 Task: Look for space in Tsukawaki, Japan from 3rd August, 2023 to 17th August, 2023 for 3 adults, 1 child in price range Rs.3000 to Rs.15000. Place can be entire place with 3 bedrooms having 4 beds and 2 bathrooms. Property type can be house, flat, guest house. Amenities needed are: washing machine. Booking option can be shelf check-in. Required host language is English.
Action: Mouse moved to (555, 99)
Screenshot: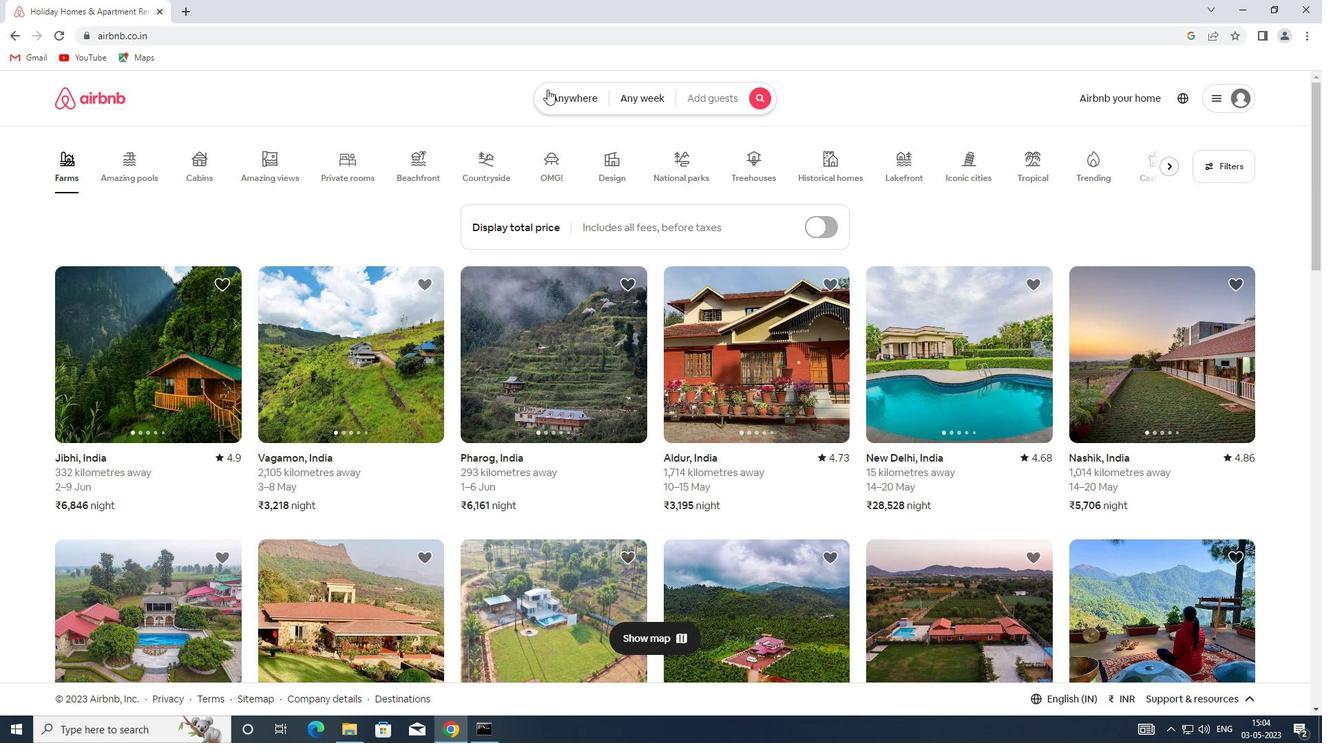 
Action: Mouse pressed left at (555, 99)
Screenshot: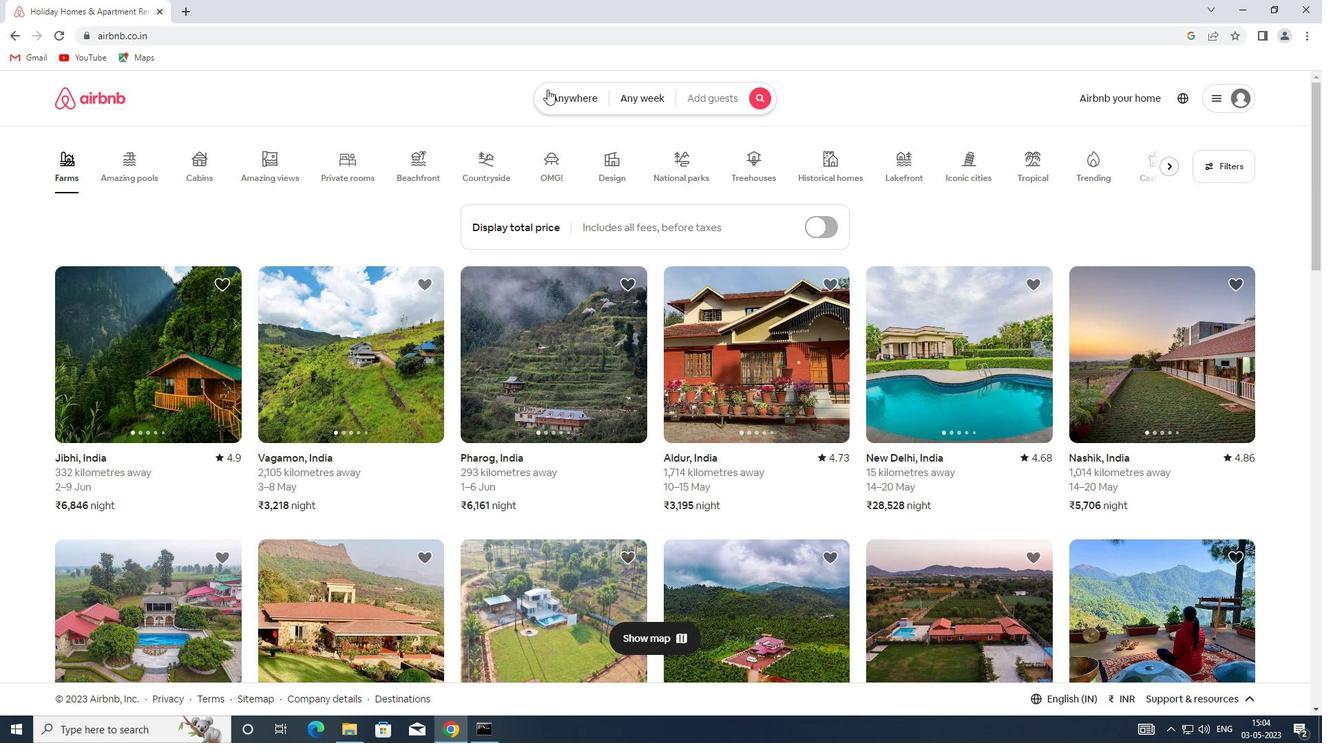 
Action: Mouse moved to (476, 158)
Screenshot: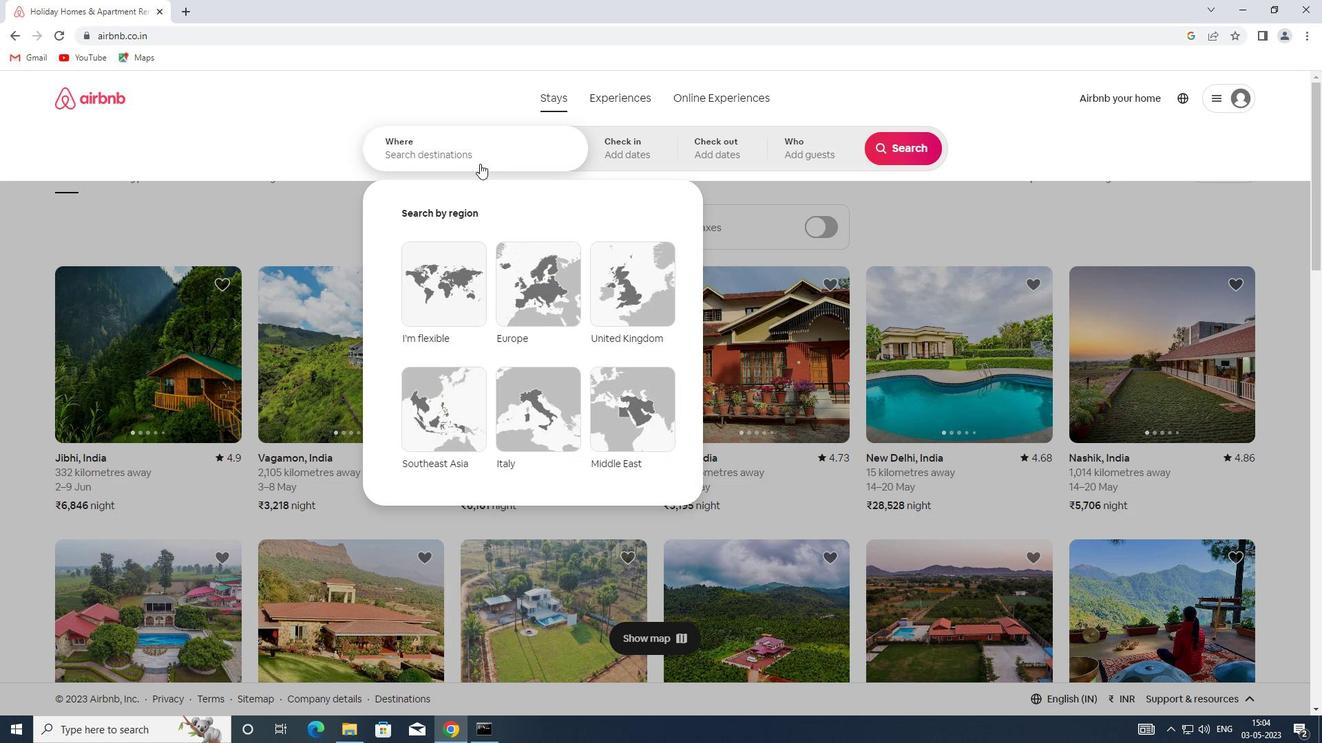 
Action: Mouse pressed left at (476, 158)
Screenshot: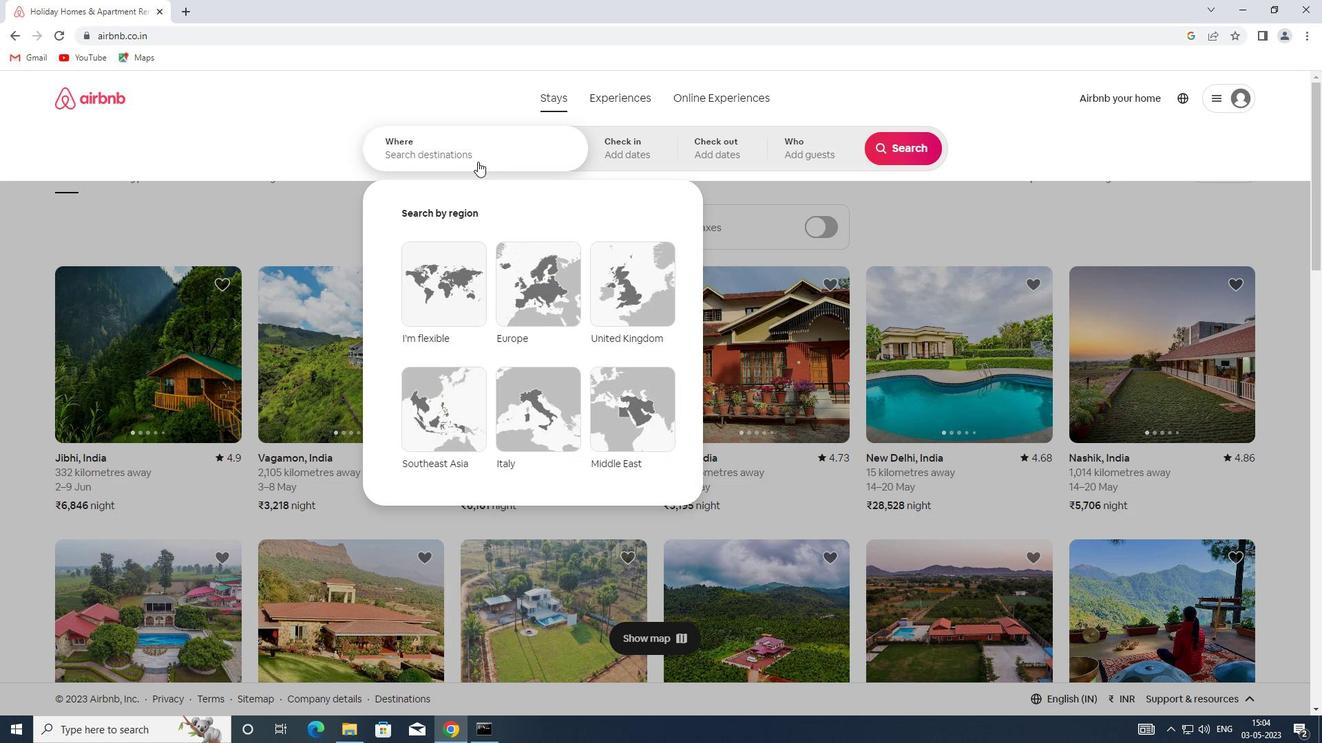 
Action: Key pressed <Key.shift><Key.shift><Key.shift><Key.shift><Key.shift><Key.shift><Key.shift><Key.shift><Key.shift><Key.shift><Key.shift><Key.shift><Key.shift><Key.shift><Key.shift><Key.shift><Key.shift><Key.shift><Key.shift><Key.shift><Key.shift><Key.shift>TSUKAWAKI,<Key.shift>JAPAN
Screenshot: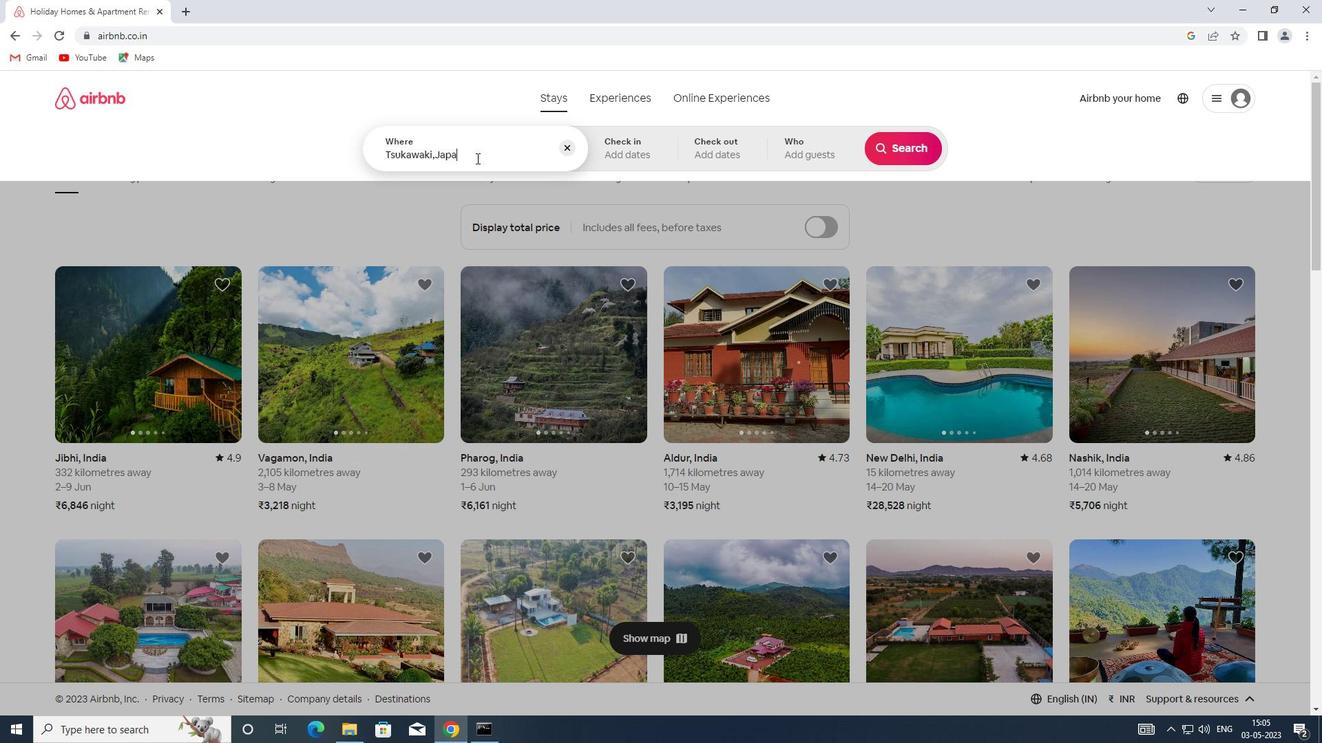 
Action: Mouse moved to (621, 142)
Screenshot: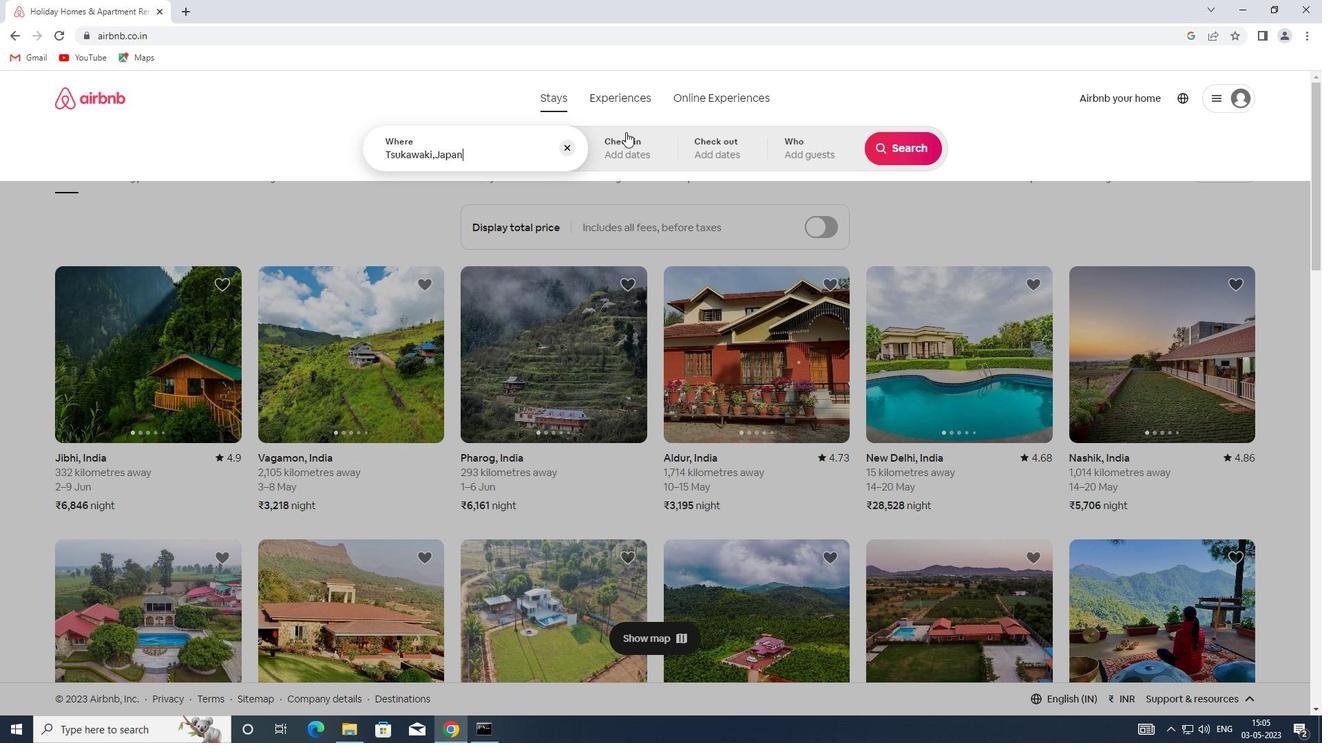 
Action: Mouse pressed left at (621, 142)
Screenshot: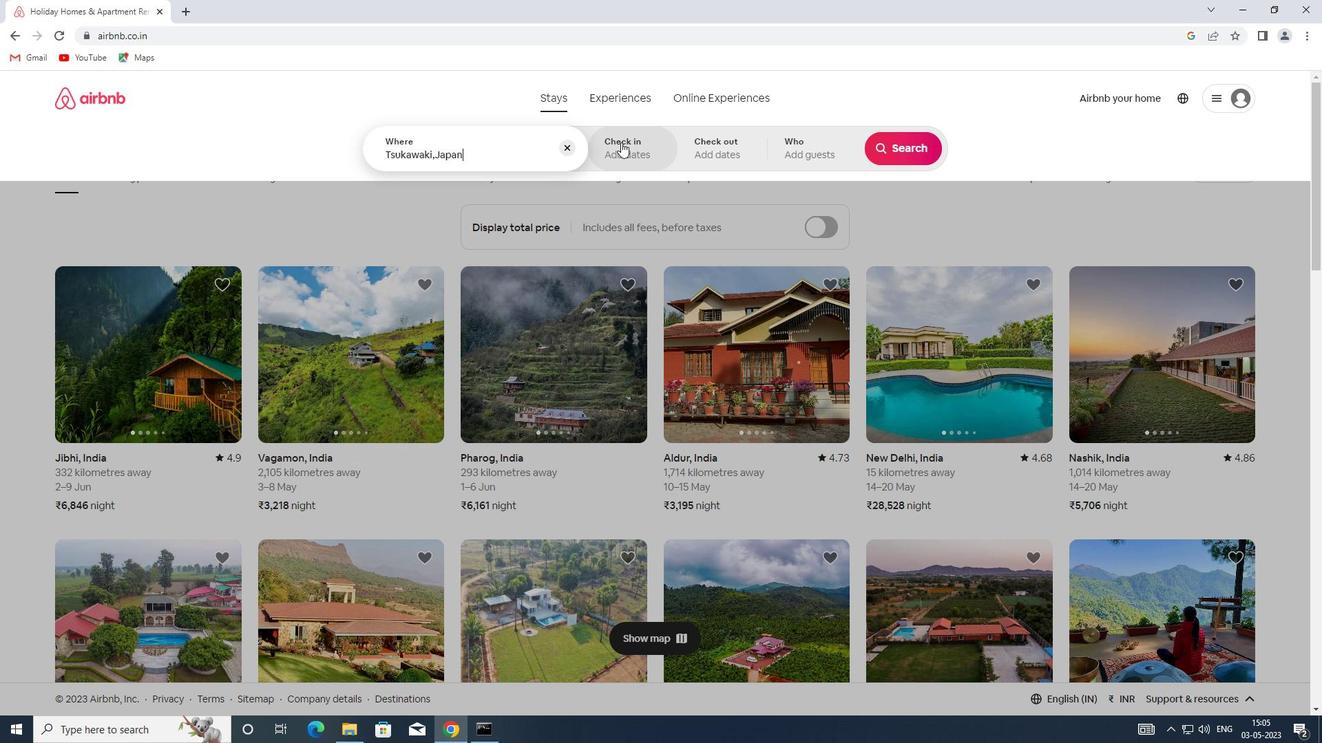 
Action: Mouse moved to (893, 252)
Screenshot: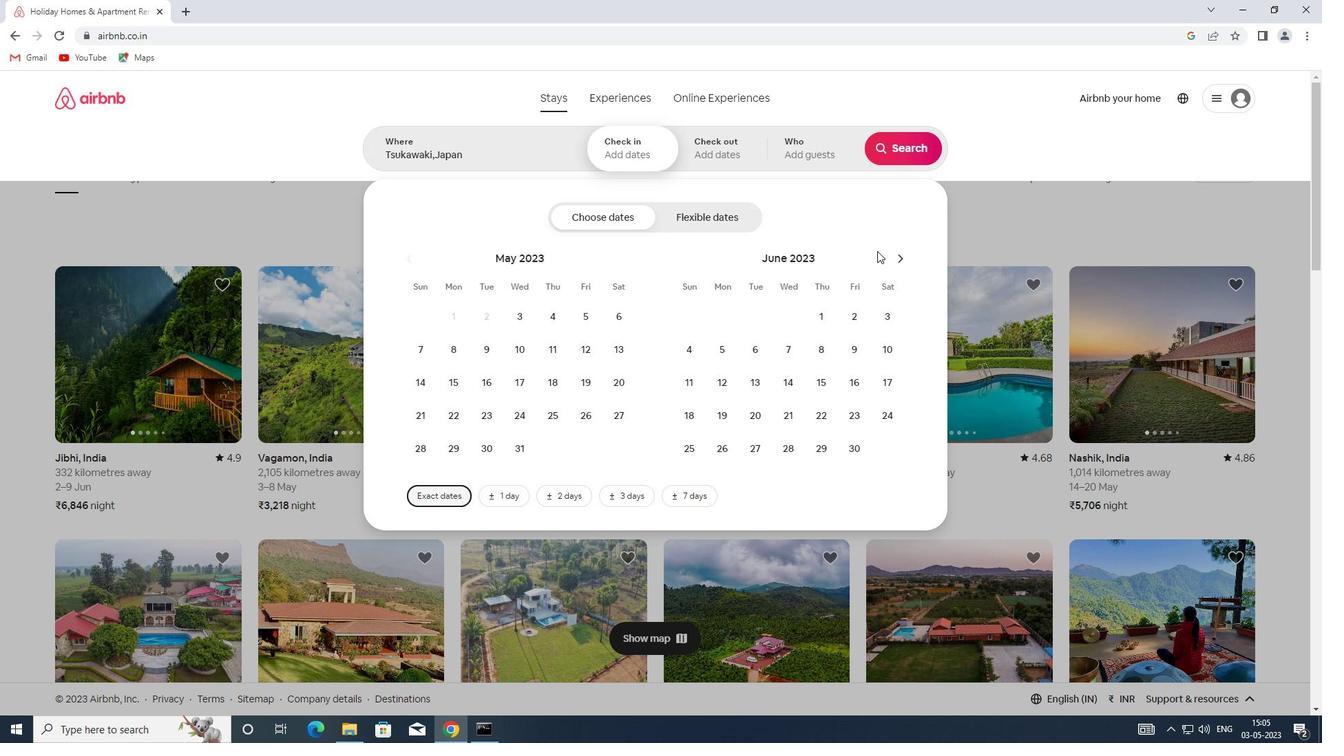 
Action: Mouse pressed left at (893, 252)
Screenshot: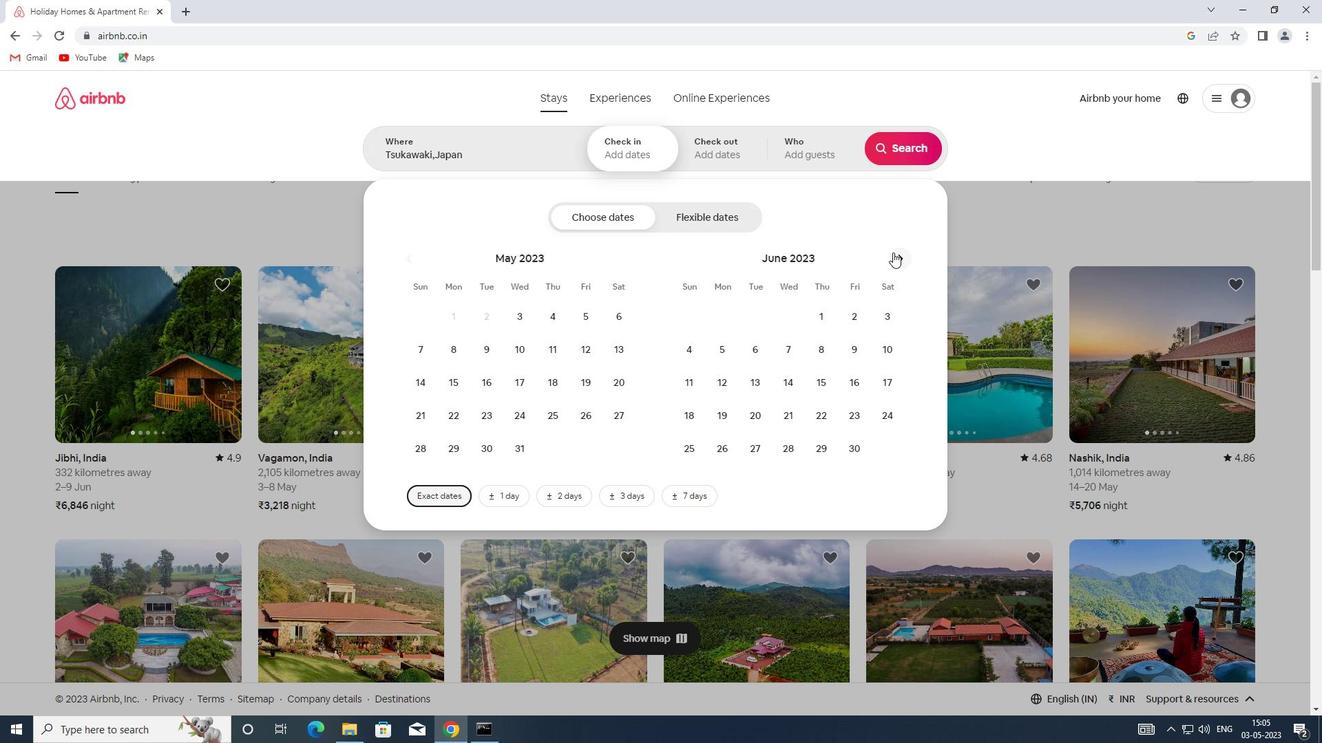 
Action: Mouse moved to (893, 252)
Screenshot: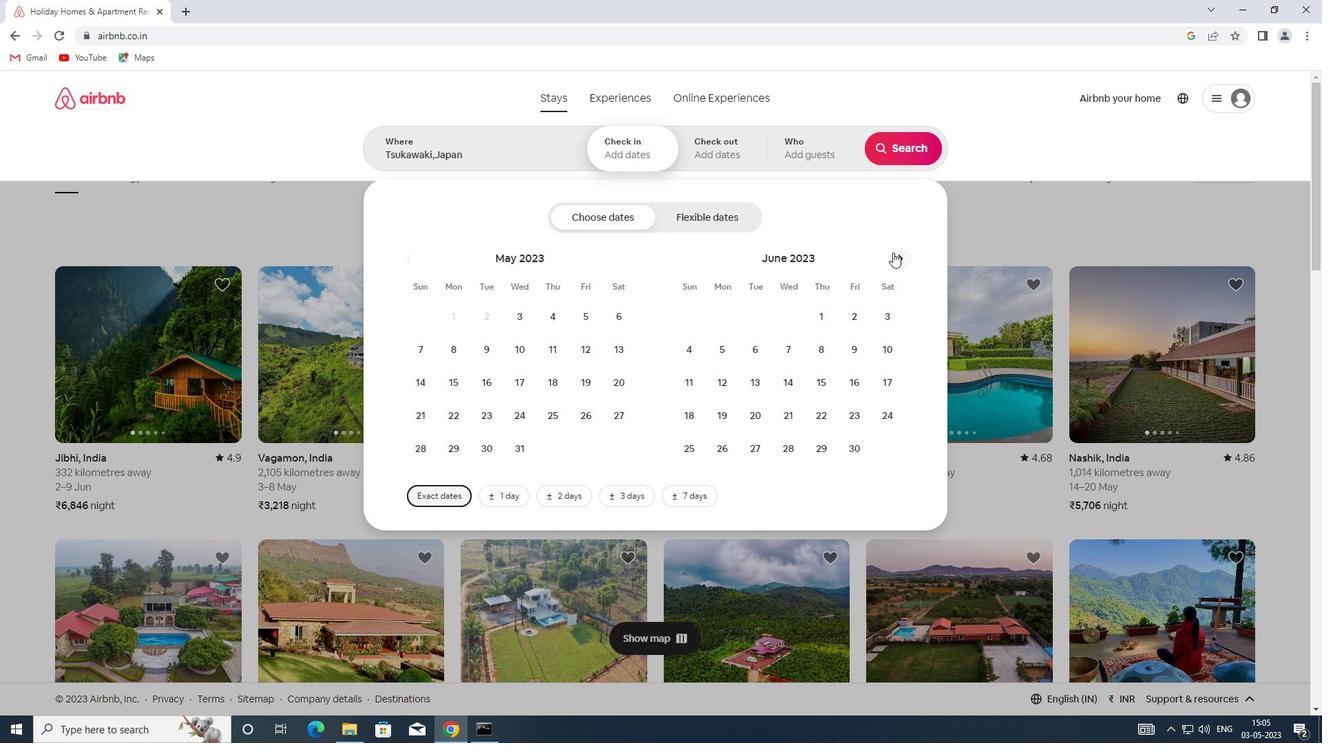 
Action: Mouse pressed left at (893, 252)
Screenshot: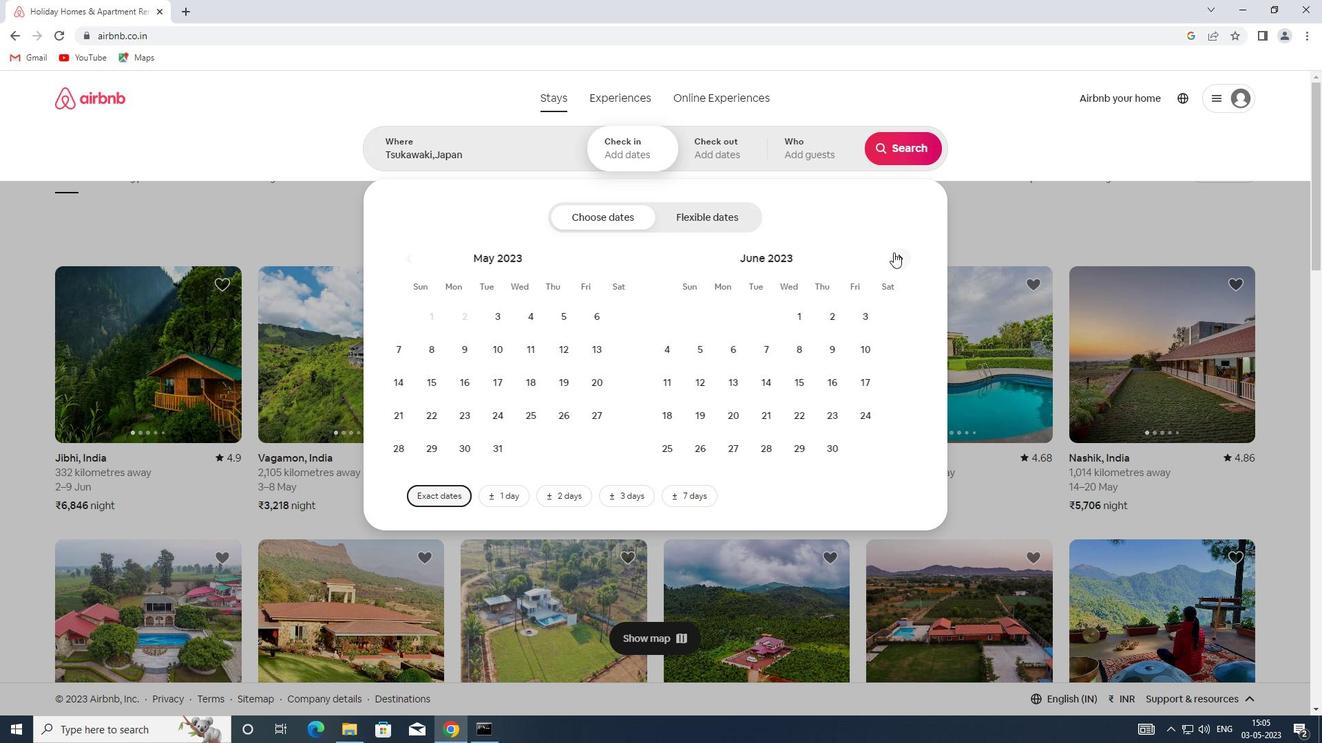 
Action: Mouse pressed left at (893, 252)
Screenshot: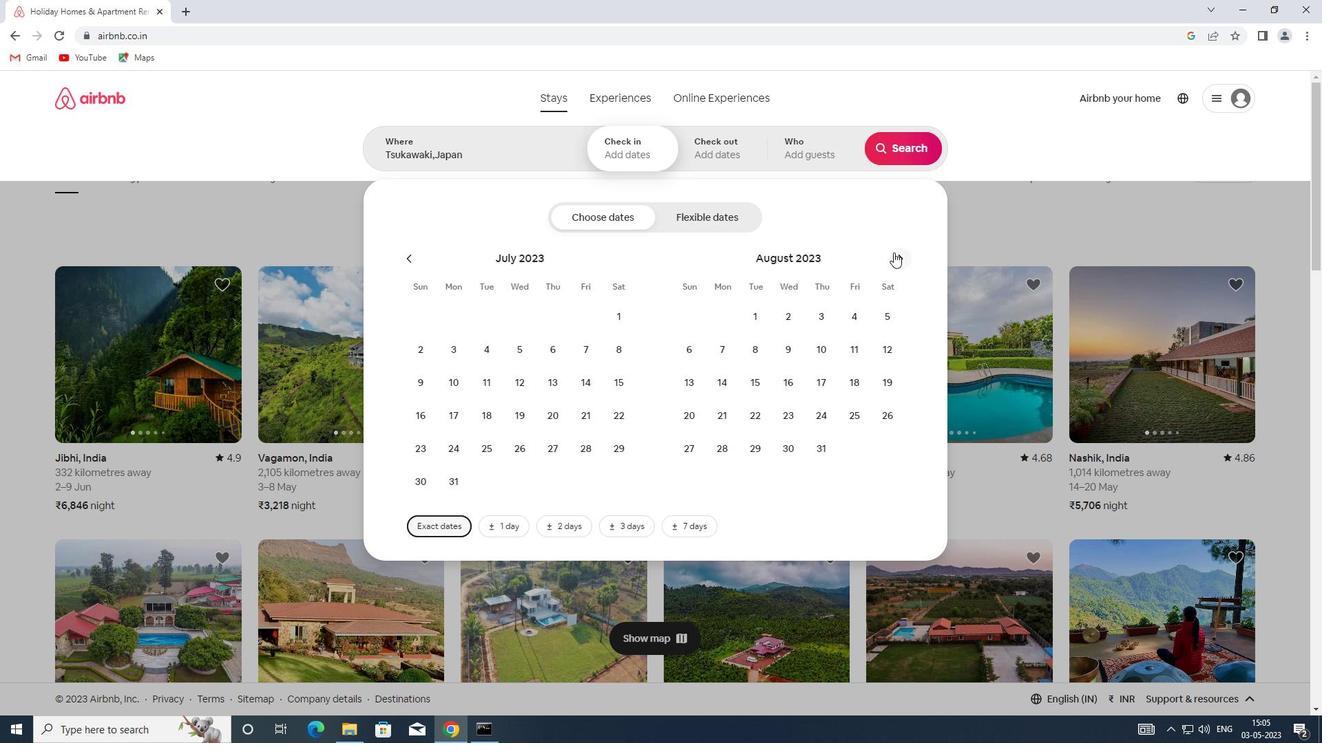
Action: Mouse moved to (543, 327)
Screenshot: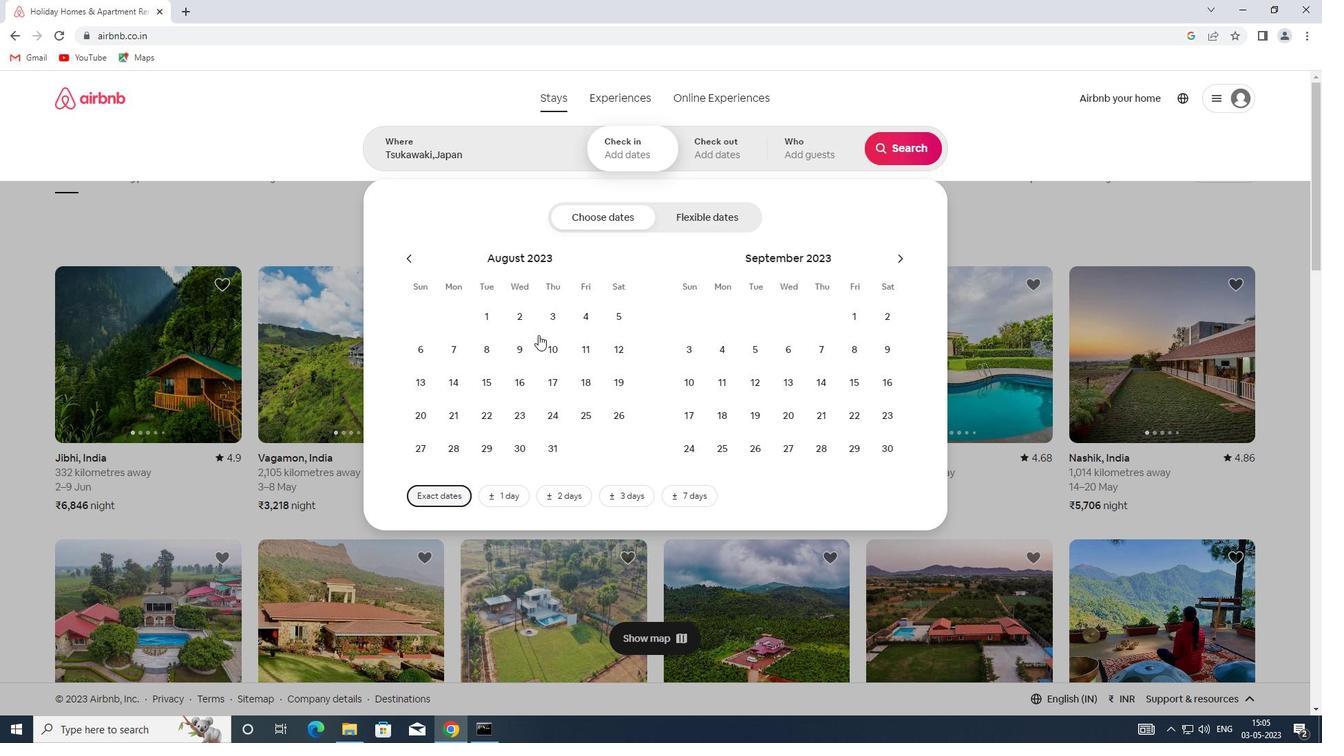 
Action: Mouse pressed left at (543, 327)
Screenshot: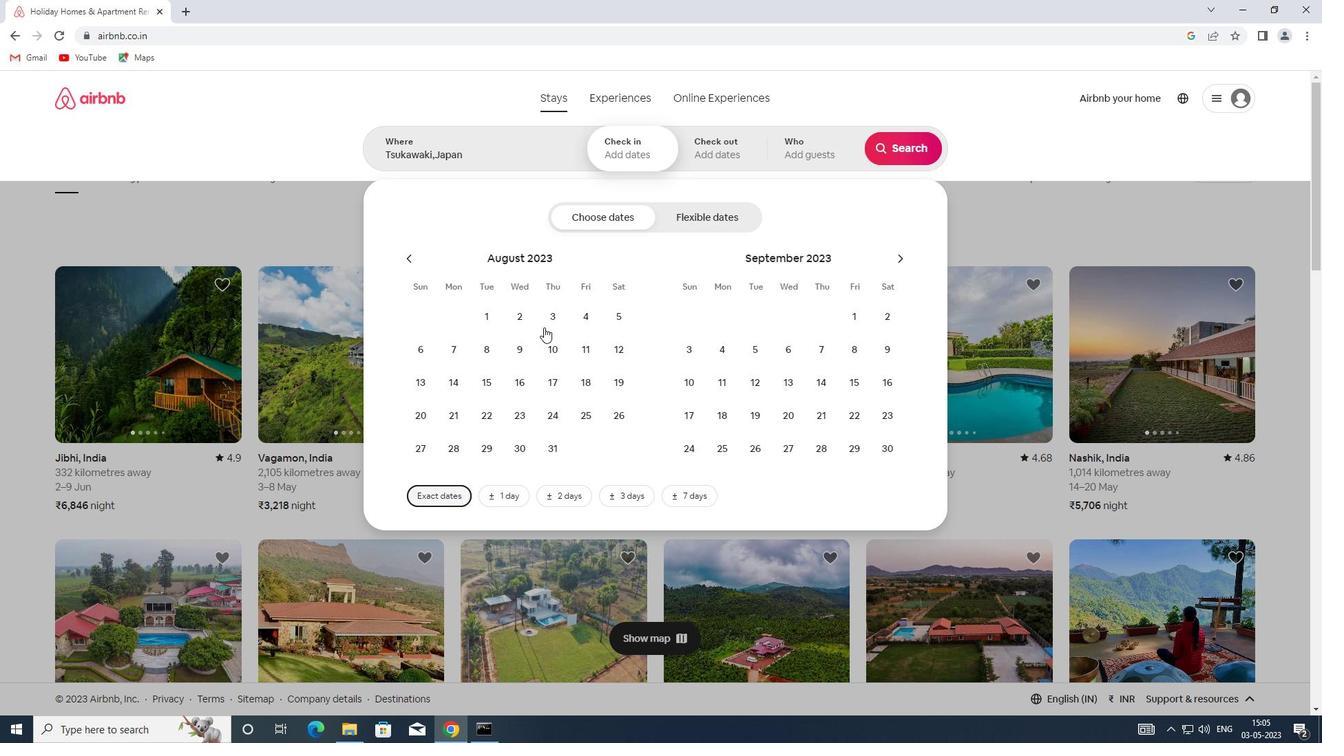 
Action: Mouse moved to (551, 371)
Screenshot: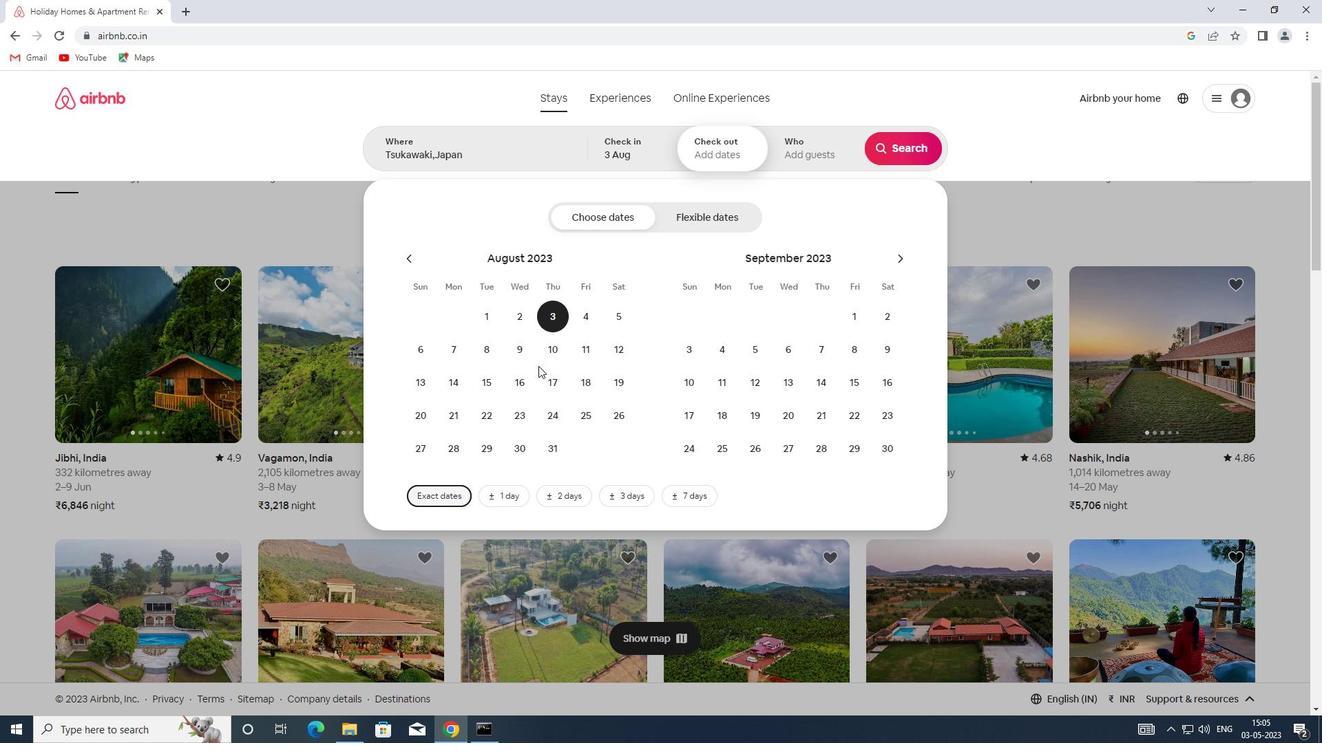 
Action: Mouse pressed left at (551, 371)
Screenshot: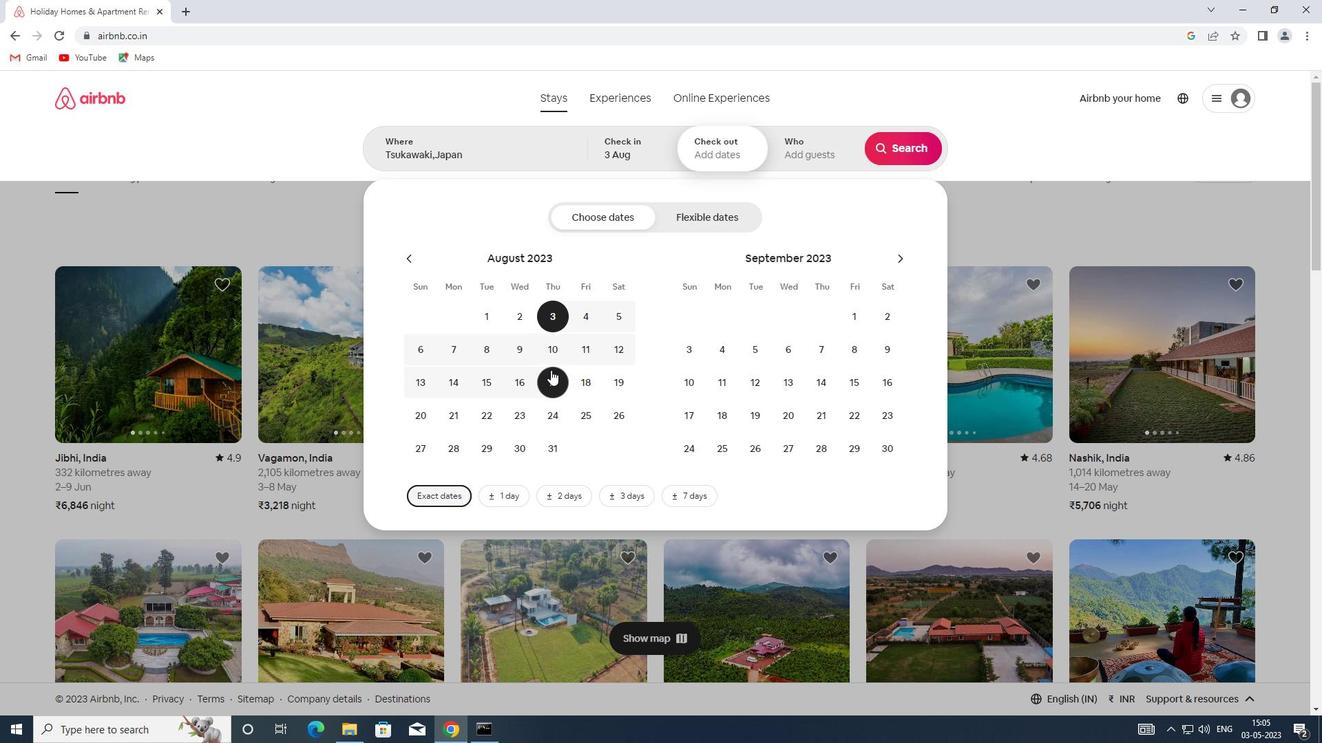 
Action: Mouse moved to (784, 165)
Screenshot: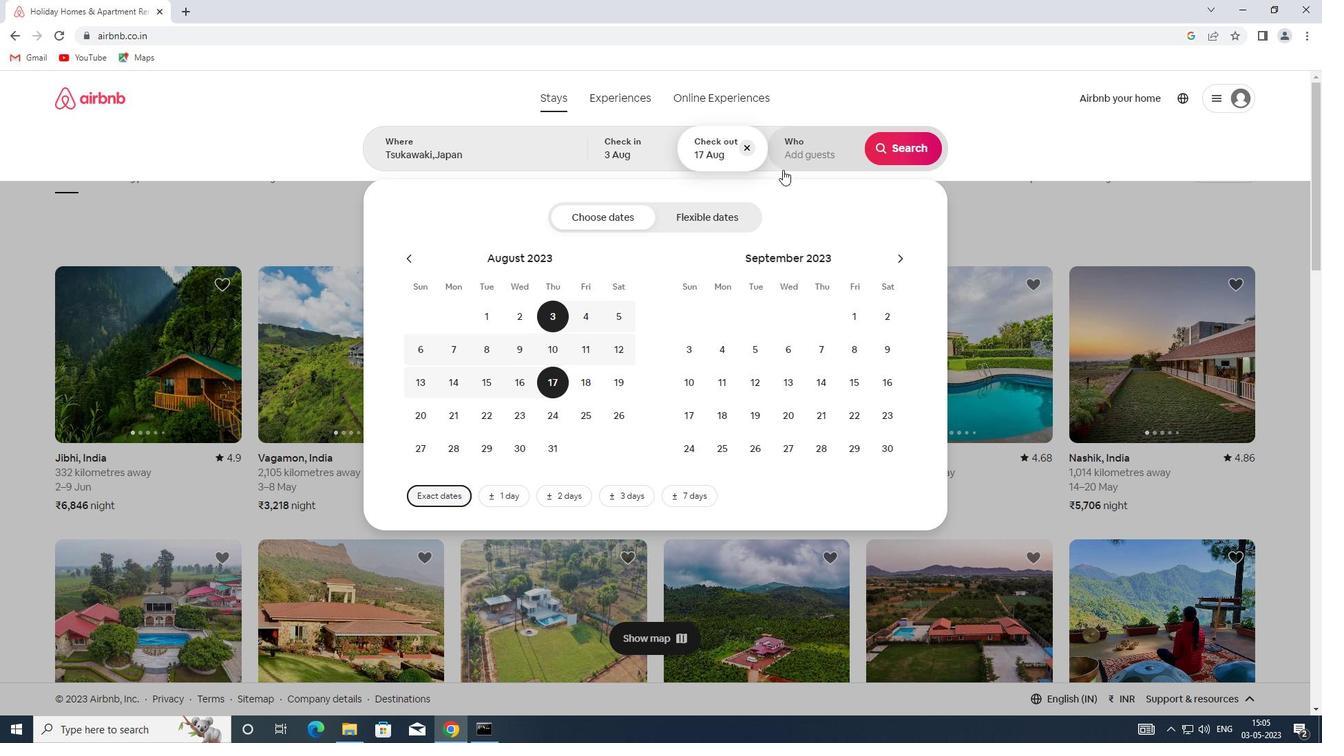 
Action: Mouse pressed left at (784, 165)
Screenshot: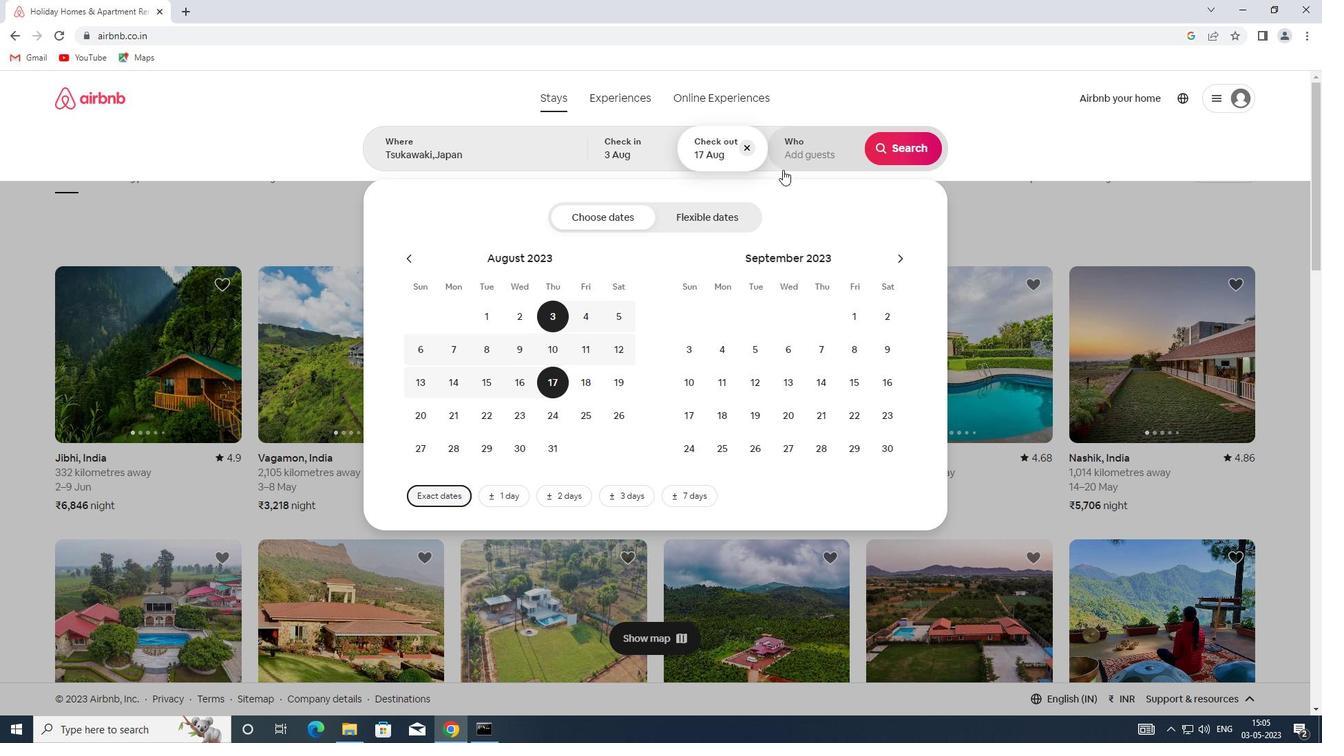 
Action: Mouse moved to (903, 222)
Screenshot: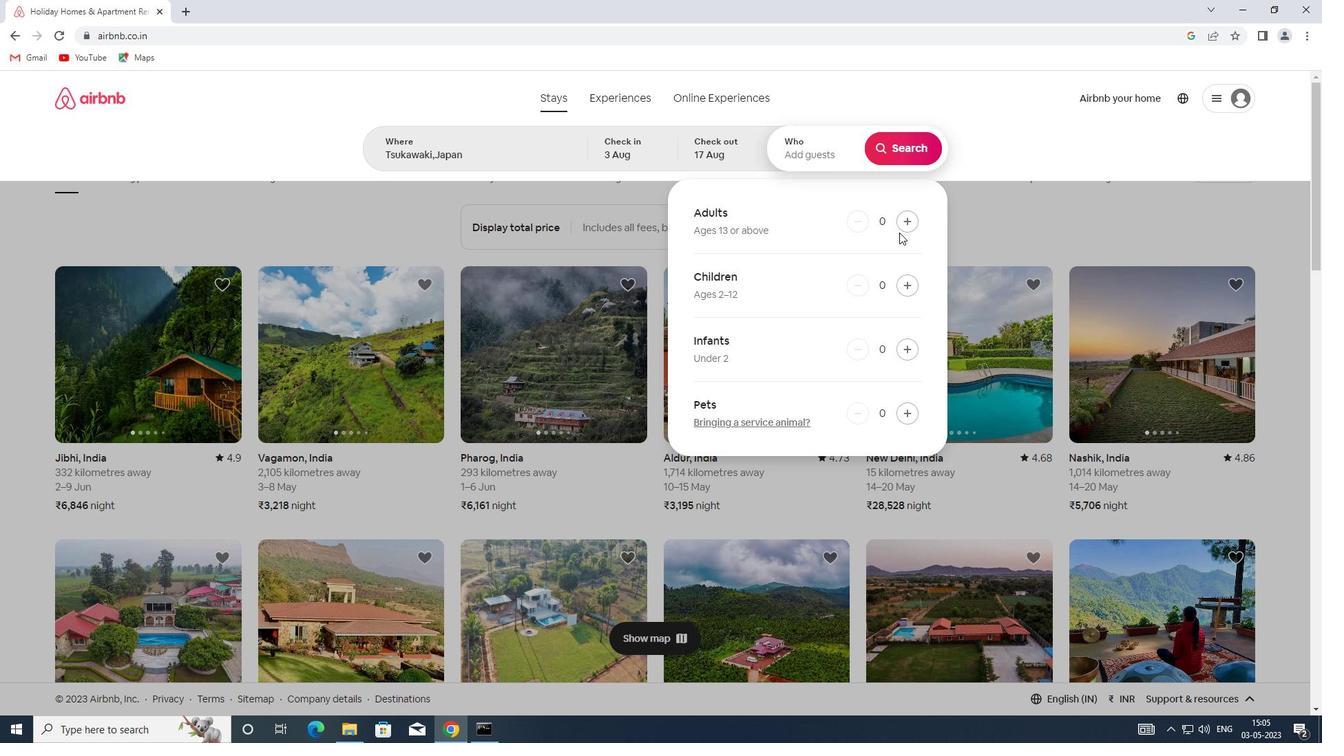 
Action: Mouse pressed left at (903, 222)
Screenshot: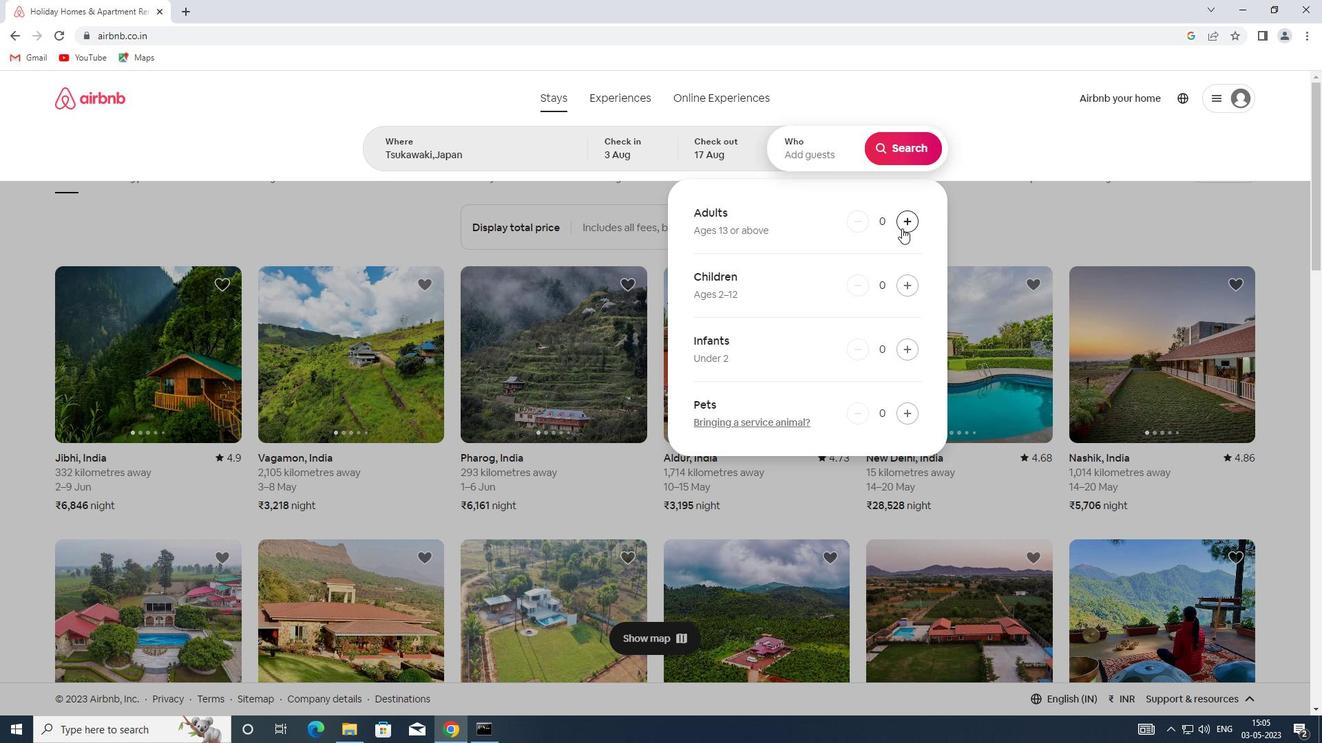 
Action: Mouse pressed left at (903, 222)
Screenshot: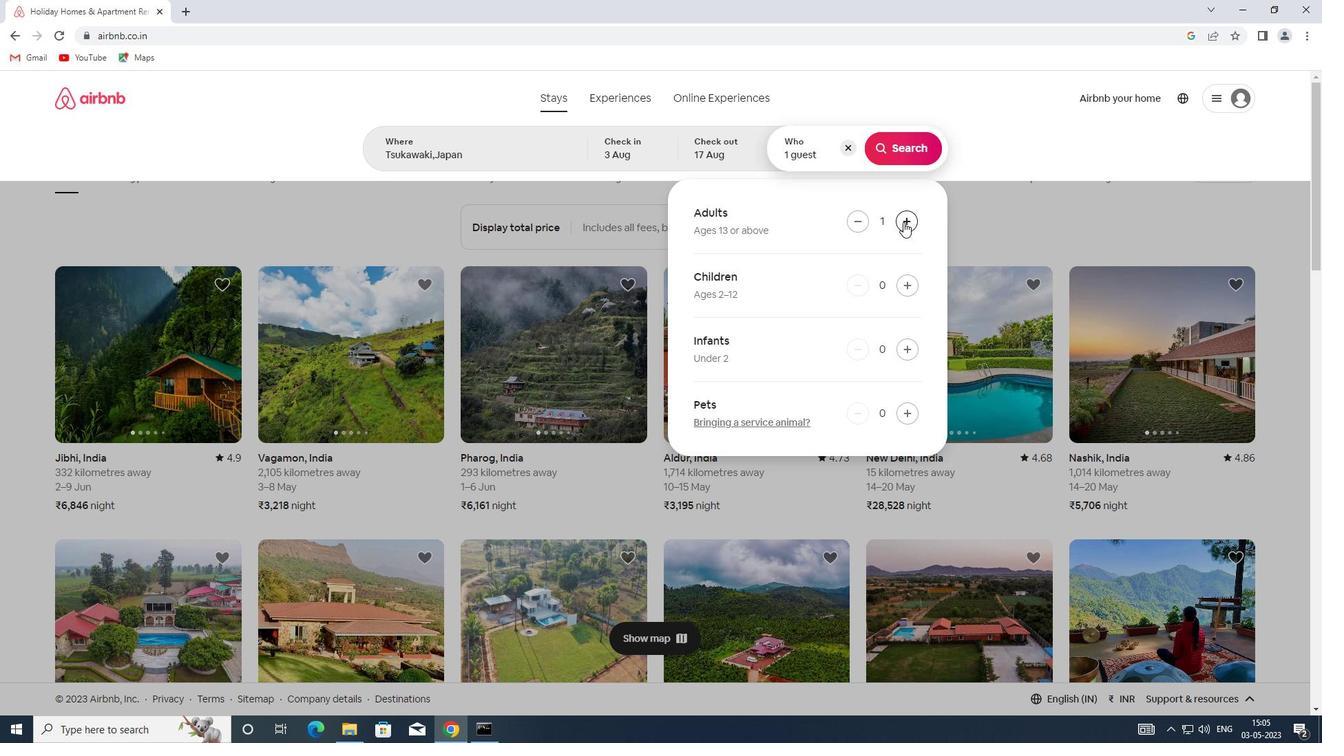 
Action: Mouse pressed left at (903, 222)
Screenshot: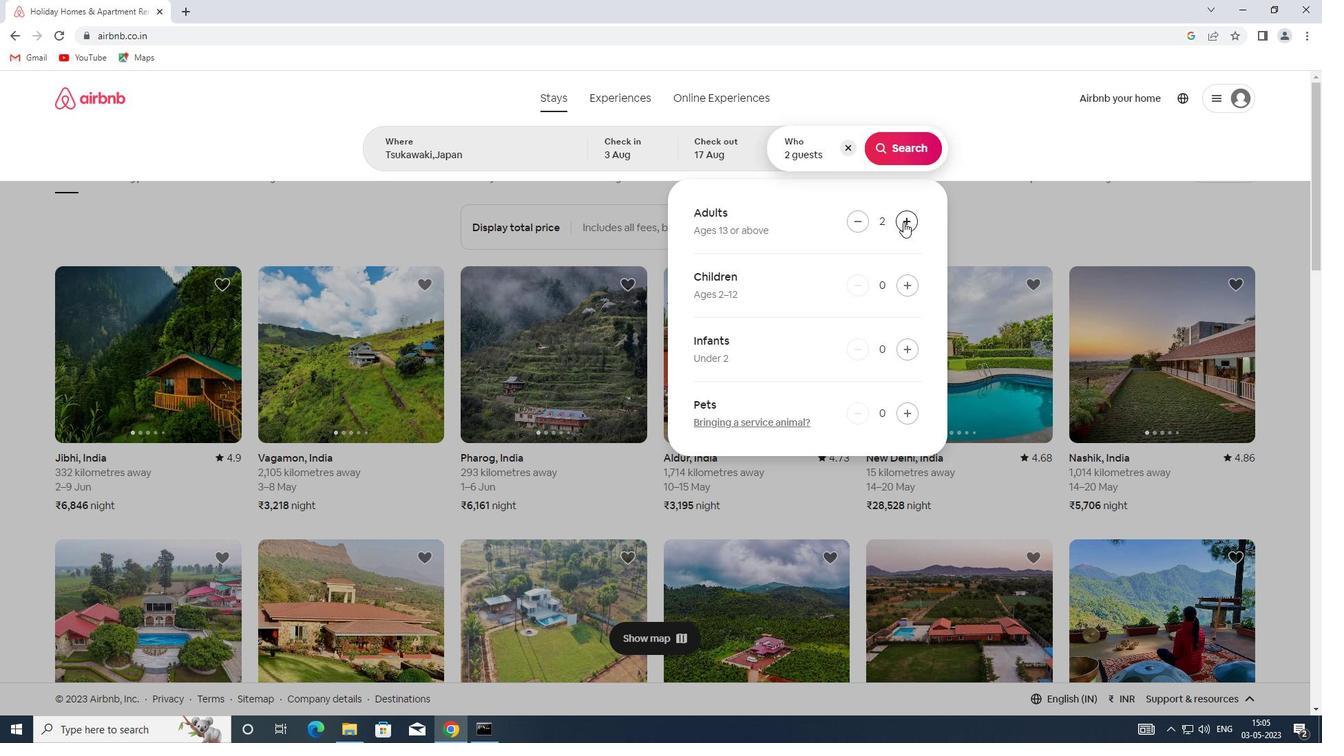
Action: Mouse moved to (903, 280)
Screenshot: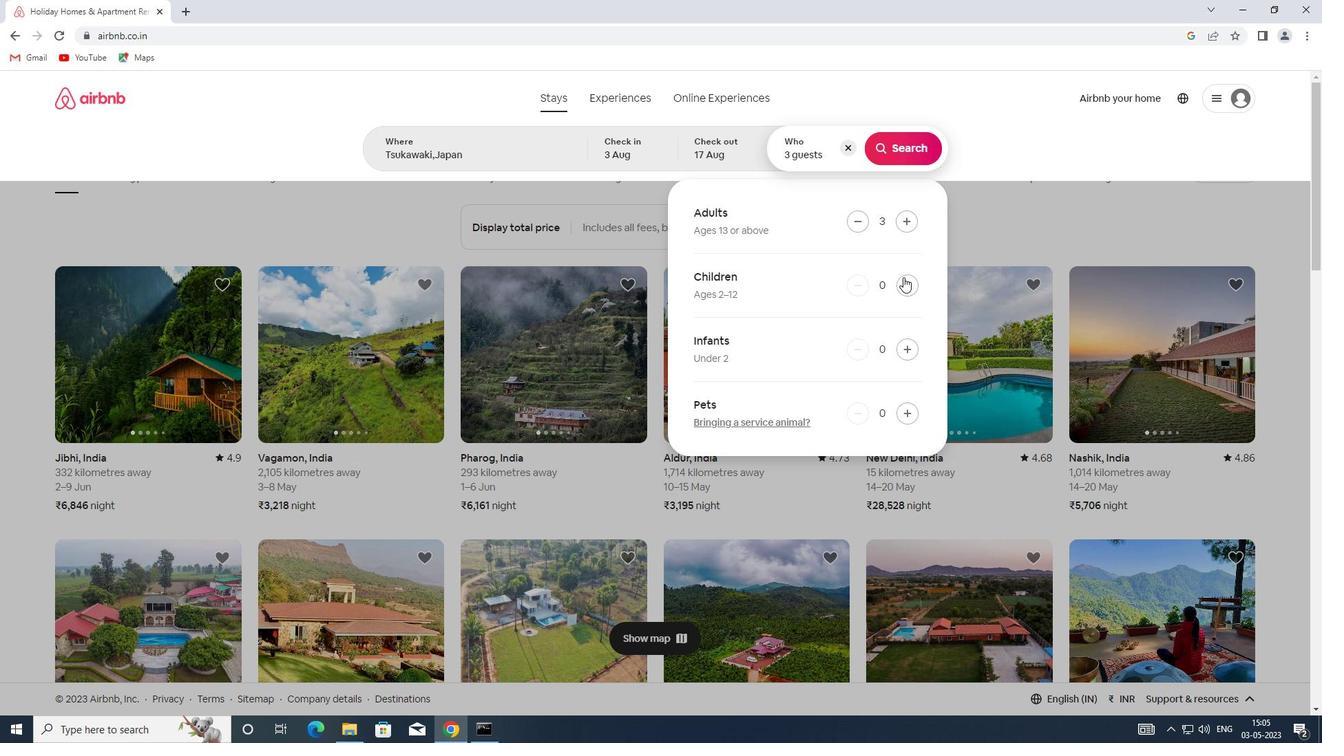 
Action: Mouse pressed left at (903, 280)
Screenshot: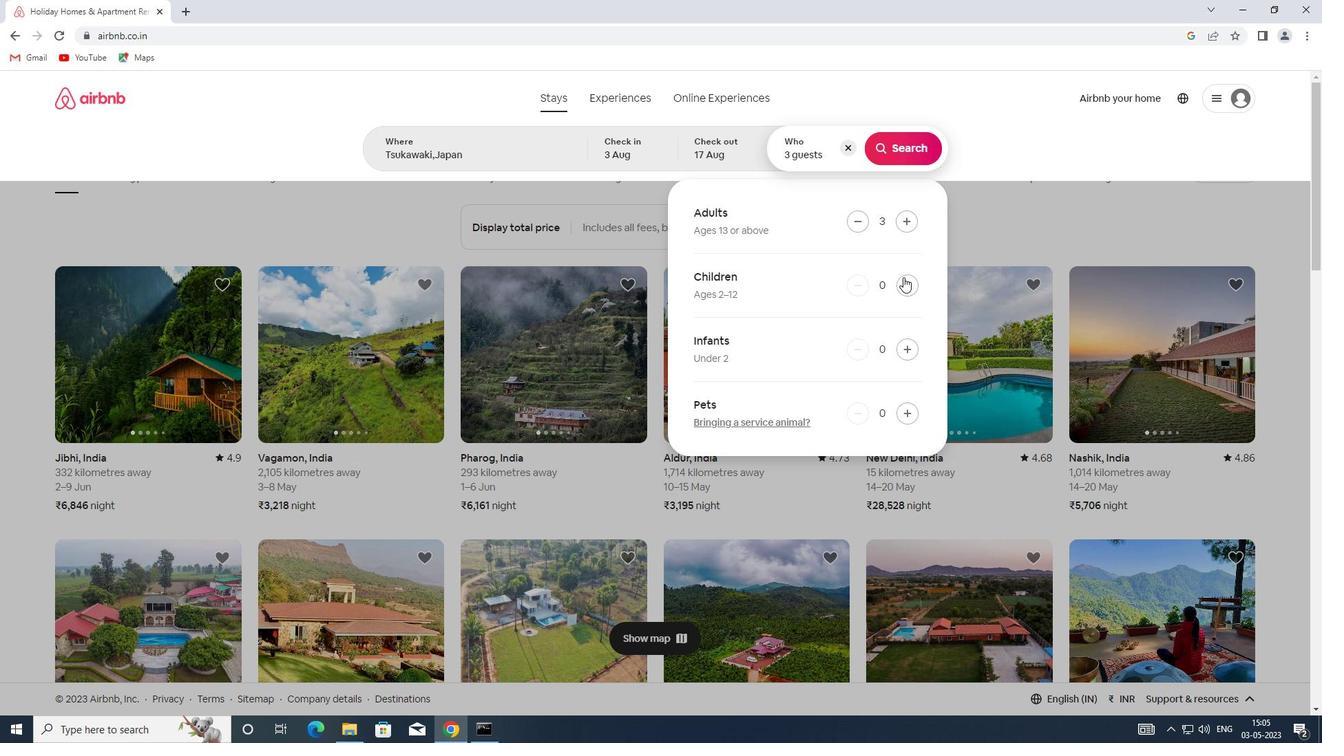 
Action: Mouse moved to (892, 152)
Screenshot: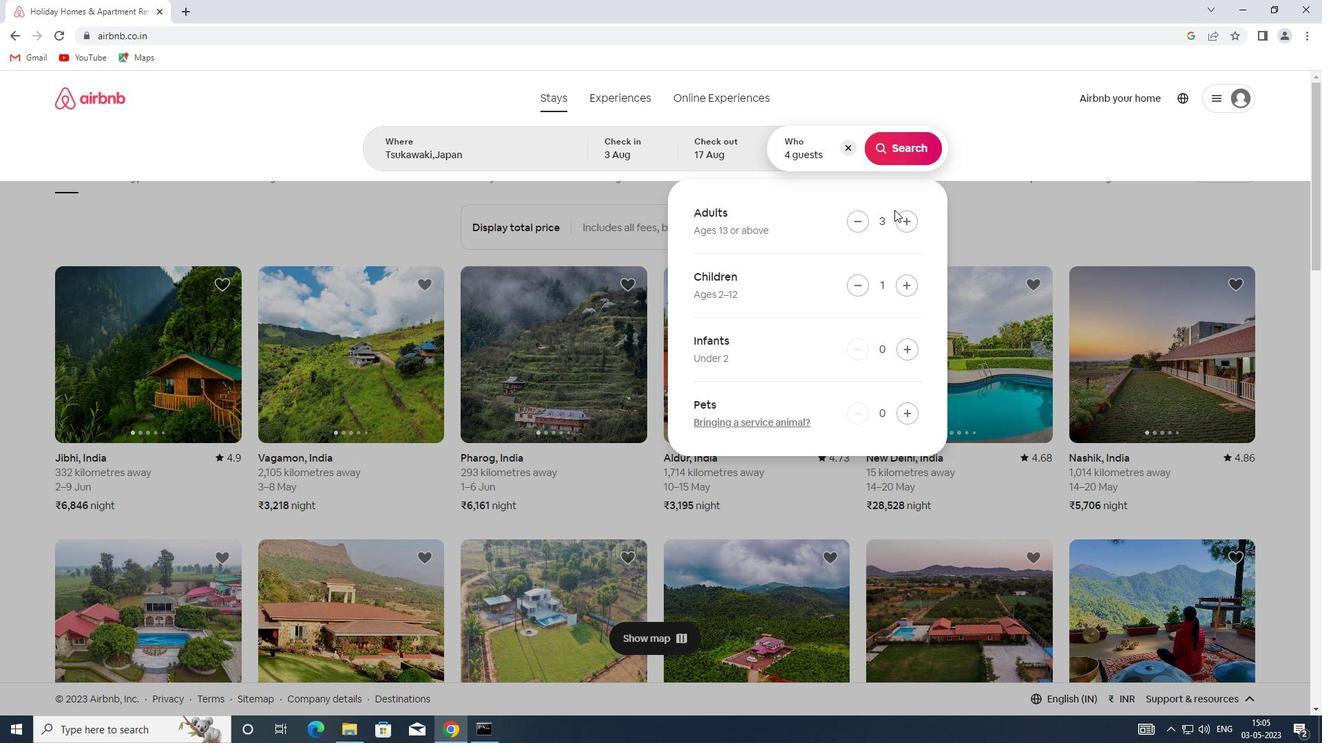 
Action: Mouse pressed left at (892, 152)
Screenshot: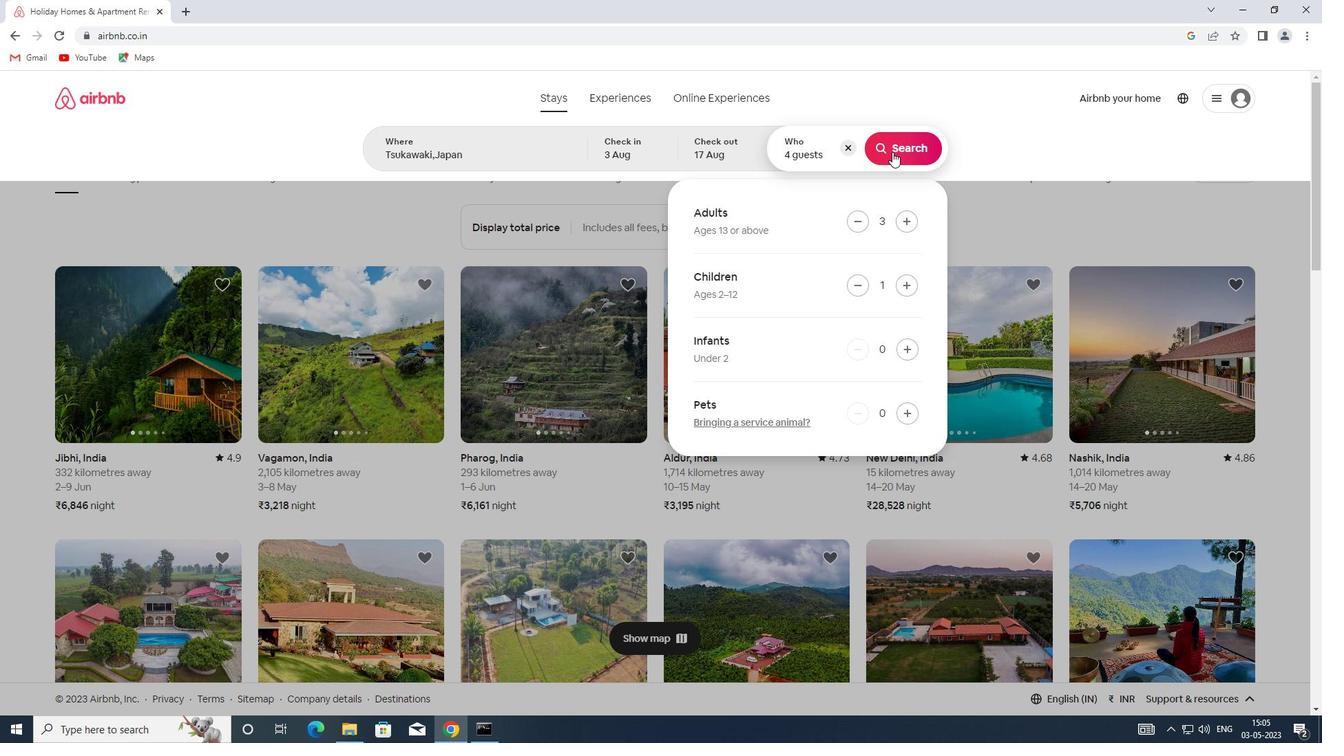 
Action: Mouse moved to (1273, 143)
Screenshot: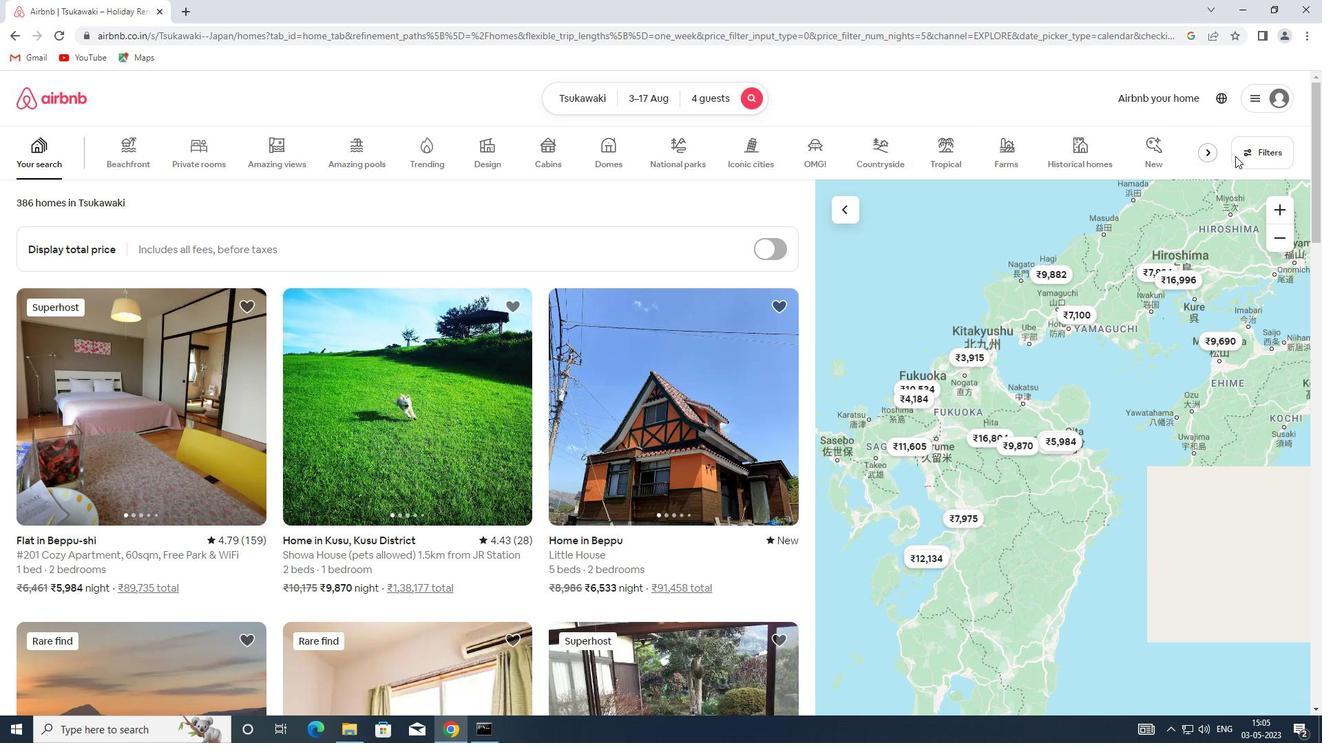 
Action: Mouse pressed left at (1273, 143)
Screenshot: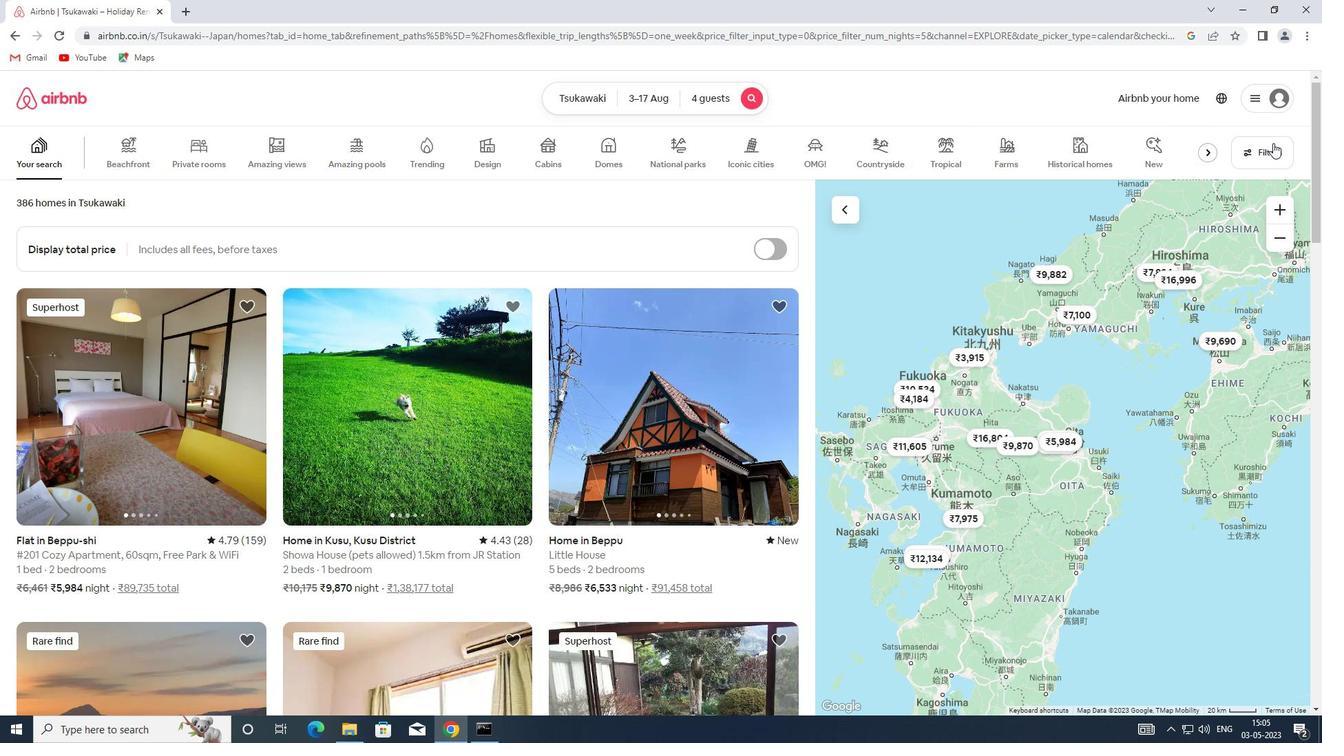 
Action: Mouse moved to (504, 331)
Screenshot: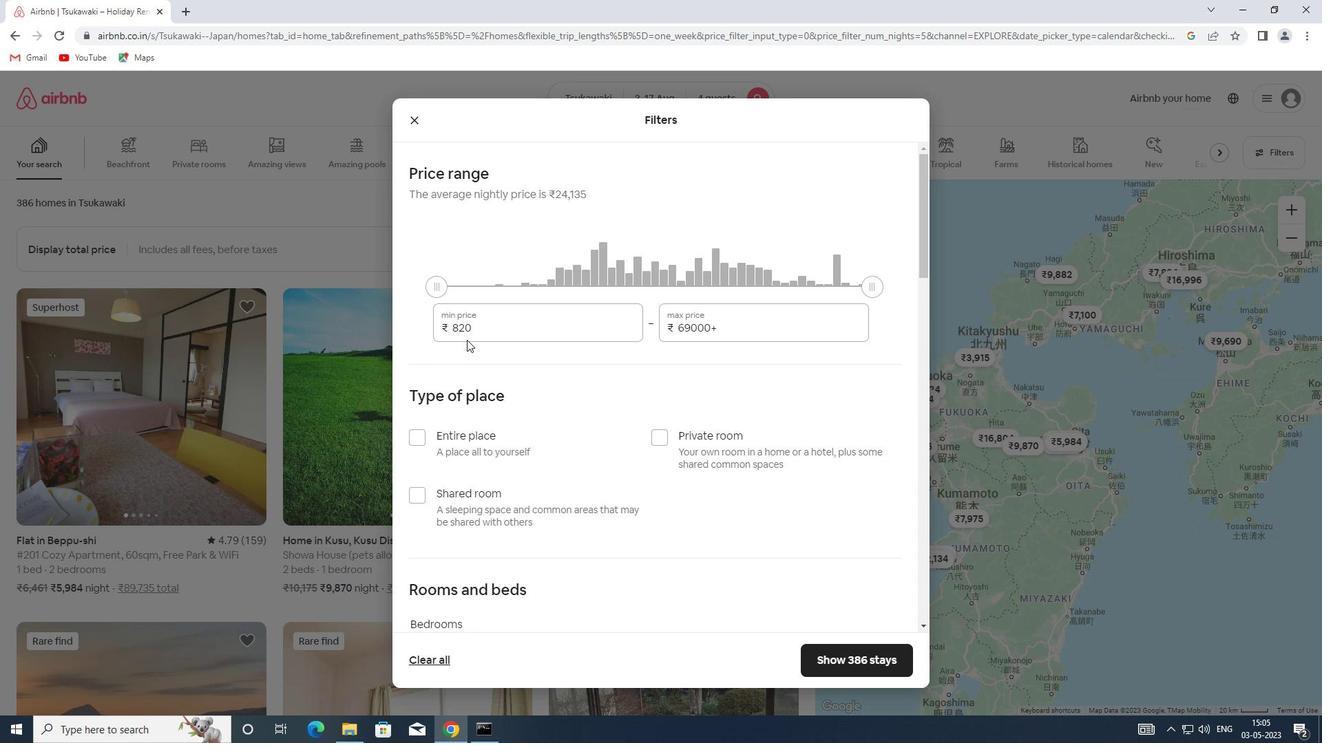
Action: Mouse pressed left at (504, 331)
Screenshot: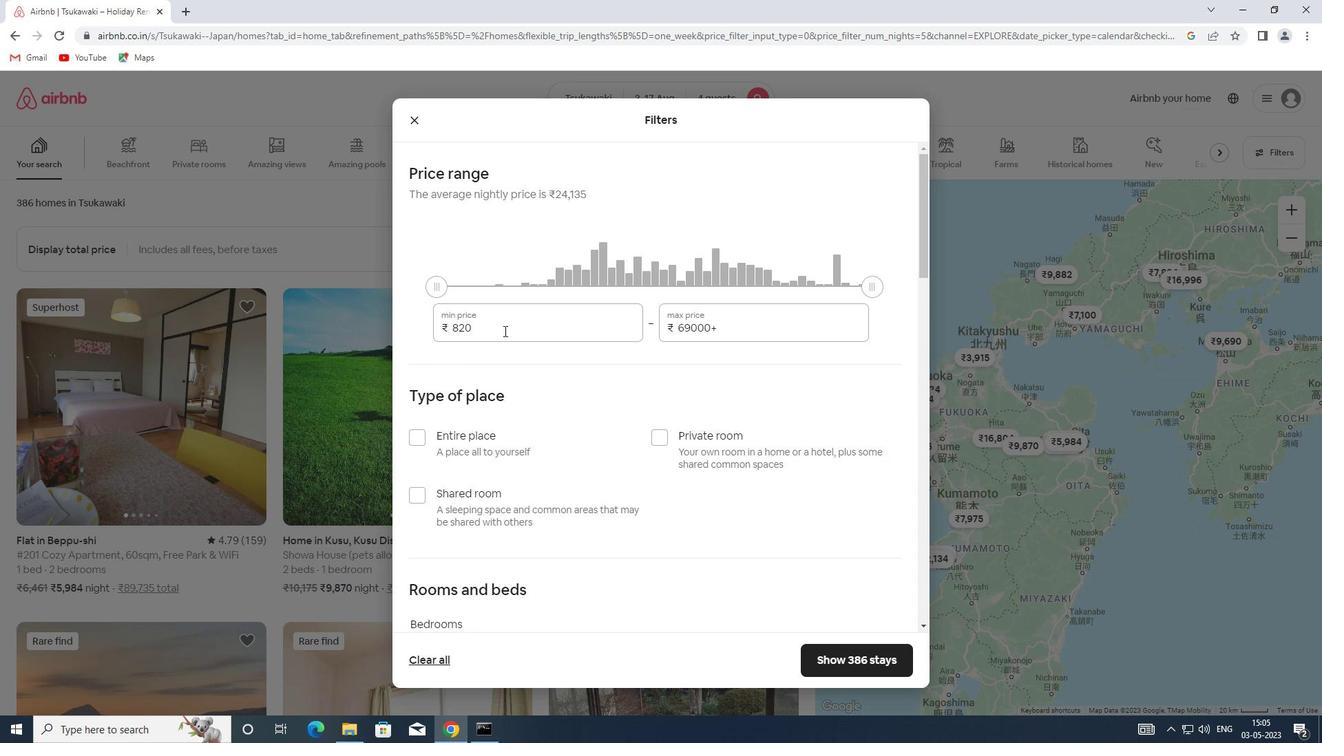
Action: Mouse moved to (418, 335)
Screenshot: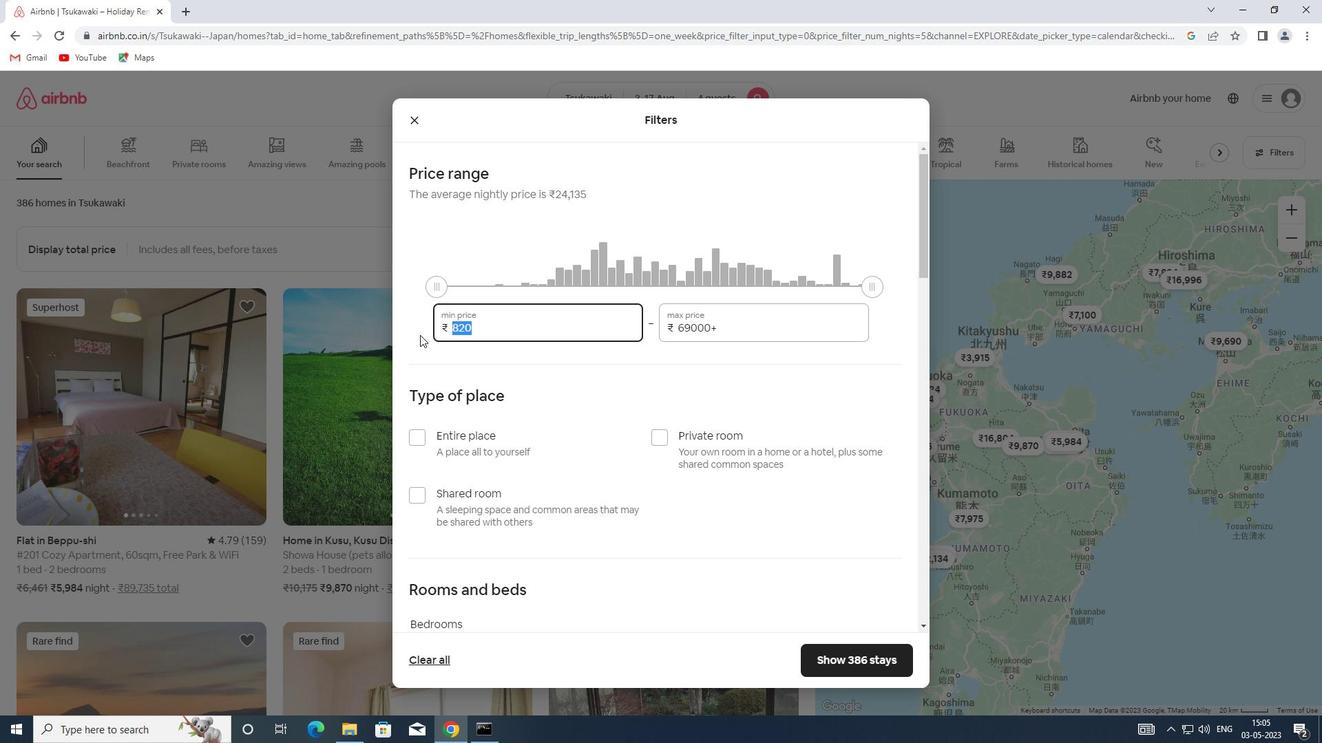 
Action: Key pressed 3
Screenshot: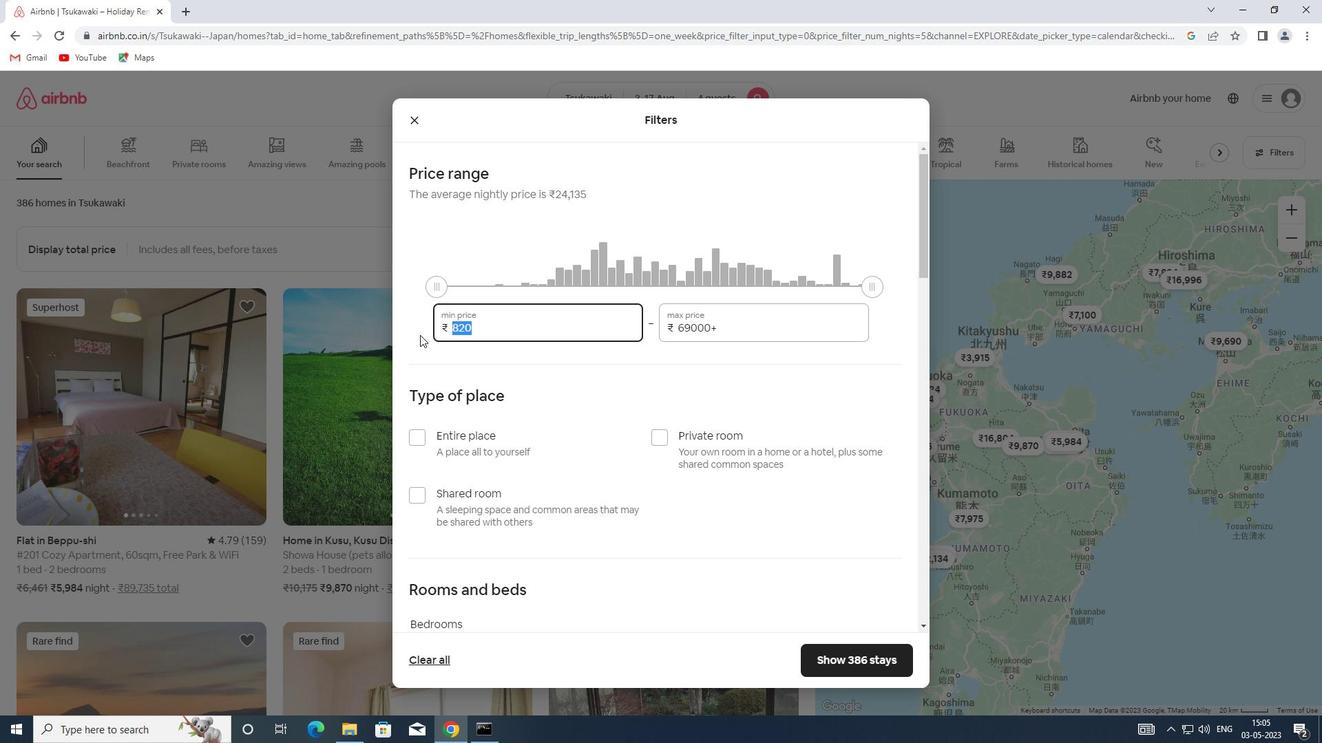 
Action: Mouse moved to (415, 336)
Screenshot: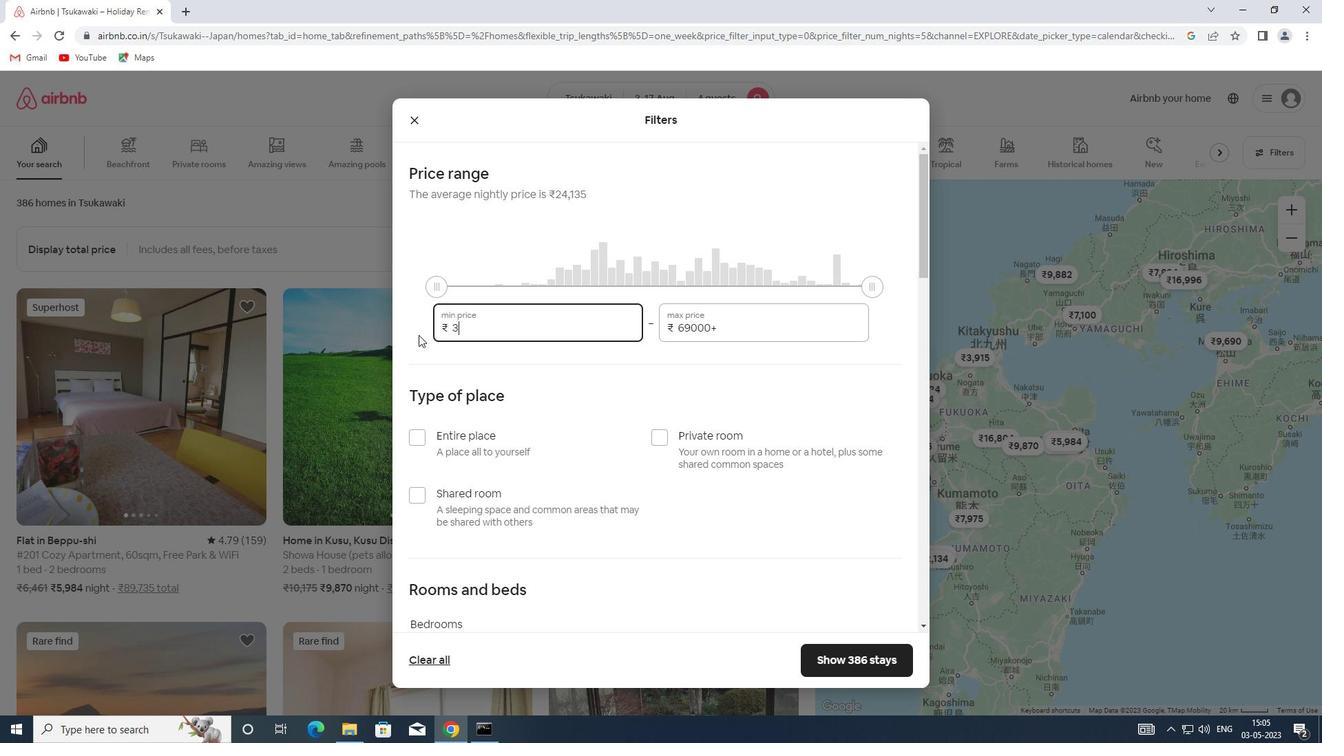 
Action: Key pressed 0
Screenshot: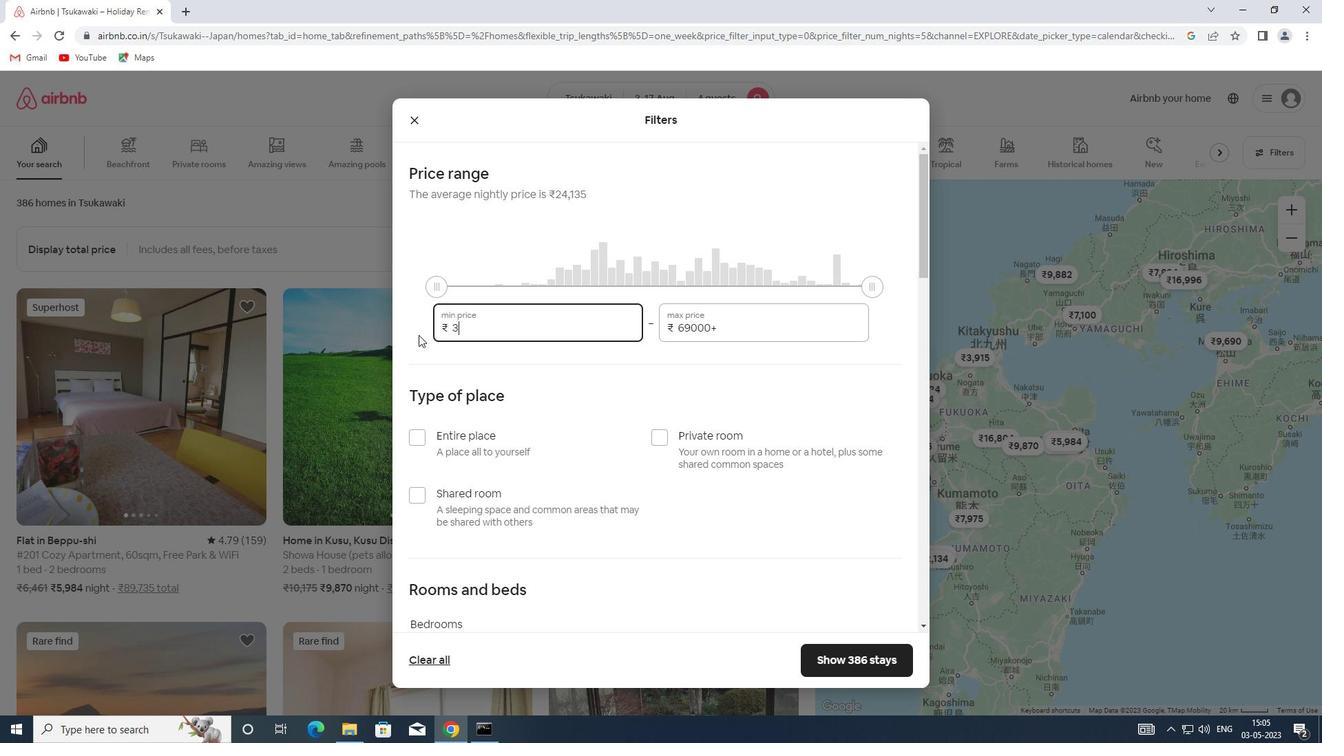 
Action: Mouse moved to (415, 336)
Screenshot: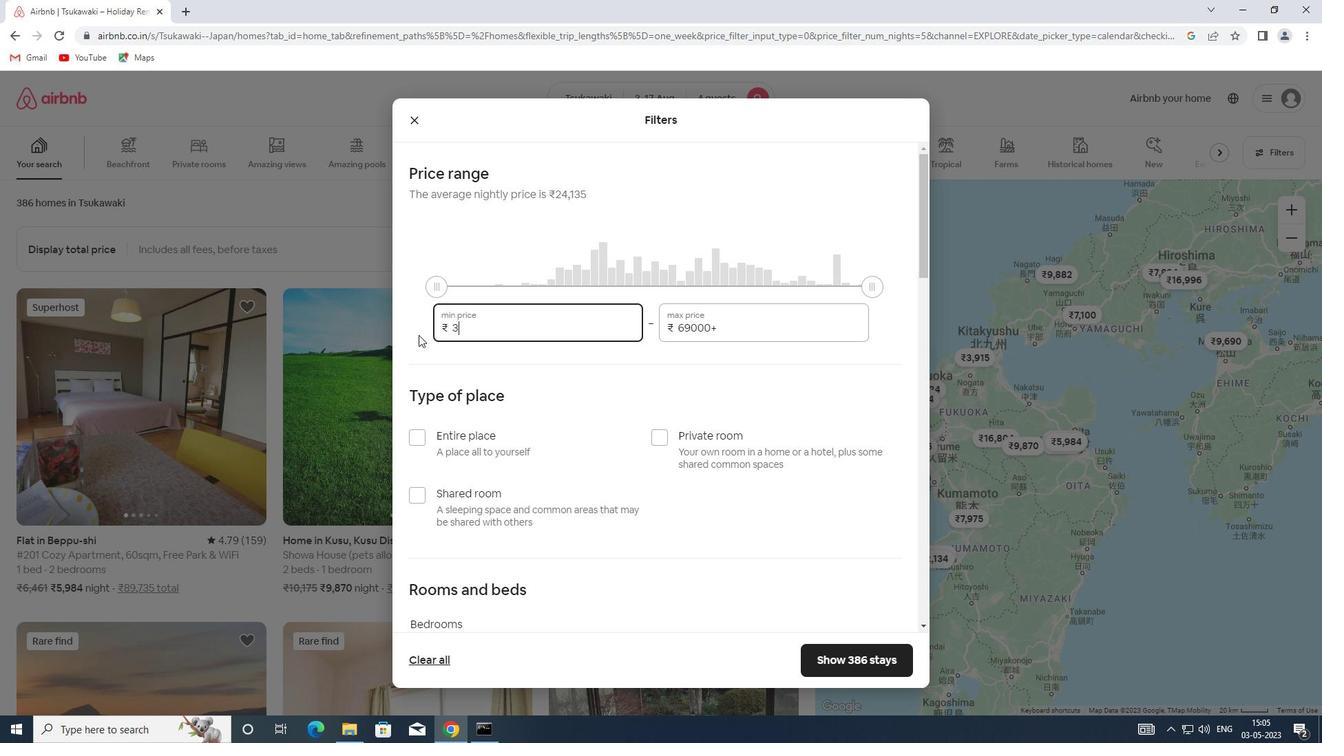 
Action: Key pressed 00
Screenshot: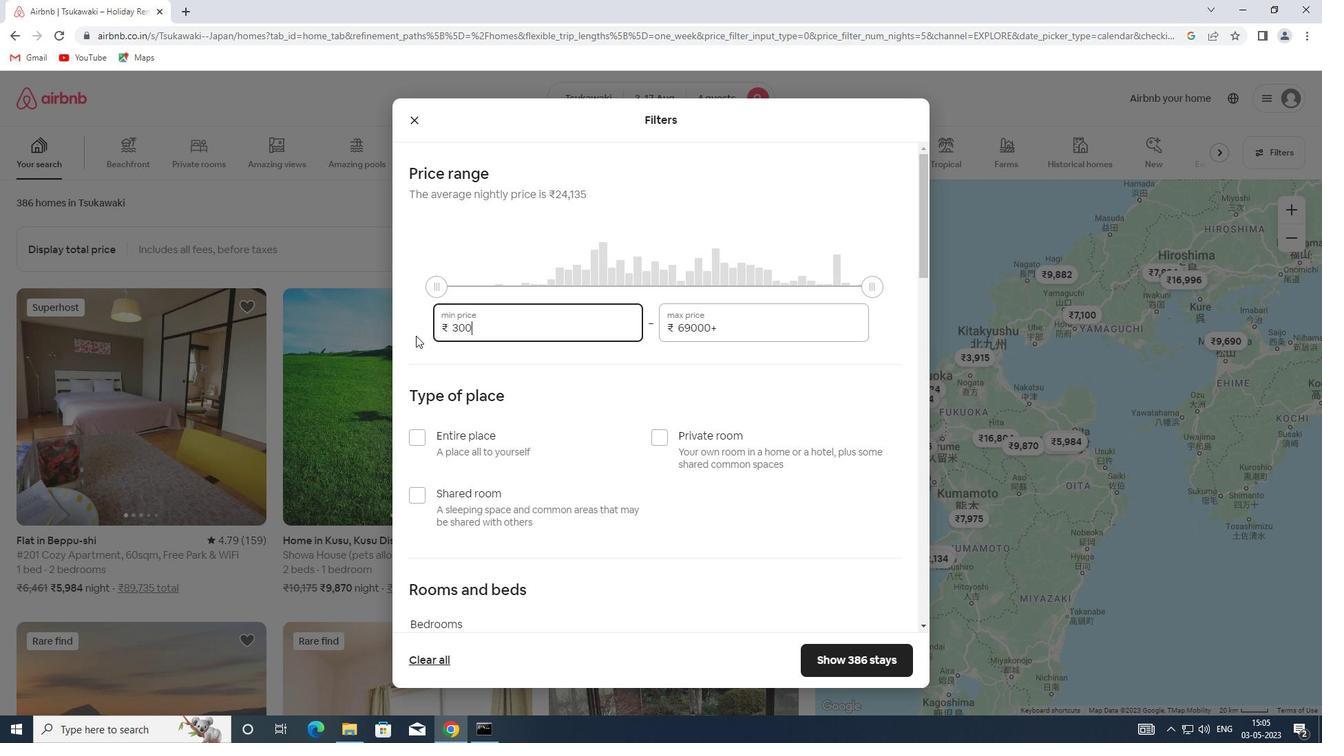 
Action: Mouse moved to (718, 331)
Screenshot: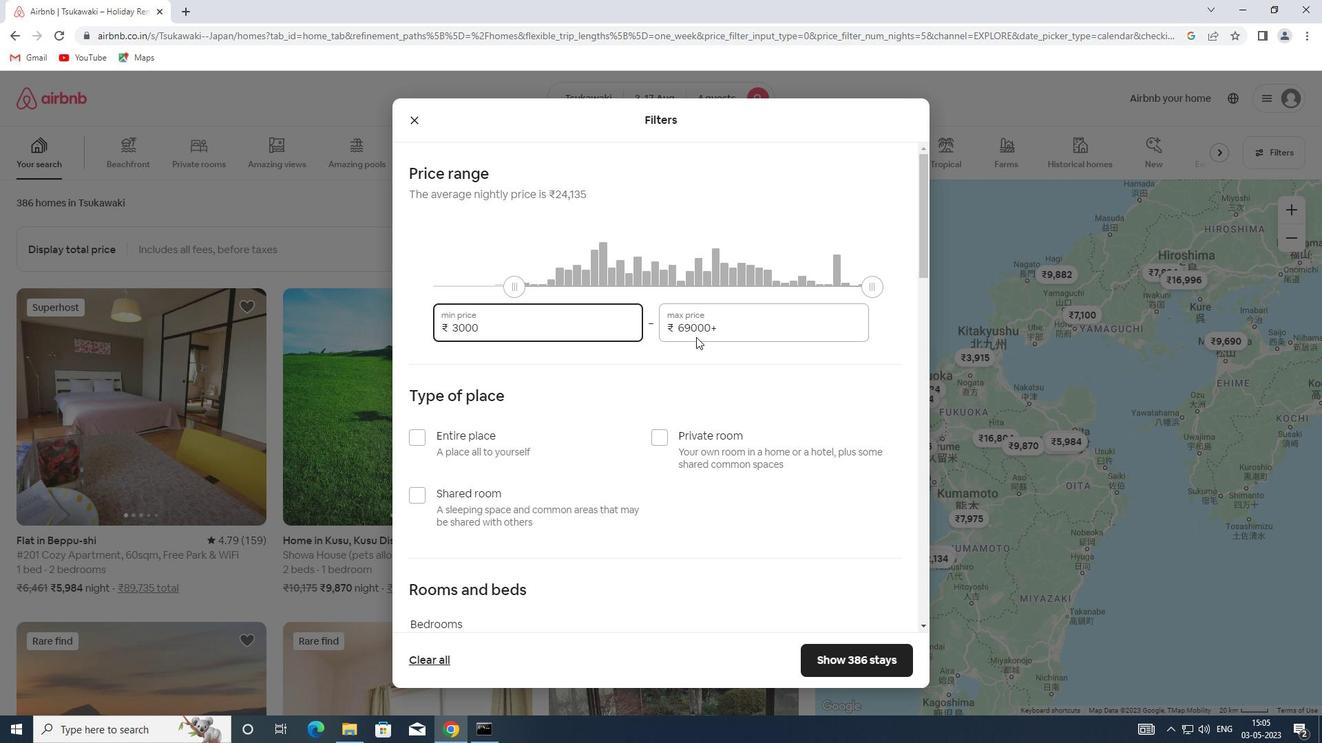 
Action: Mouse pressed left at (718, 331)
Screenshot: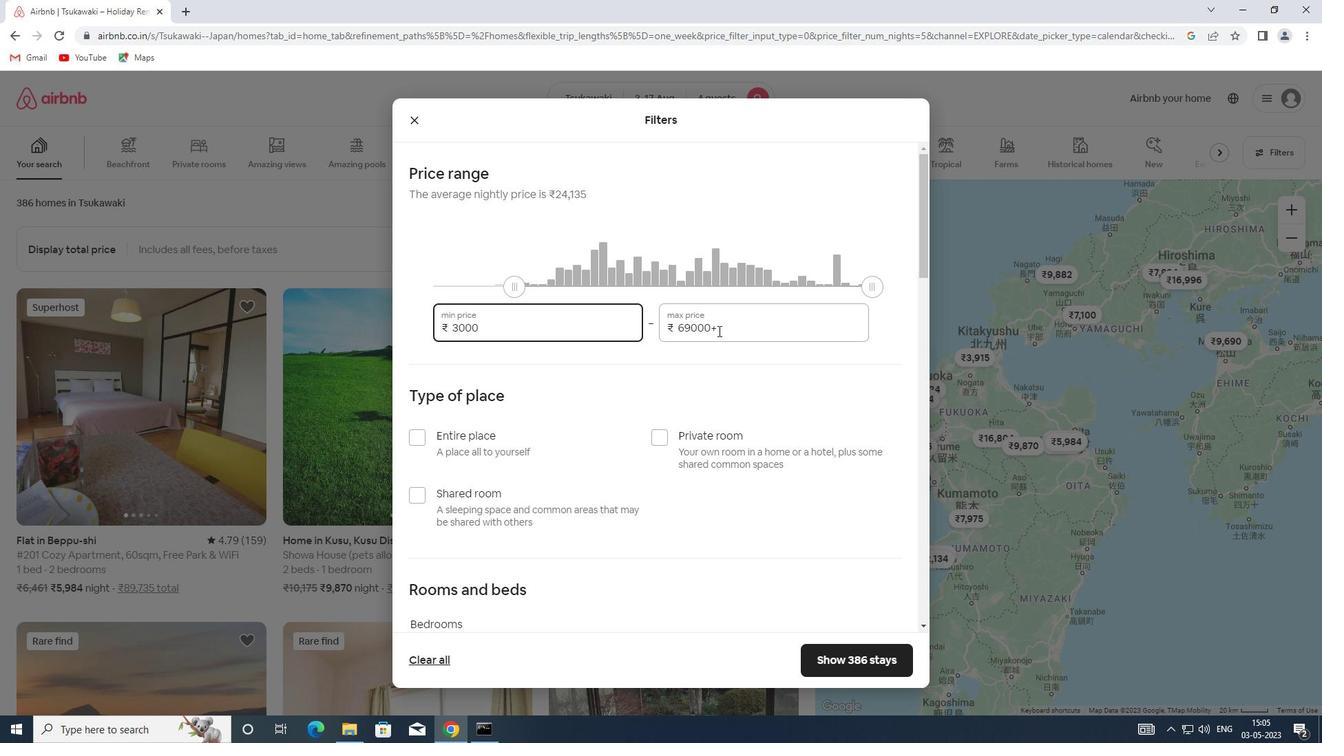
Action: Mouse moved to (643, 329)
Screenshot: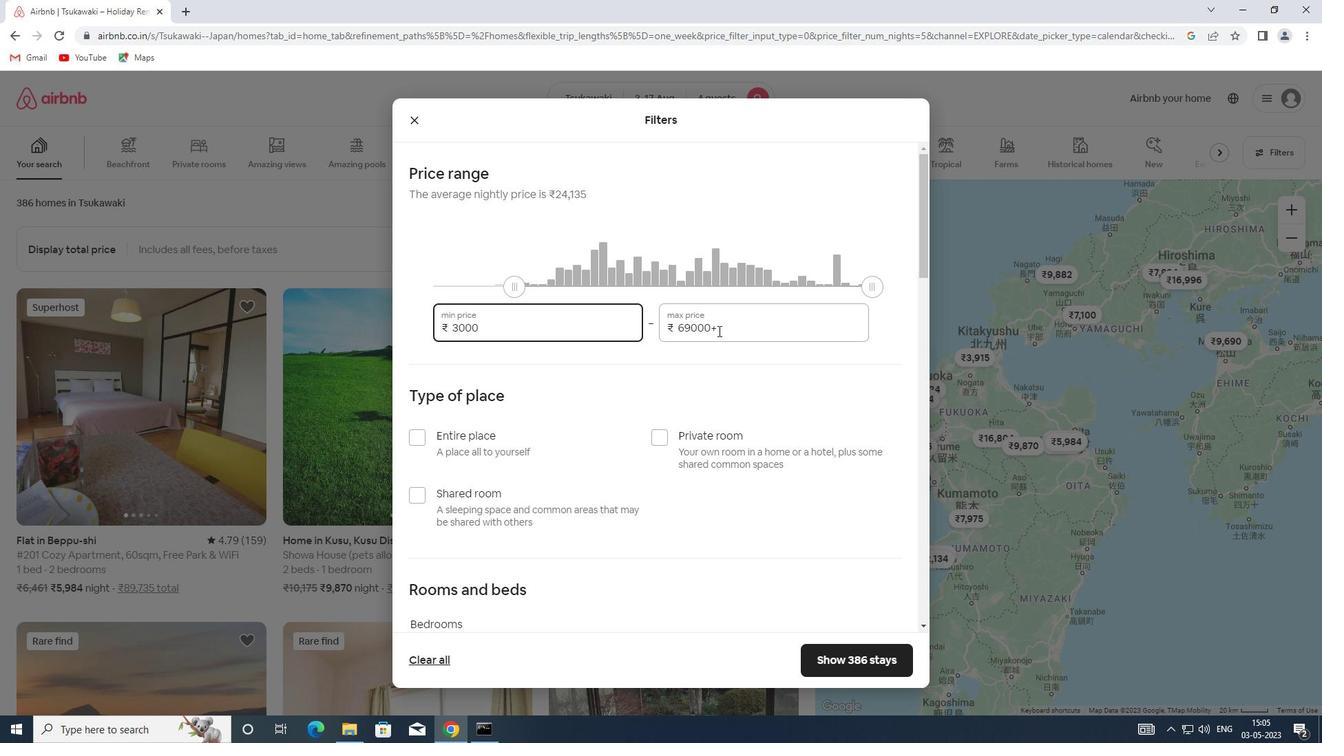 
Action: Key pressed 15000
Screenshot: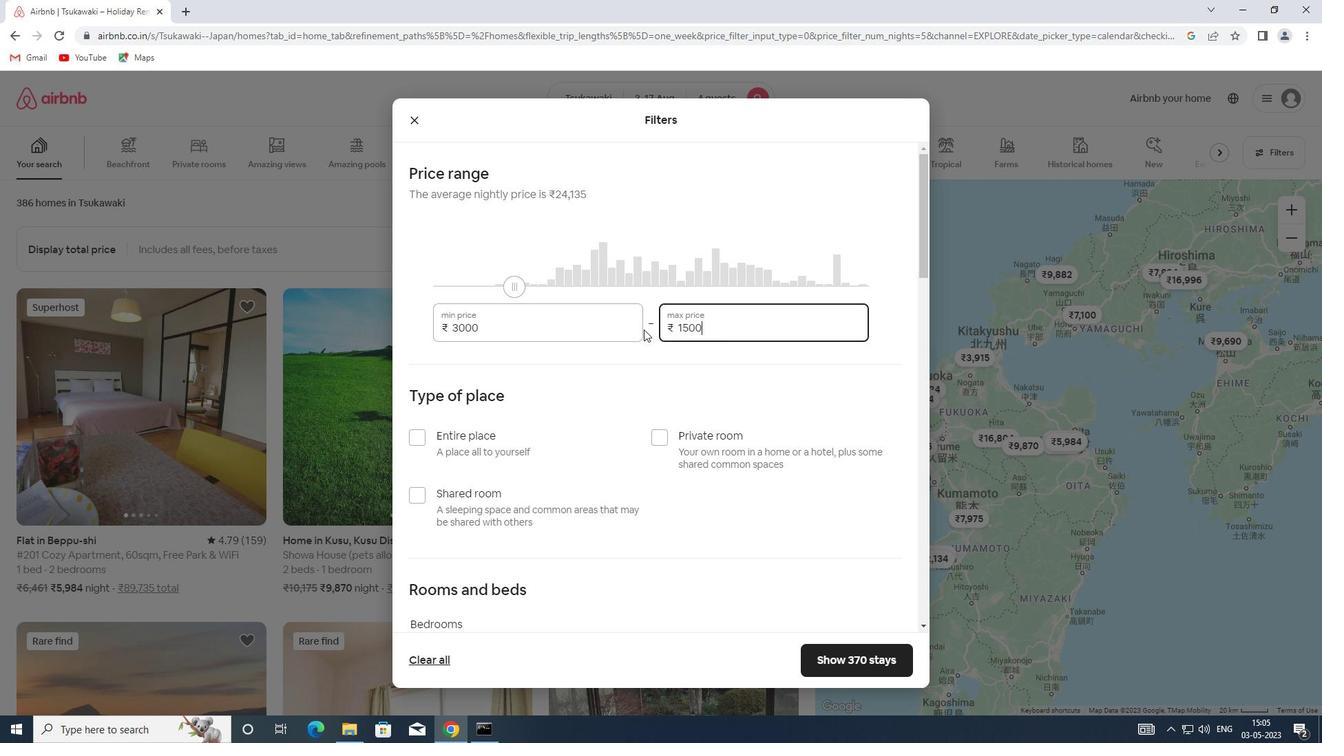 
Action: Mouse moved to (470, 444)
Screenshot: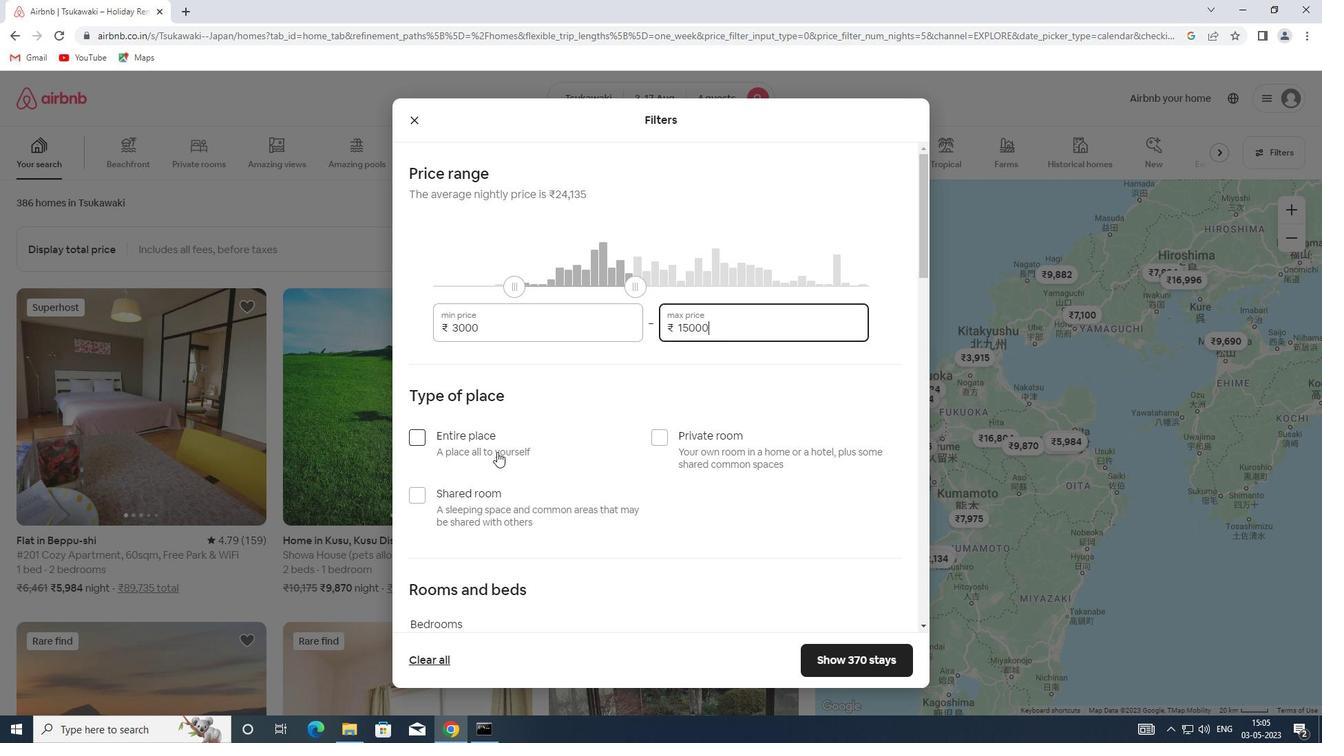 
Action: Mouse pressed left at (470, 444)
Screenshot: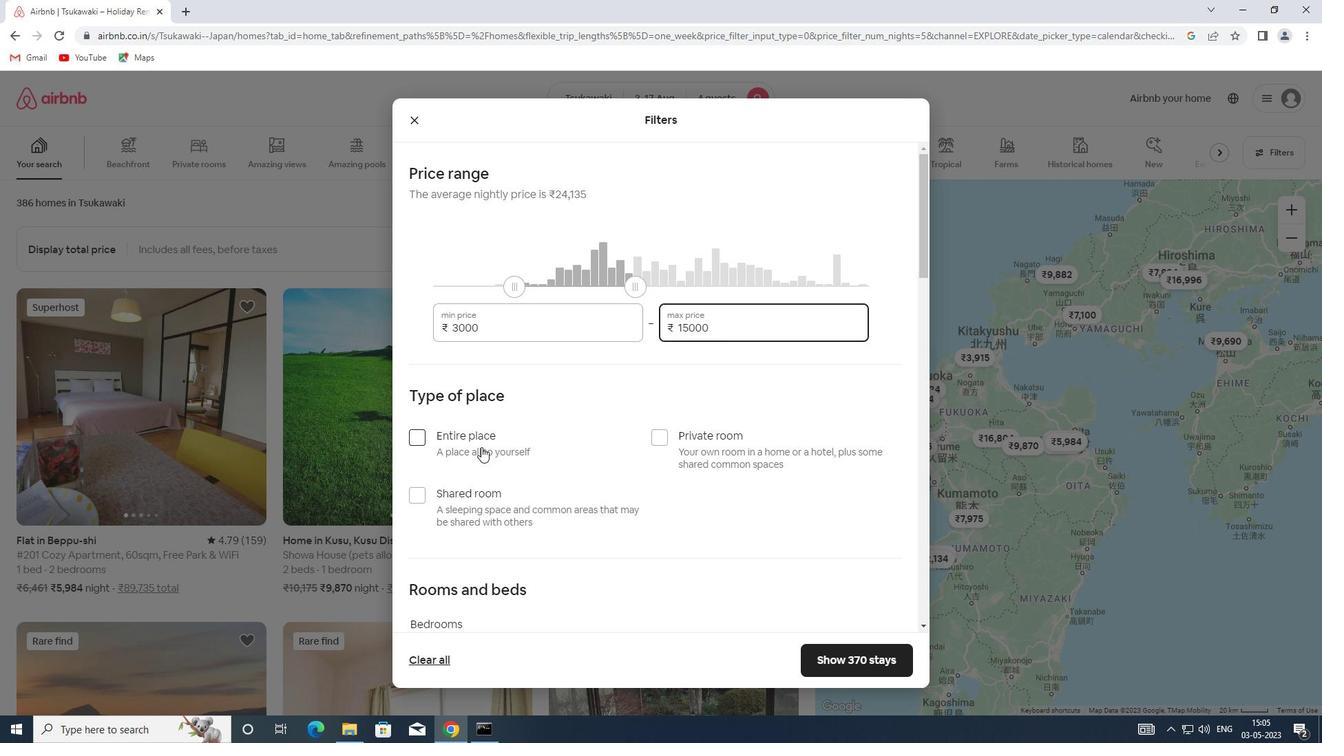 
Action: Mouse moved to (492, 419)
Screenshot: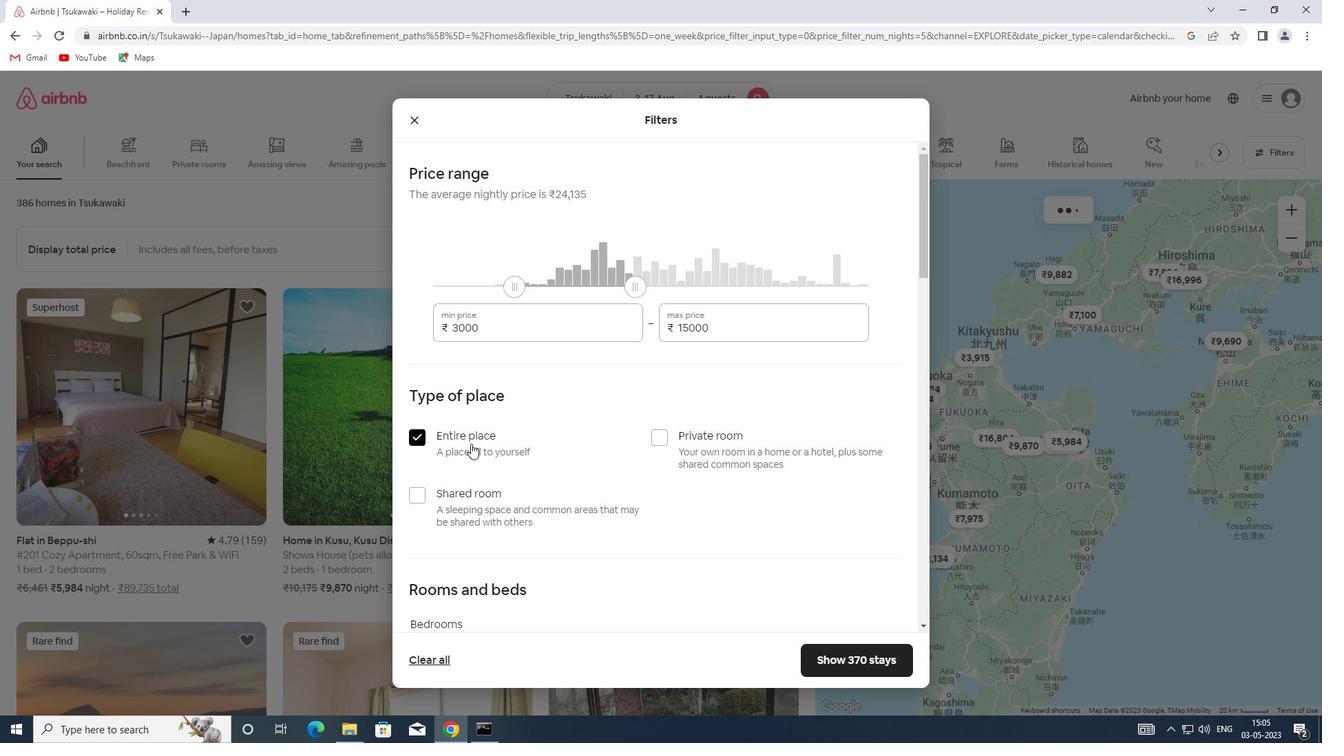 
Action: Mouse scrolled (492, 418) with delta (0, 0)
Screenshot: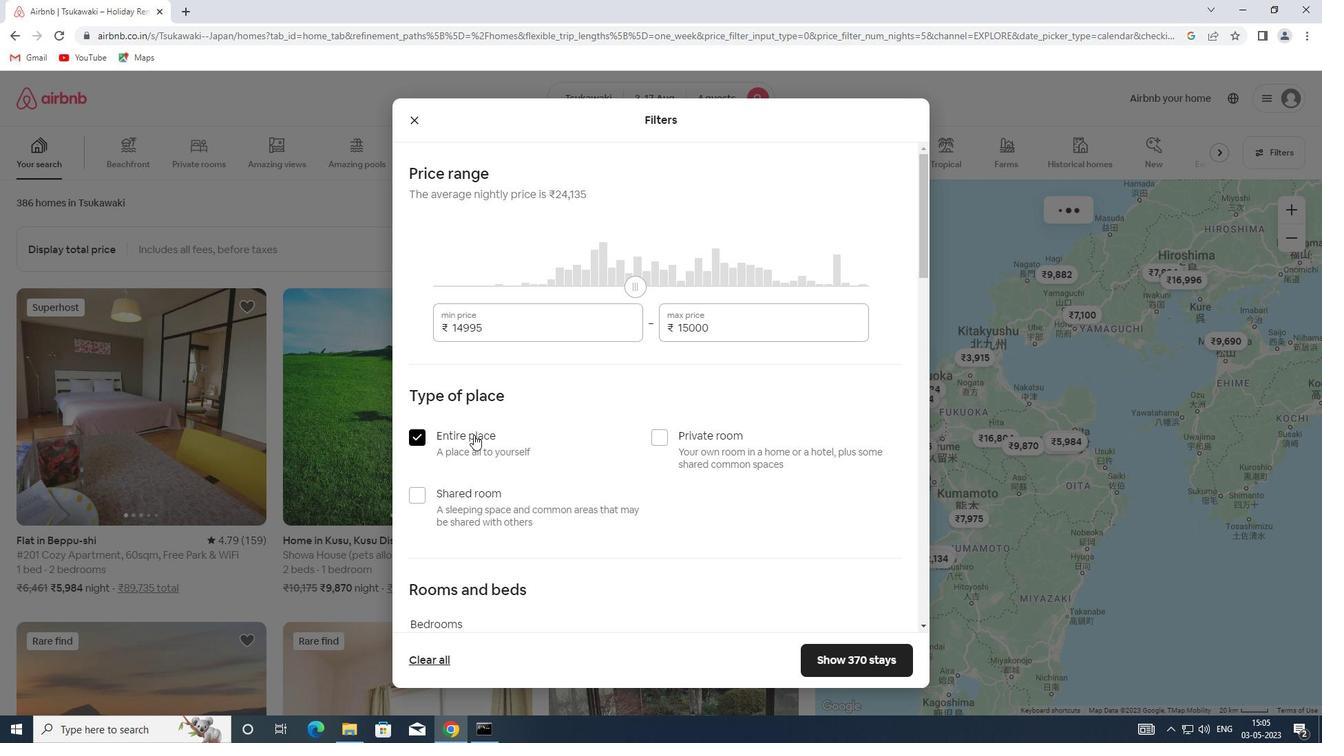 
Action: Mouse scrolled (492, 418) with delta (0, 0)
Screenshot: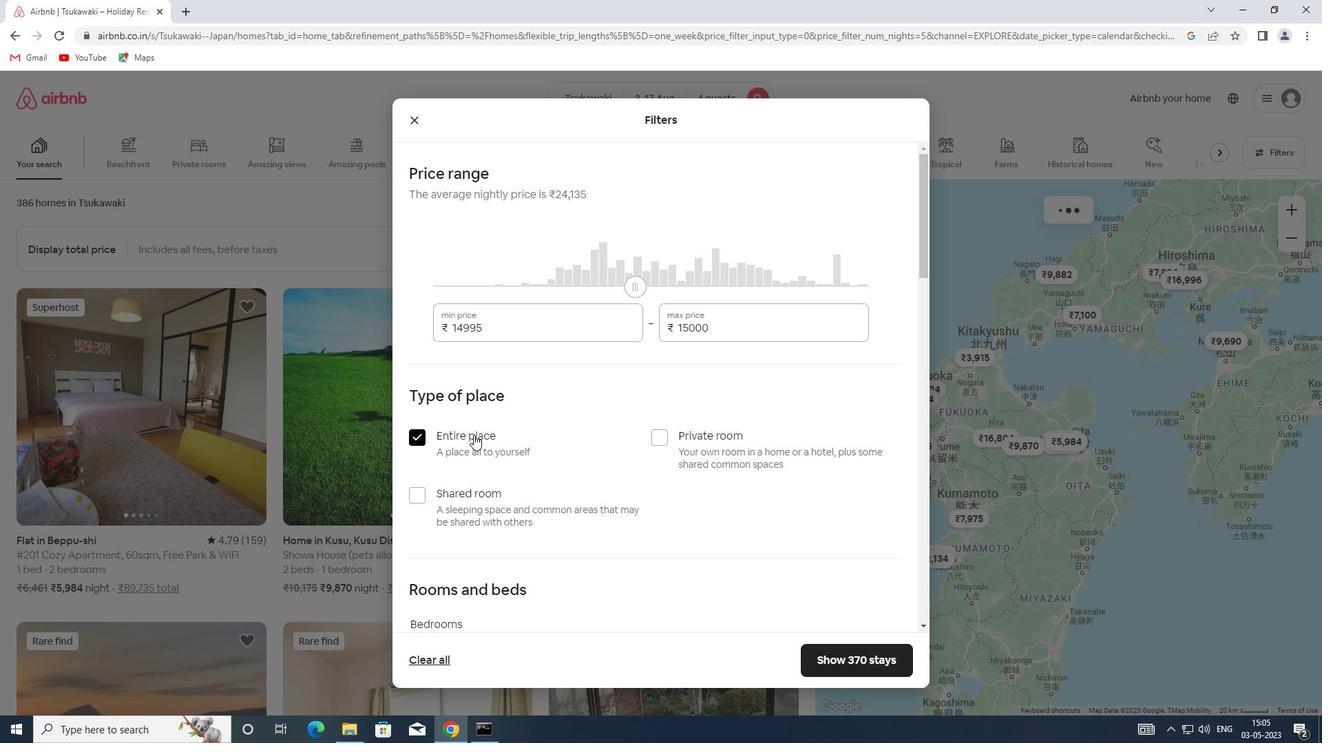 
Action: Mouse scrolled (492, 418) with delta (0, 0)
Screenshot: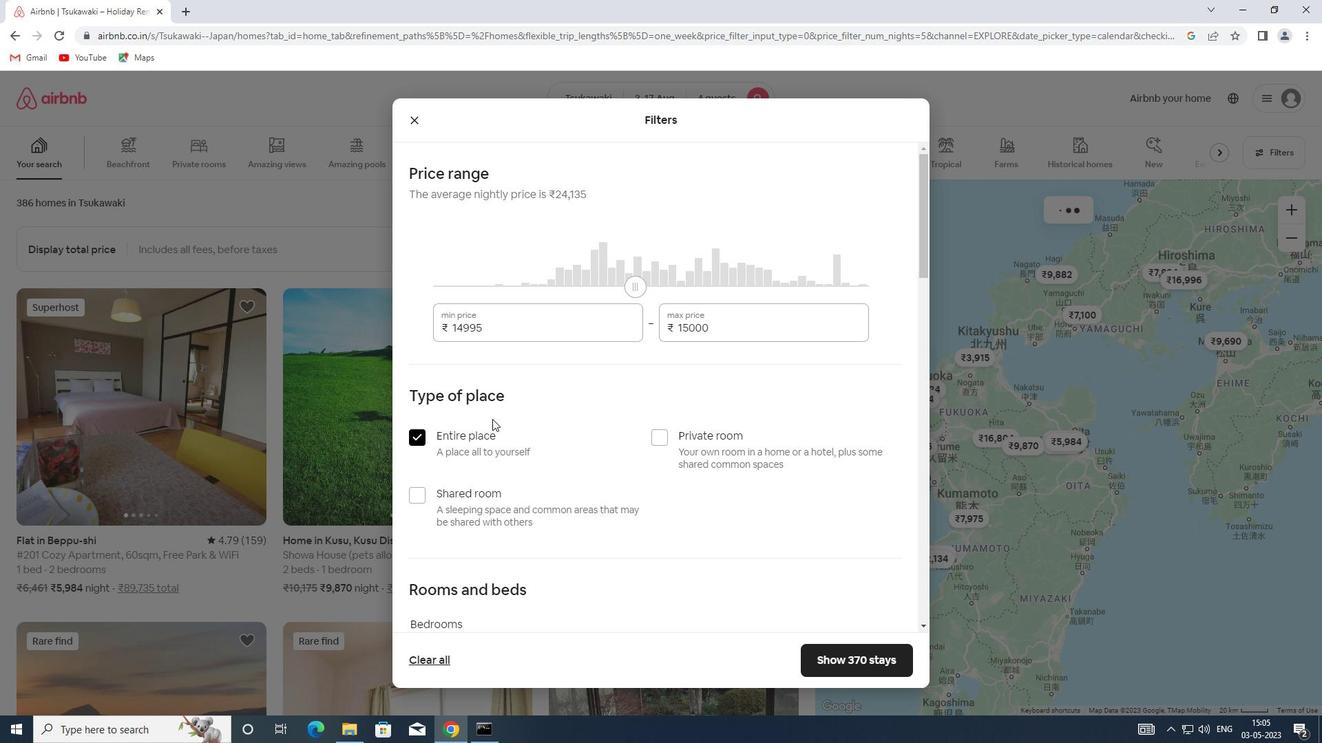 
Action: Mouse moved to (495, 415)
Screenshot: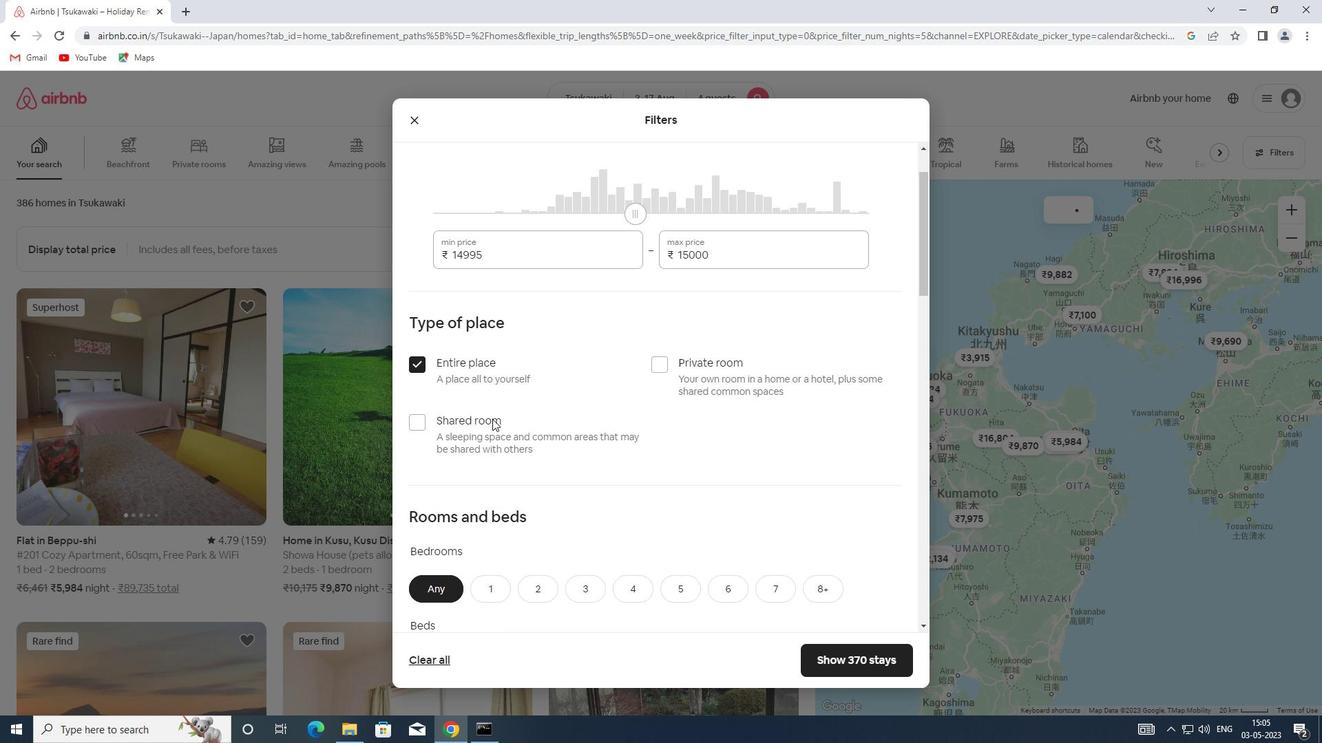 
Action: Mouse scrolled (495, 414) with delta (0, 0)
Screenshot: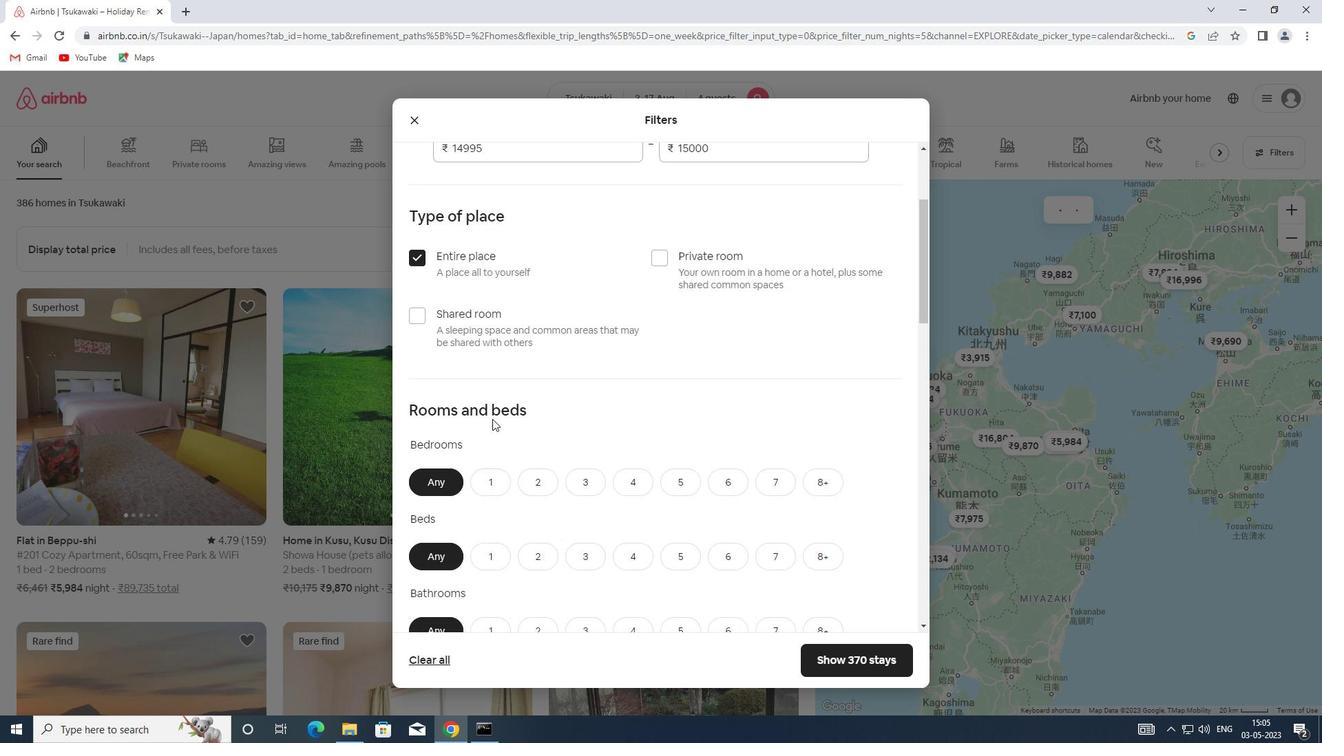 
Action: Mouse scrolled (495, 414) with delta (0, 0)
Screenshot: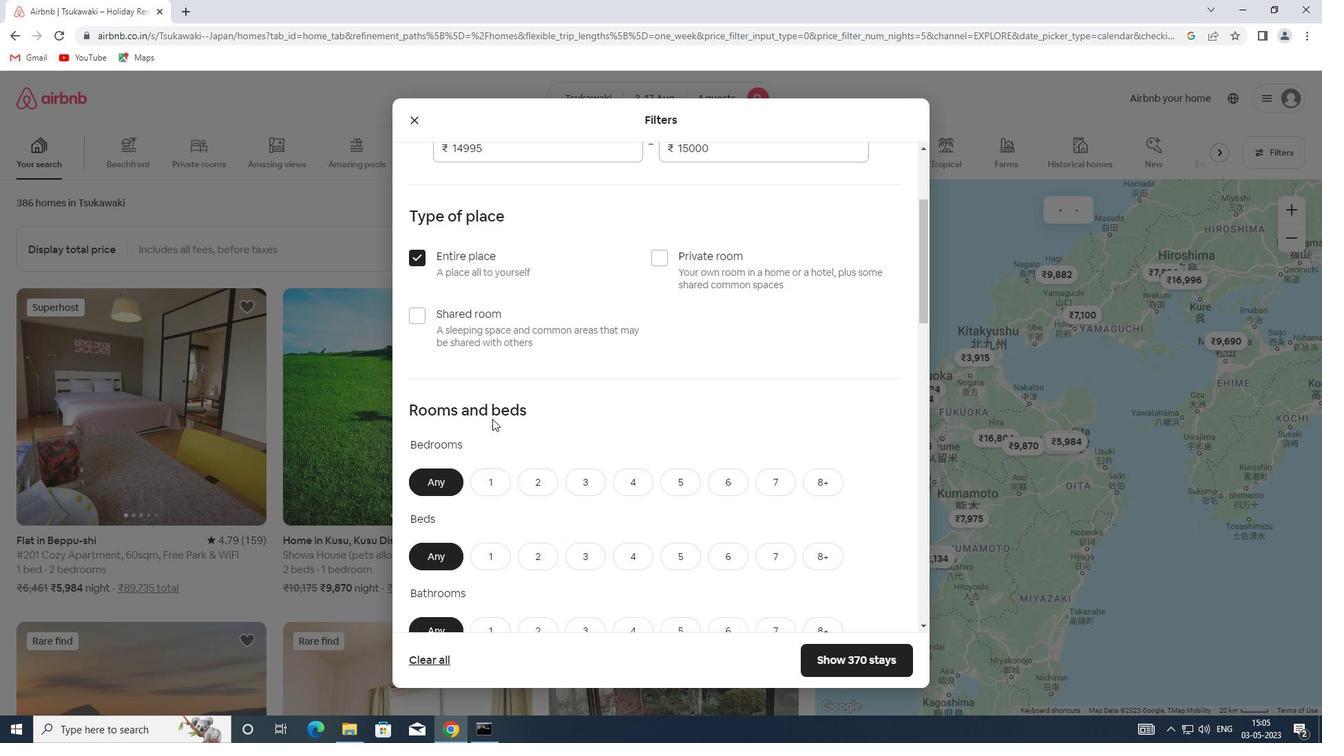 
Action: Mouse scrolled (495, 414) with delta (0, 0)
Screenshot: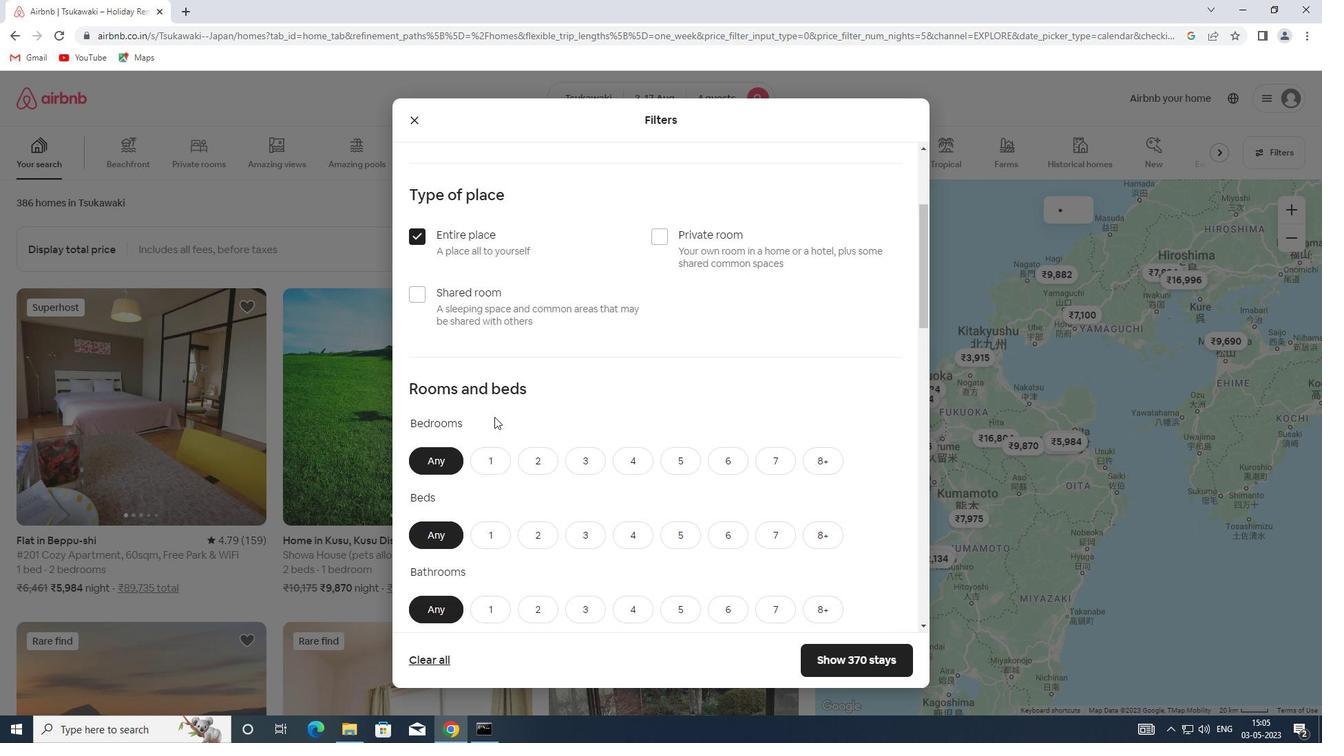 
Action: Mouse moved to (576, 257)
Screenshot: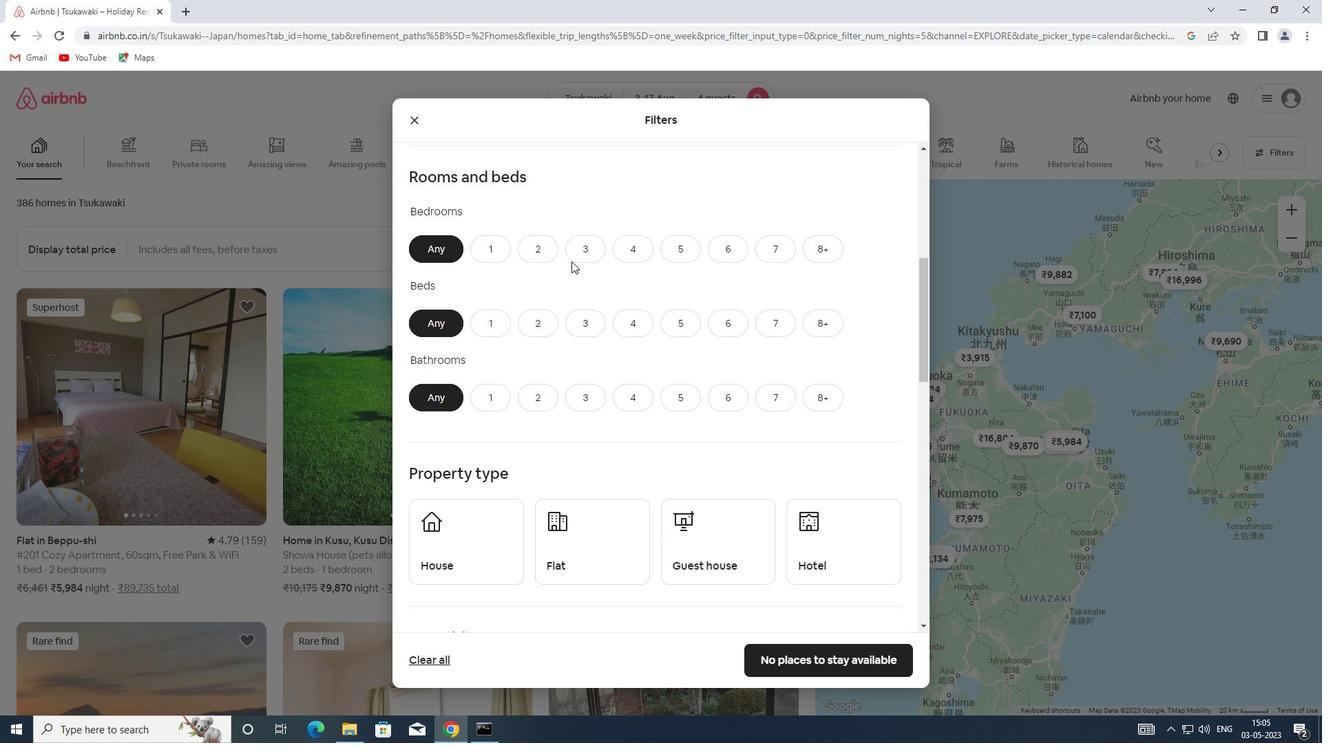 
Action: Mouse pressed left at (576, 257)
Screenshot: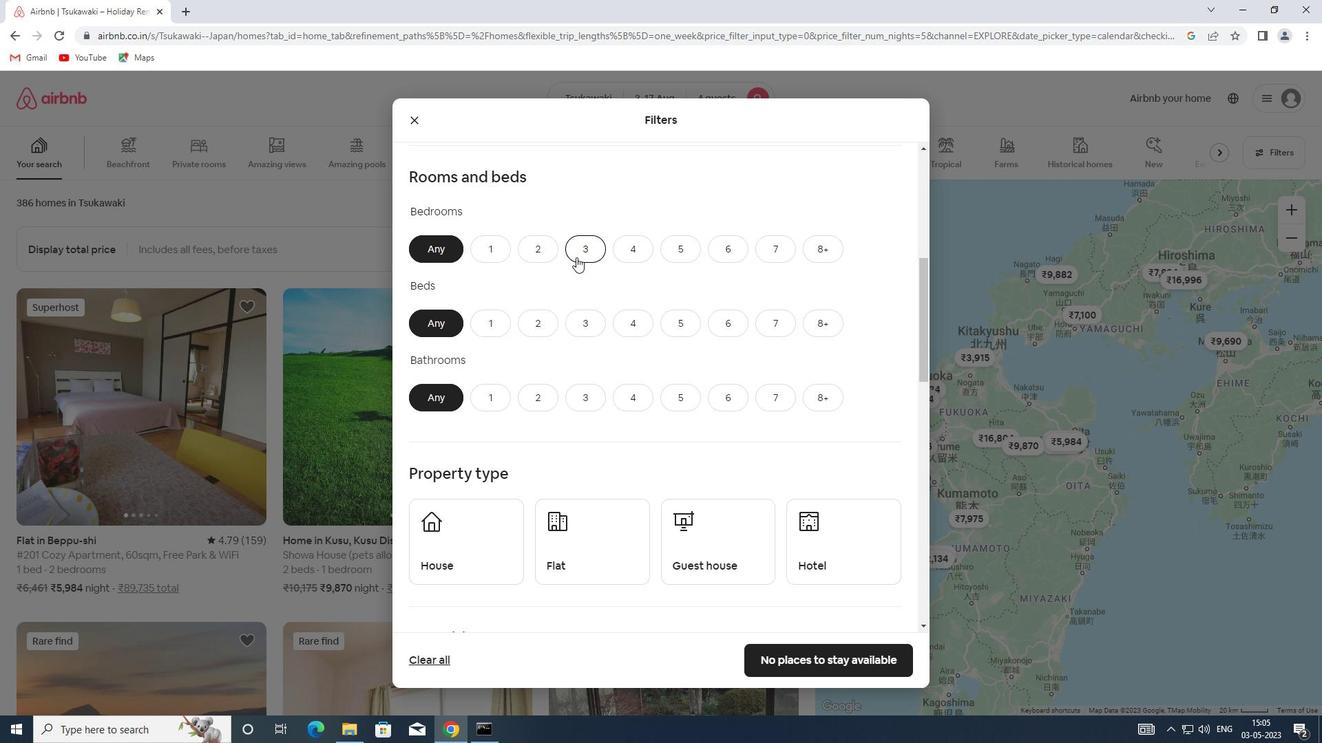 
Action: Mouse moved to (632, 325)
Screenshot: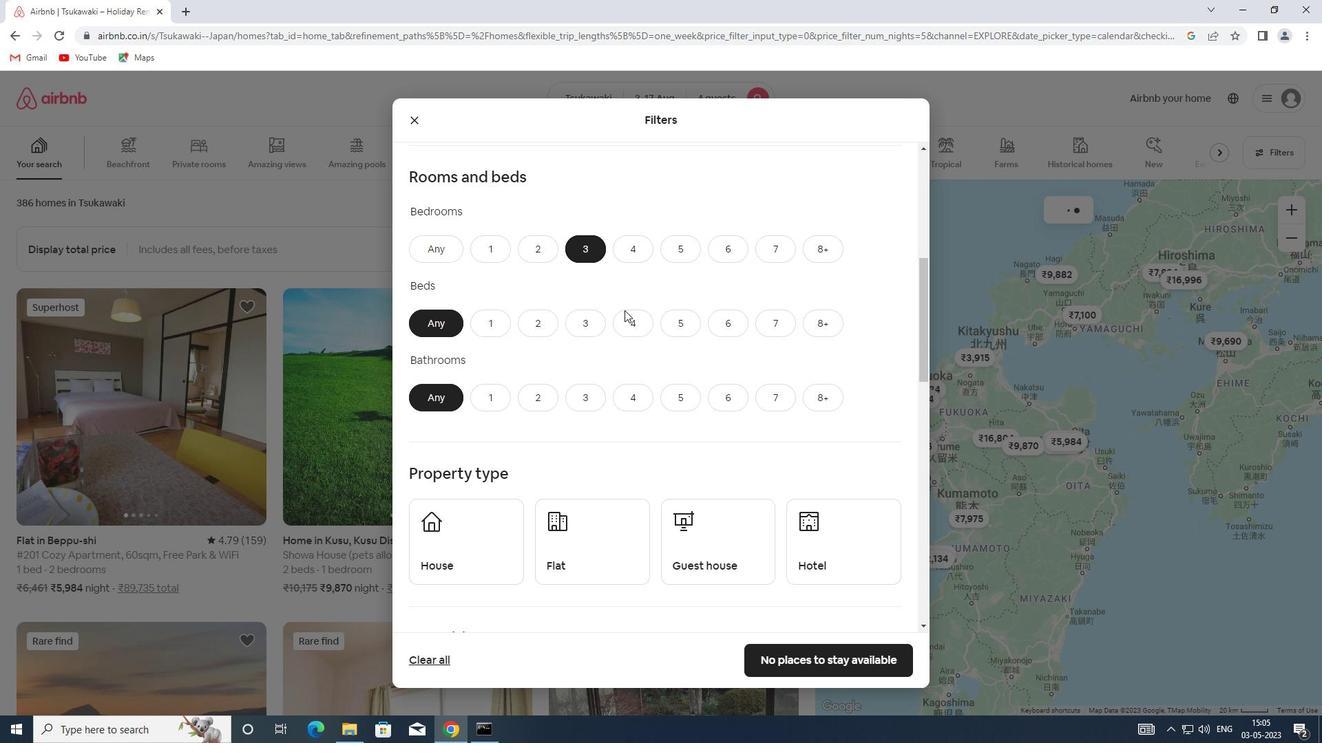 
Action: Mouse pressed left at (632, 325)
Screenshot: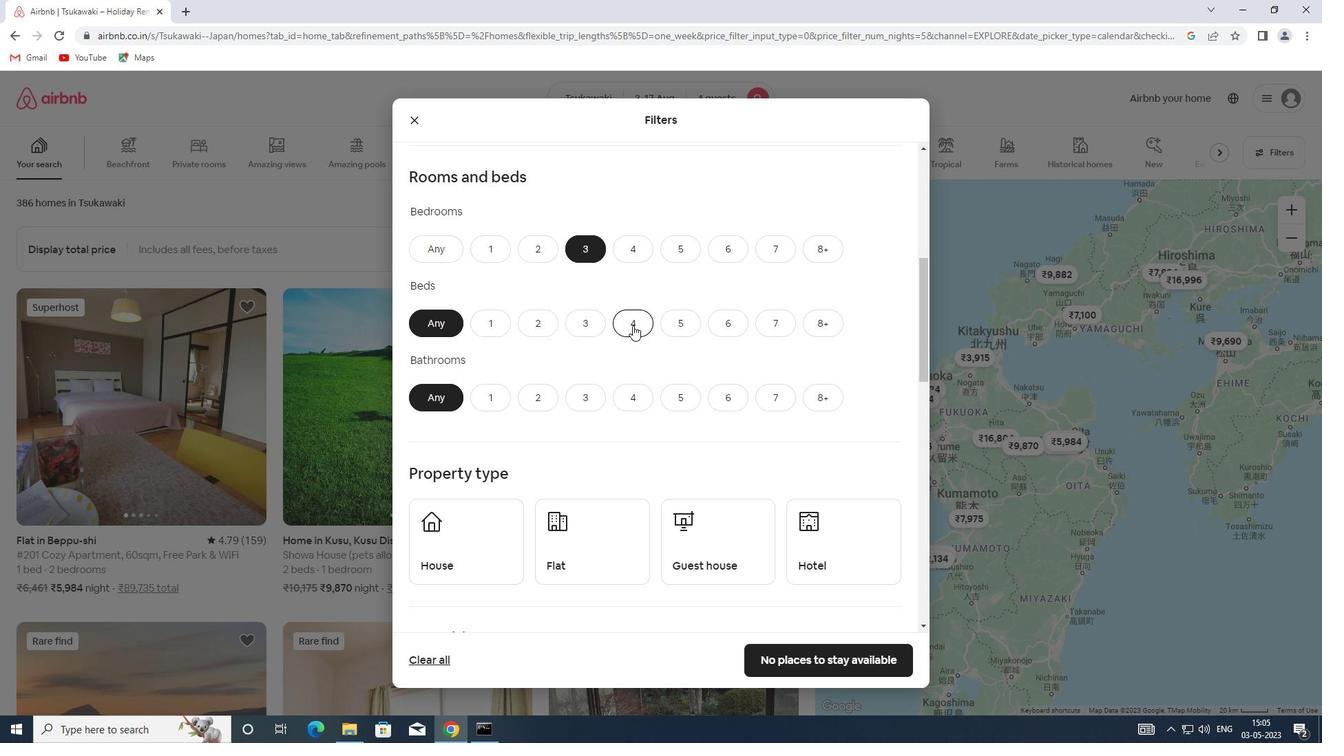 
Action: Mouse moved to (553, 398)
Screenshot: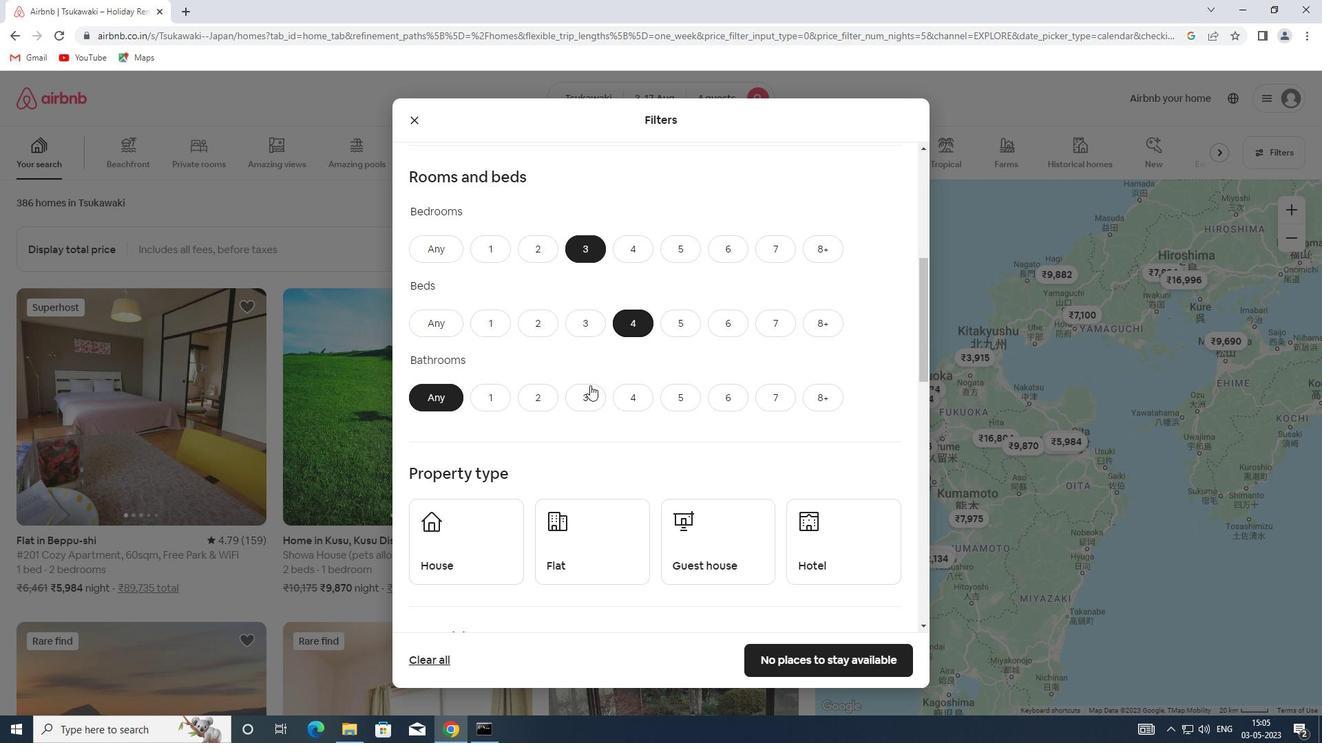 
Action: Mouse pressed left at (553, 398)
Screenshot: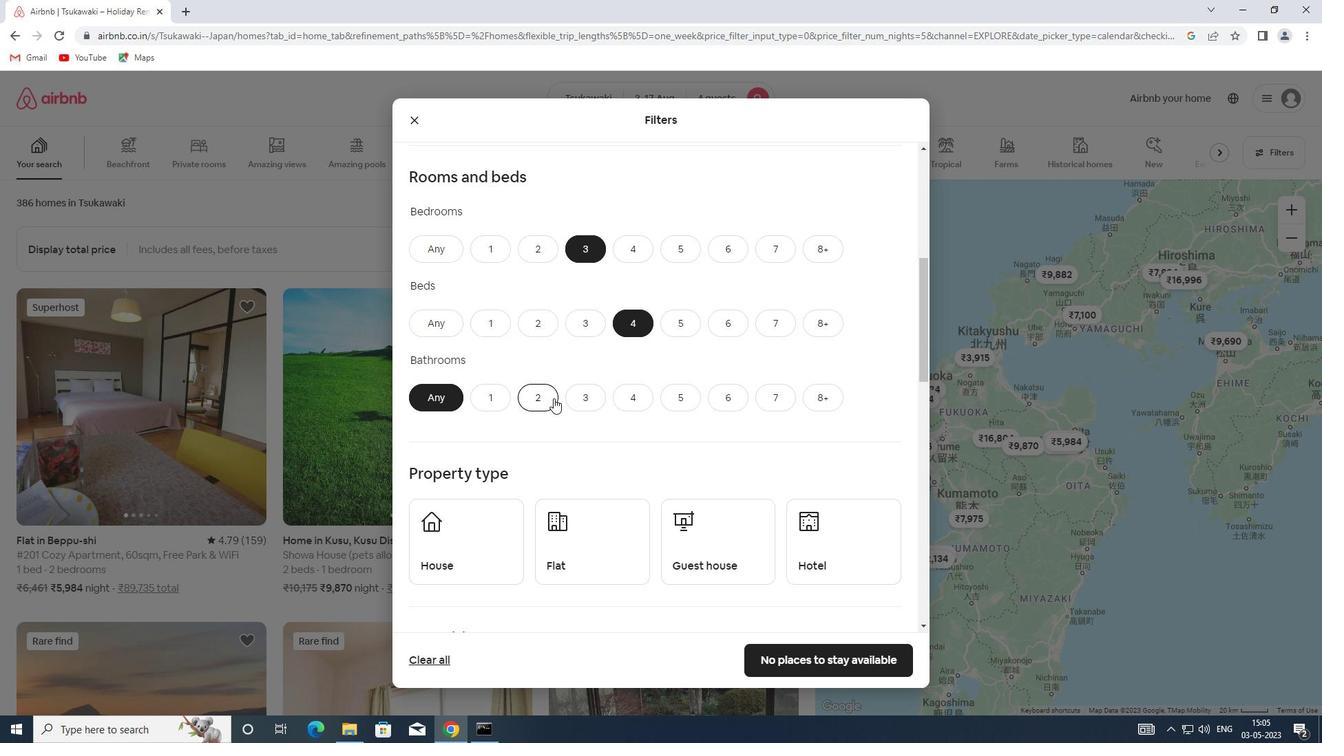 
Action: Mouse scrolled (553, 397) with delta (0, 0)
Screenshot: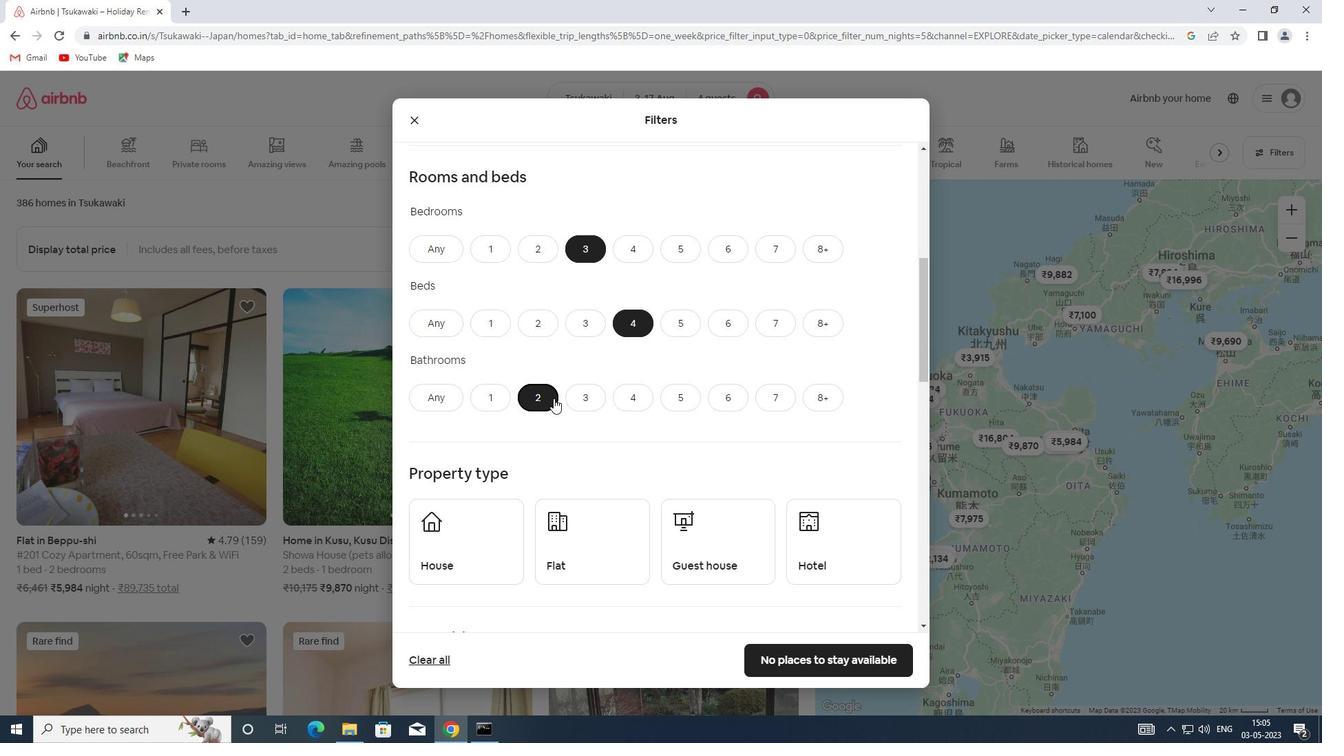 
Action: Mouse scrolled (553, 397) with delta (0, 0)
Screenshot: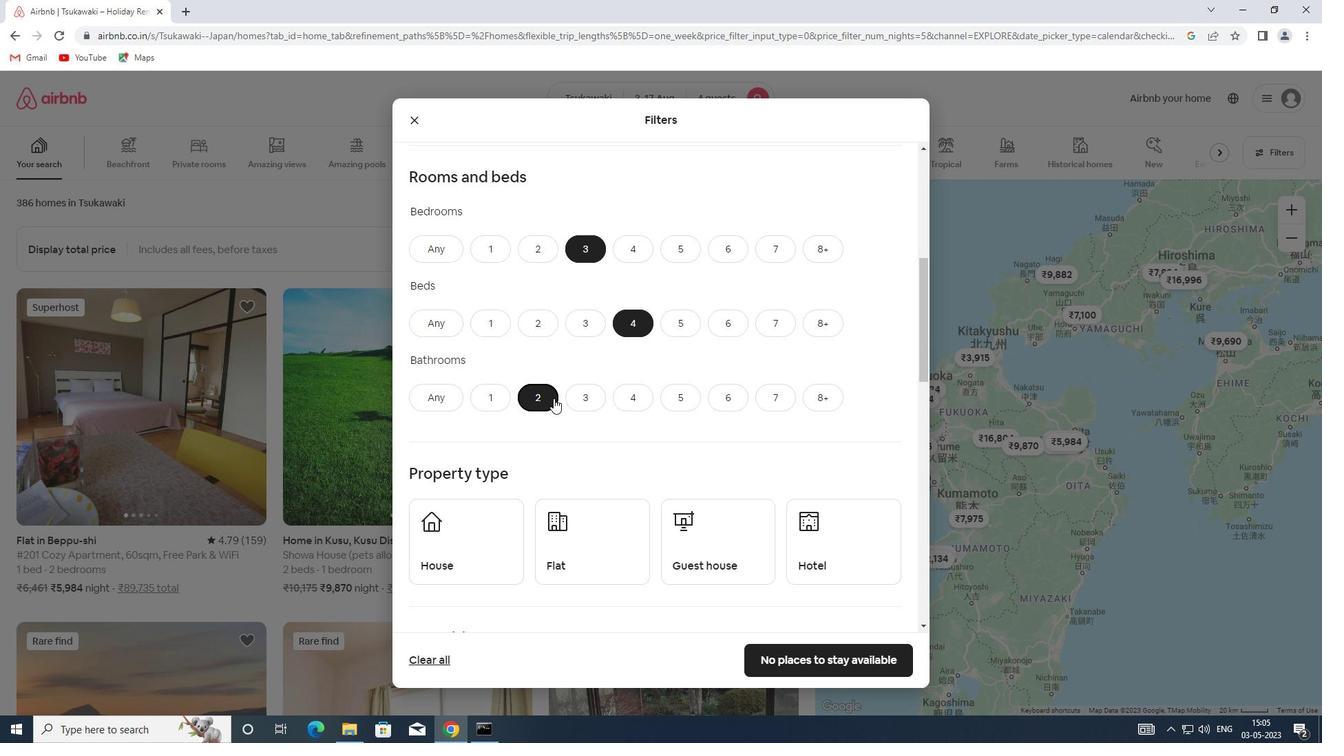 
Action: Mouse scrolled (553, 397) with delta (0, 0)
Screenshot: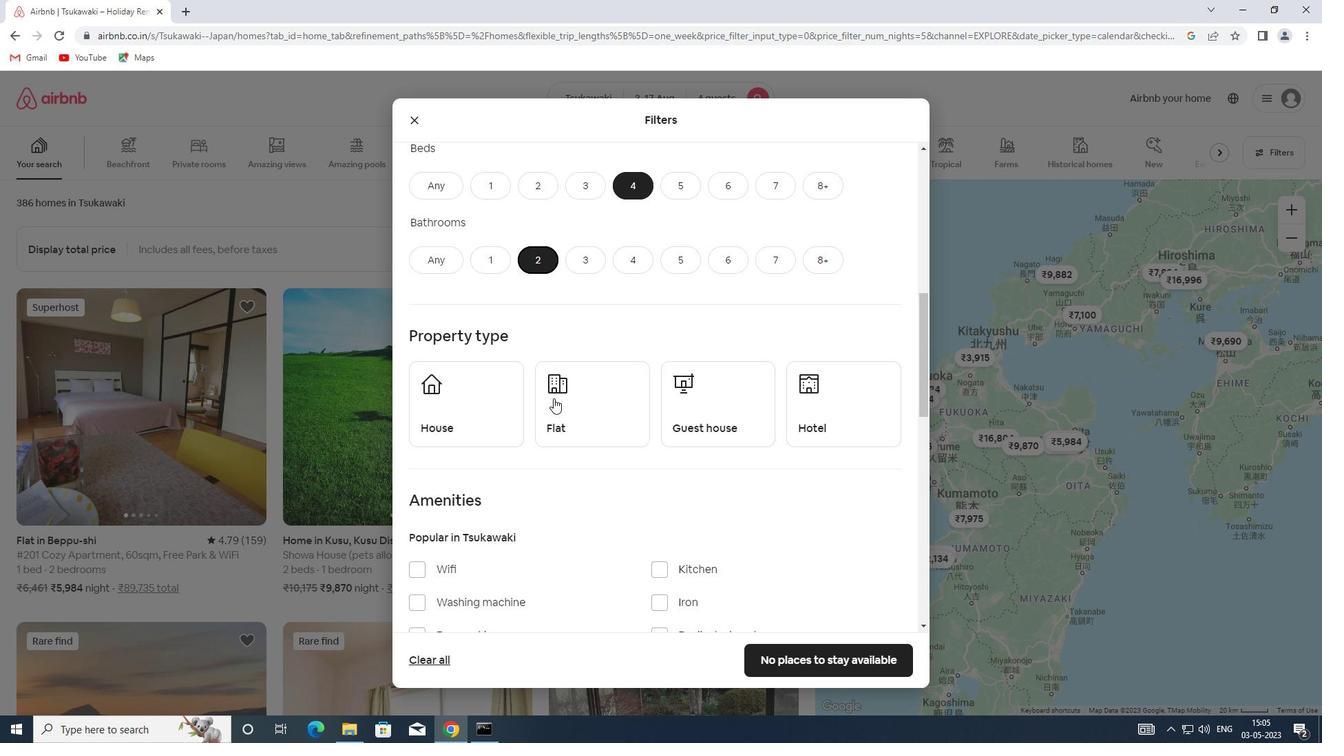 
Action: Mouse moved to (492, 358)
Screenshot: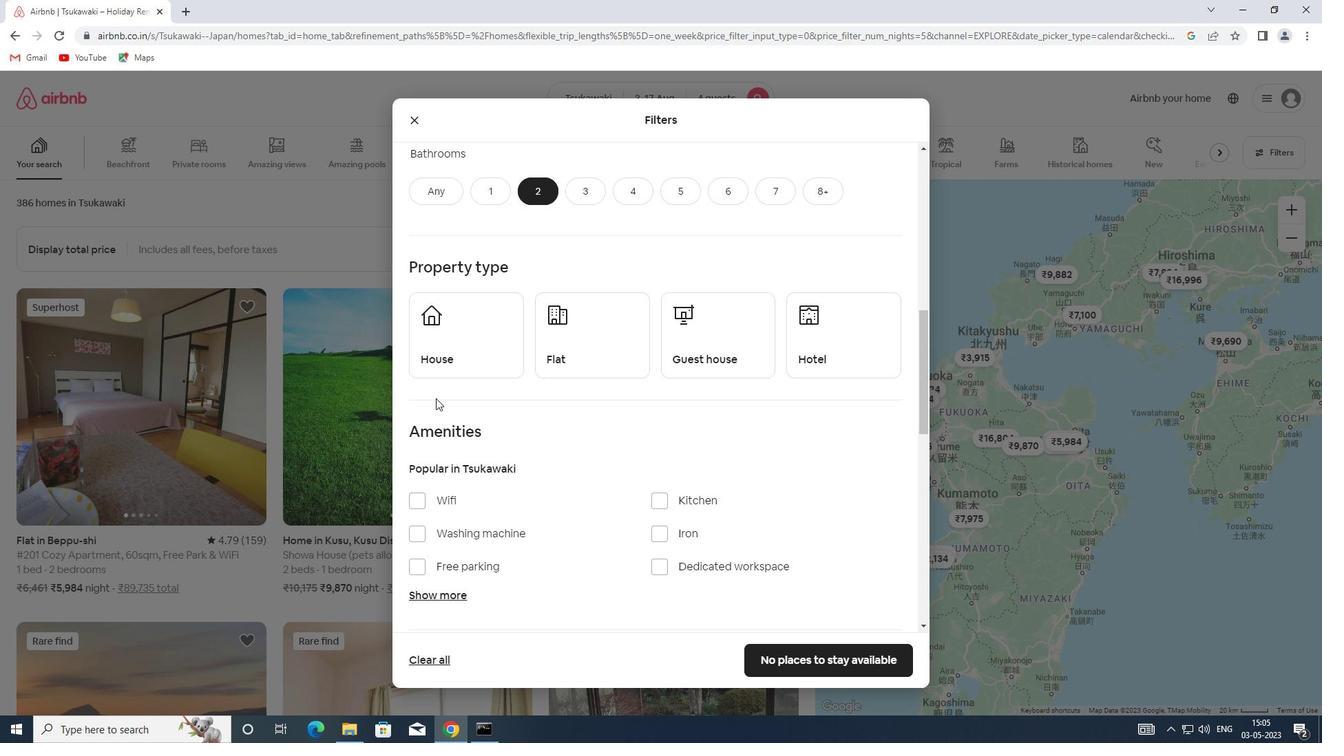 
Action: Mouse pressed left at (492, 358)
Screenshot: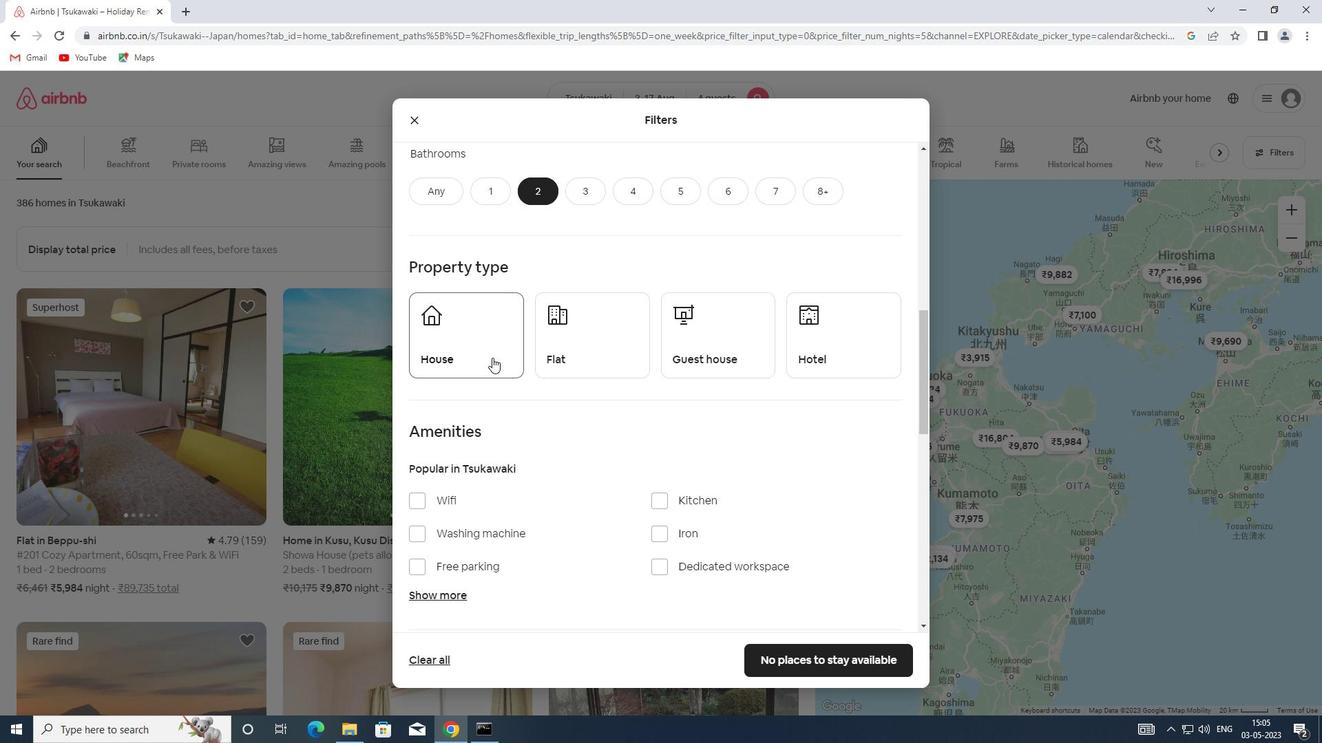 
Action: Mouse moved to (574, 348)
Screenshot: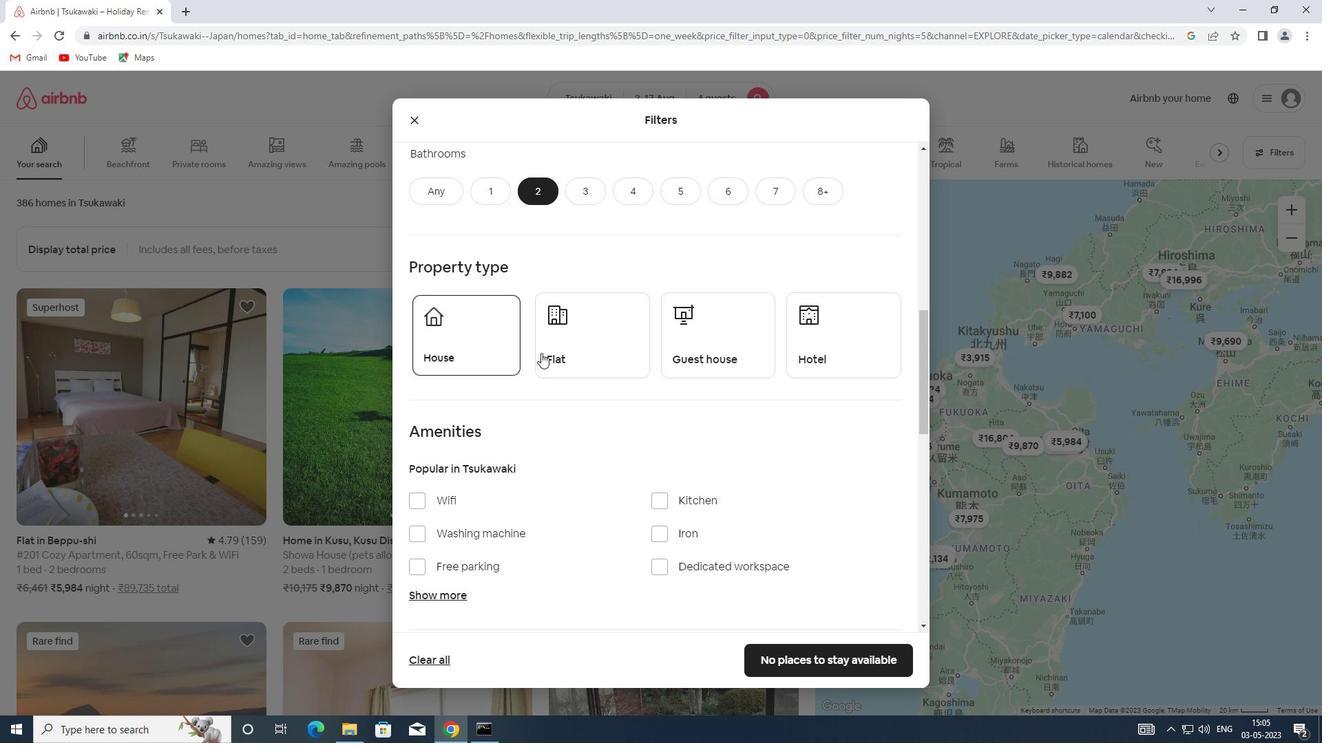 
Action: Mouse pressed left at (574, 348)
Screenshot: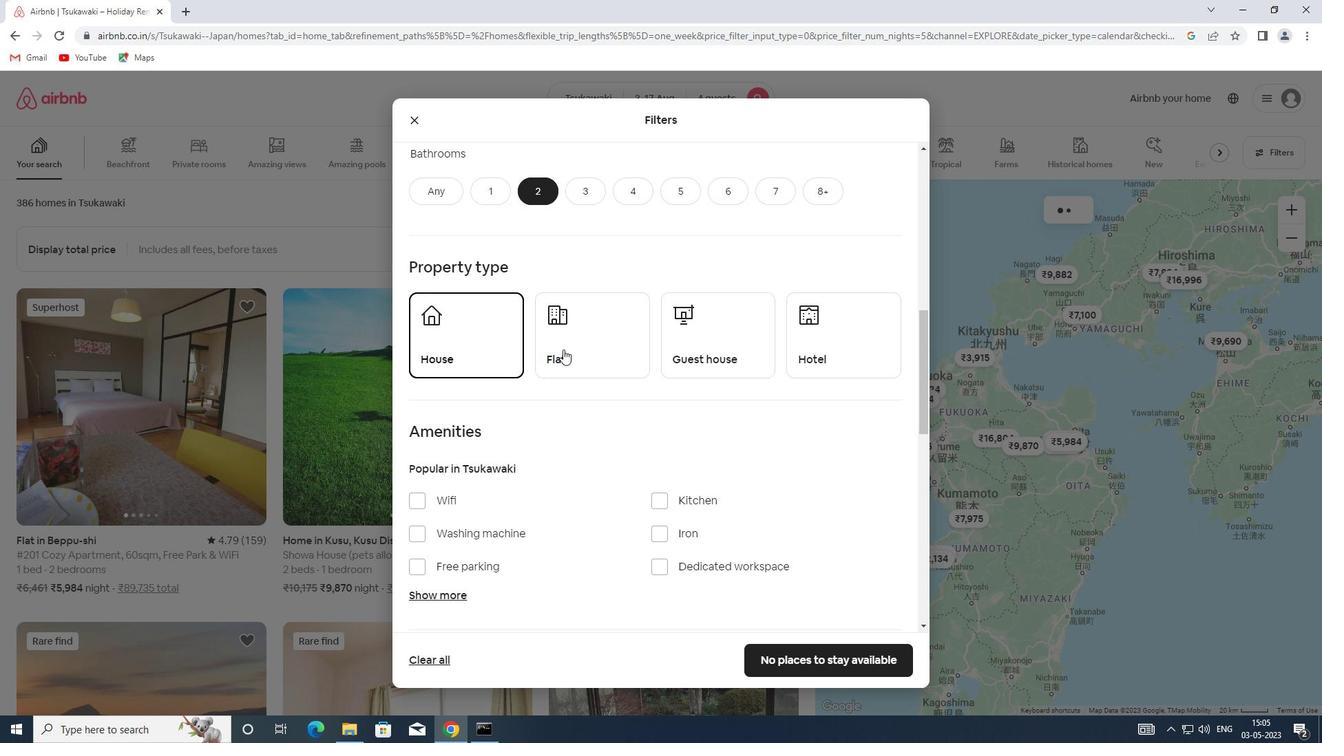 
Action: Mouse moved to (696, 347)
Screenshot: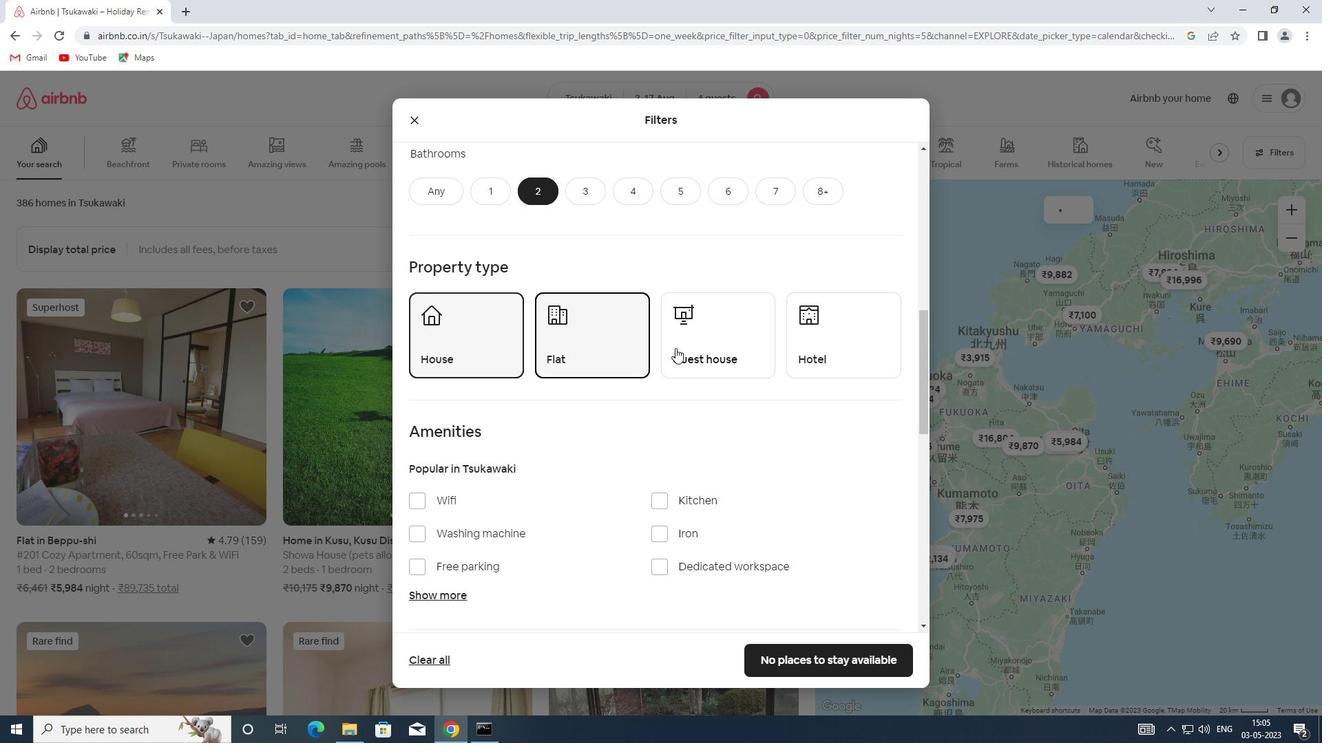 
Action: Mouse pressed left at (696, 347)
Screenshot: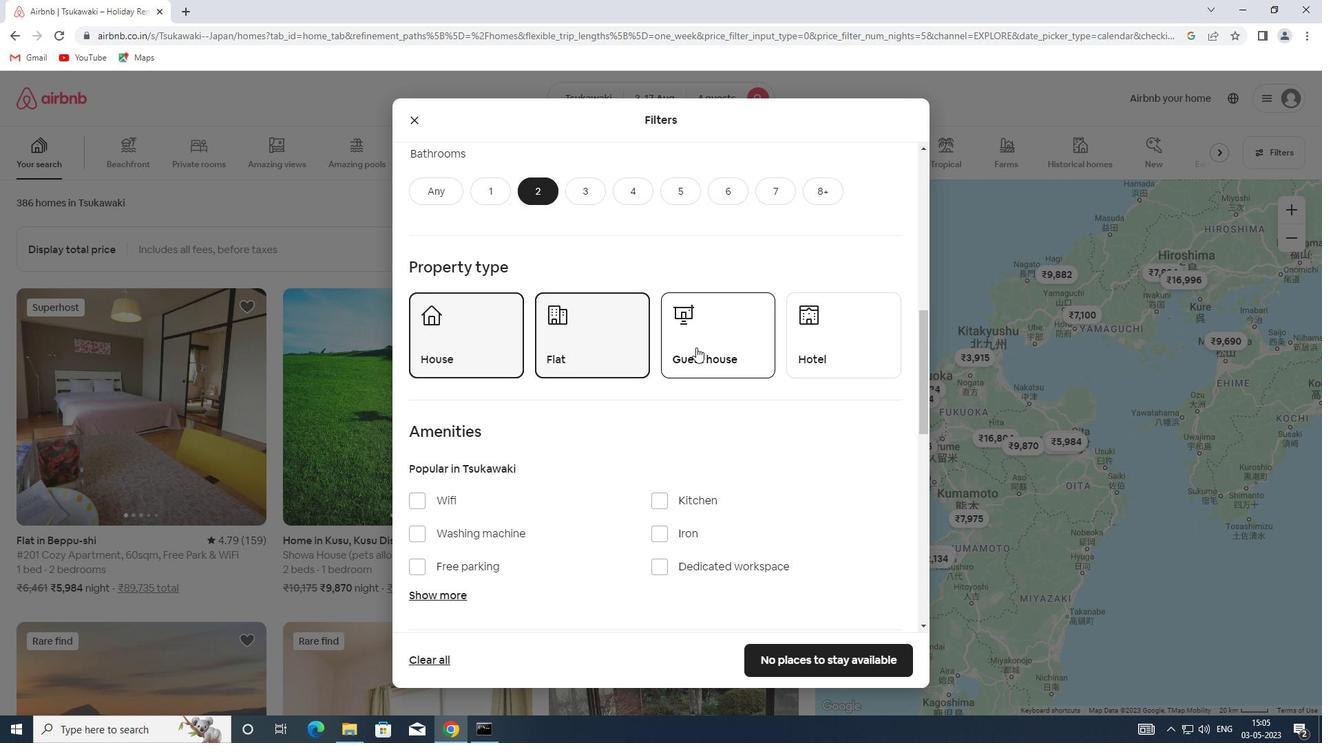 
Action: Mouse scrolled (696, 347) with delta (0, 0)
Screenshot: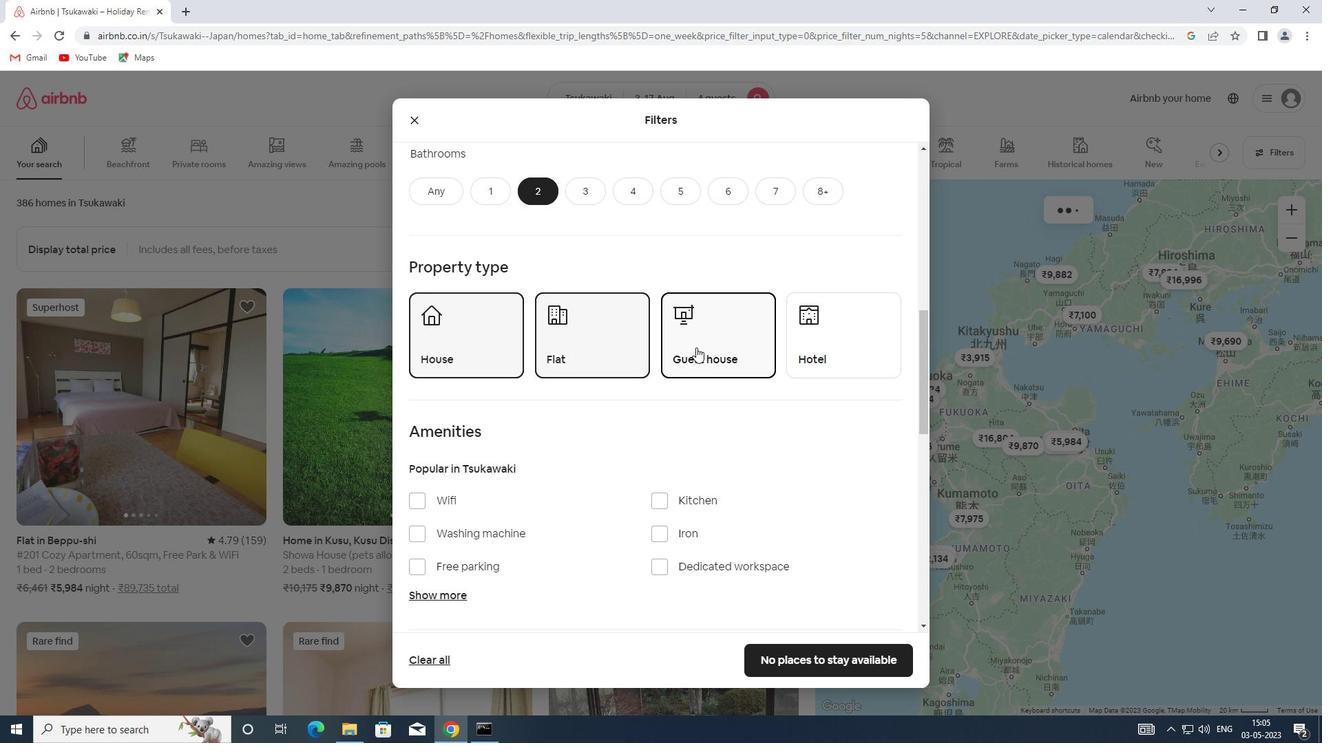
Action: Mouse scrolled (696, 347) with delta (0, 0)
Screenshot: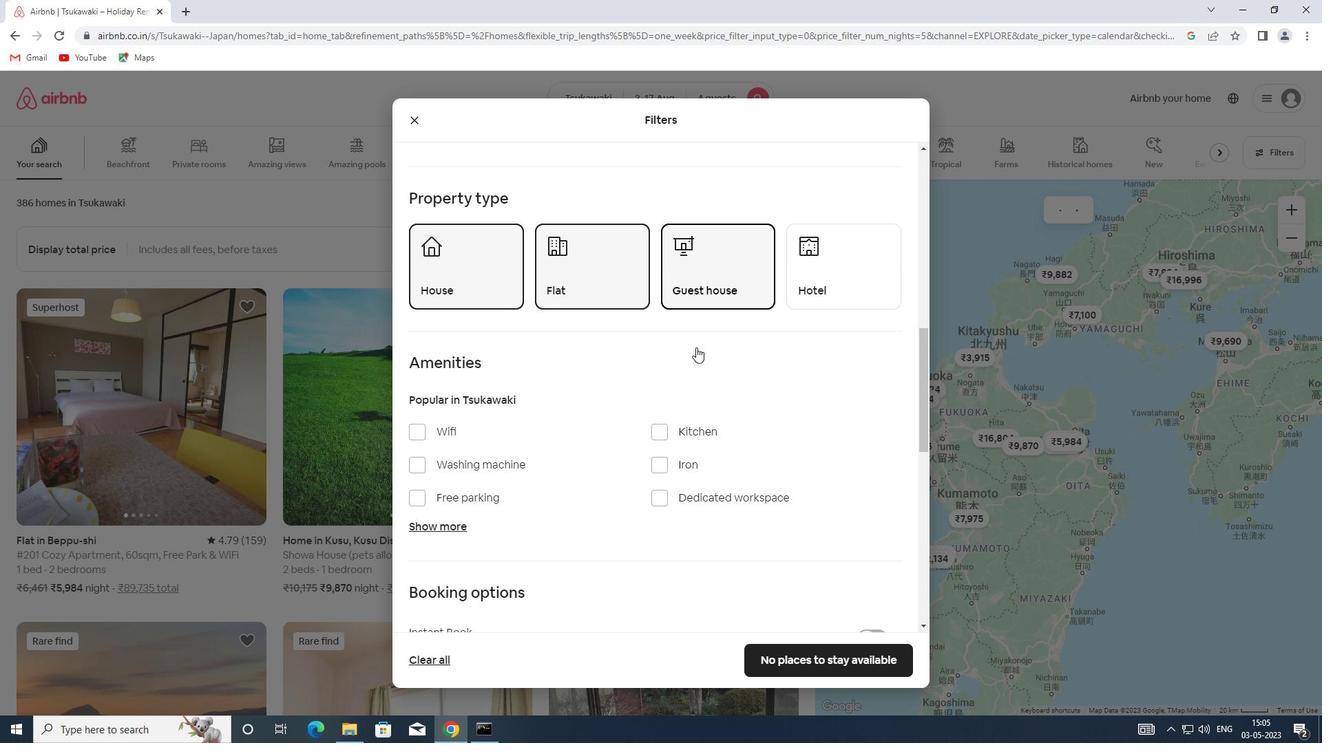 
Action: Mouse moved to (483, 394)
Screenshot: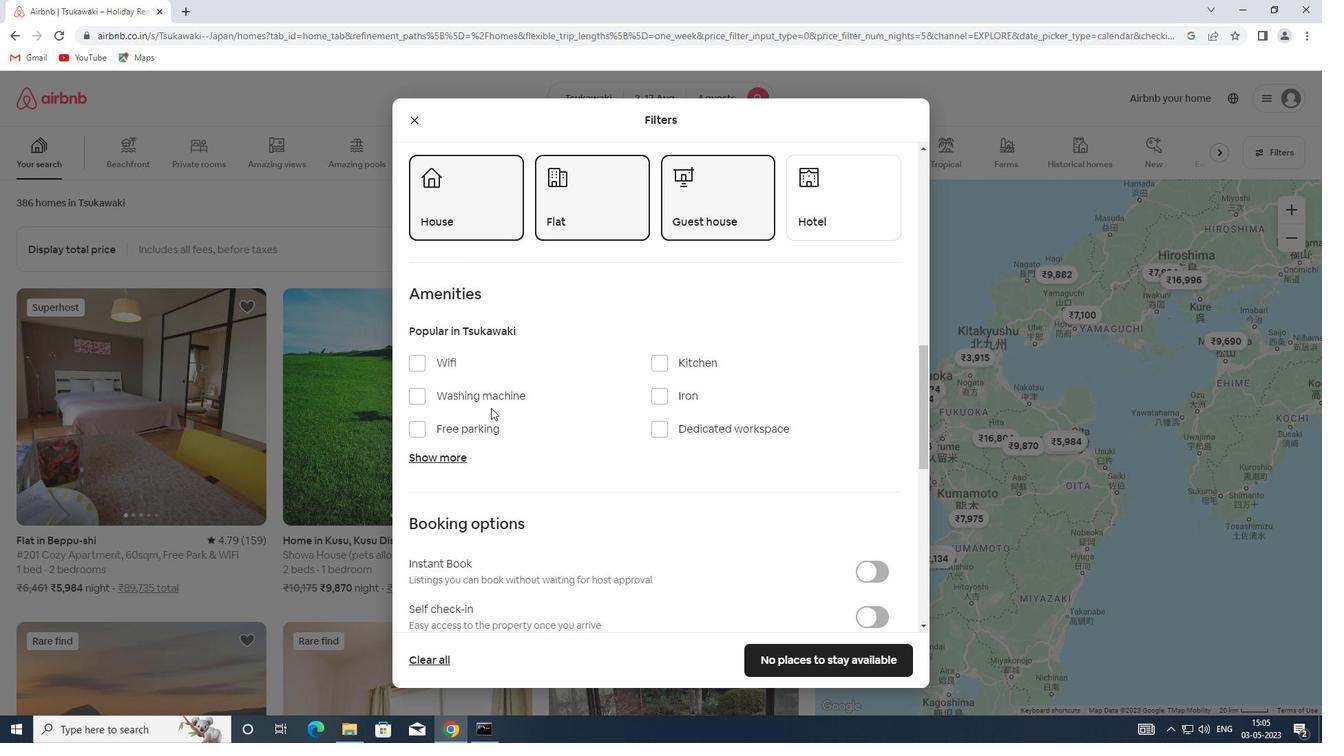 
Action: Mouse pressed left at (483, 394)
Screenshot: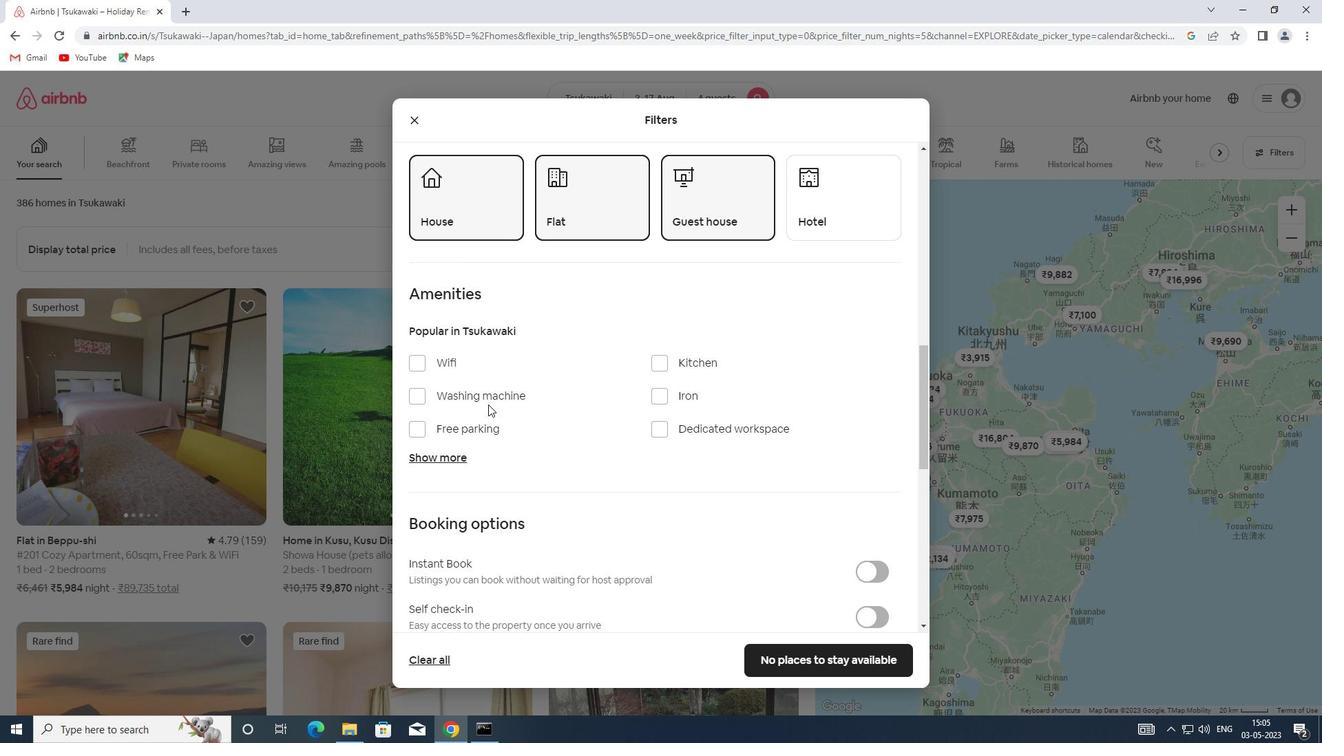 
Action: Mouse moved to (560, 393)
Screenshot: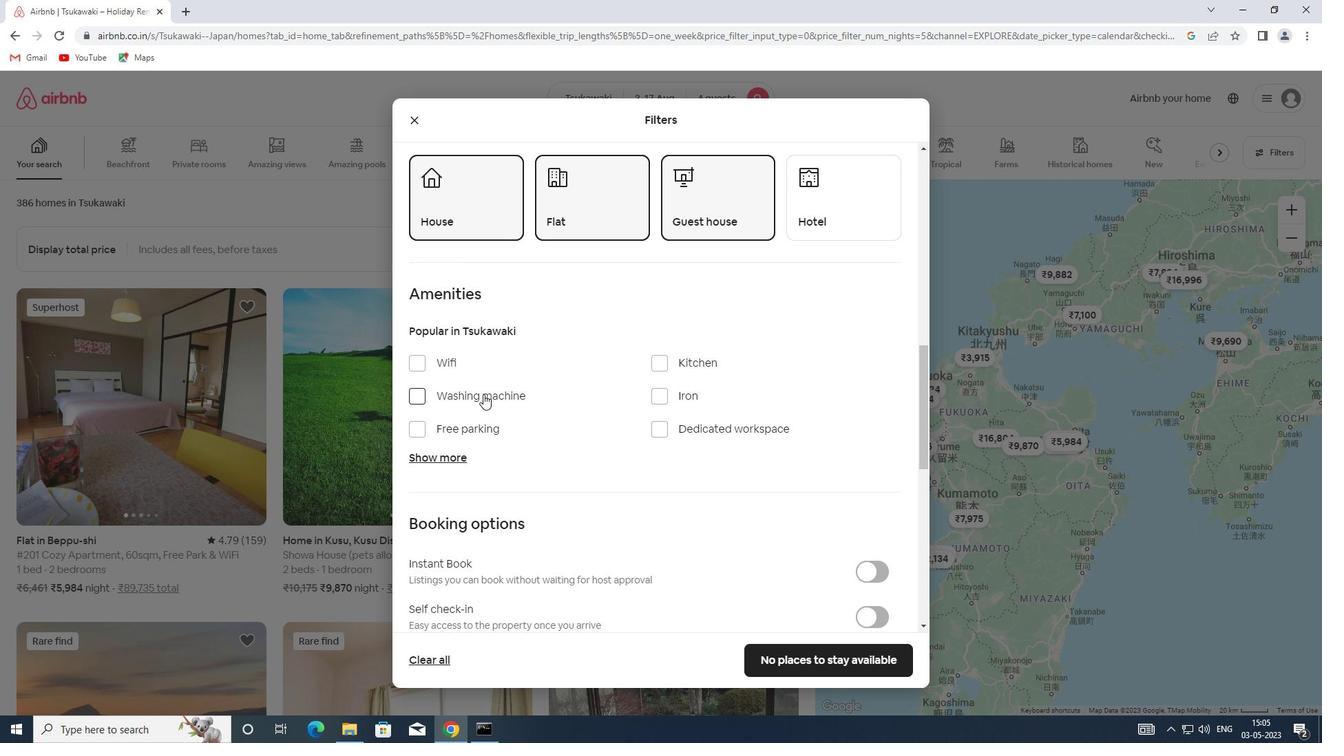
Action: Mouse scrolled (560, 393) with delta (0, 0)
Screenshot: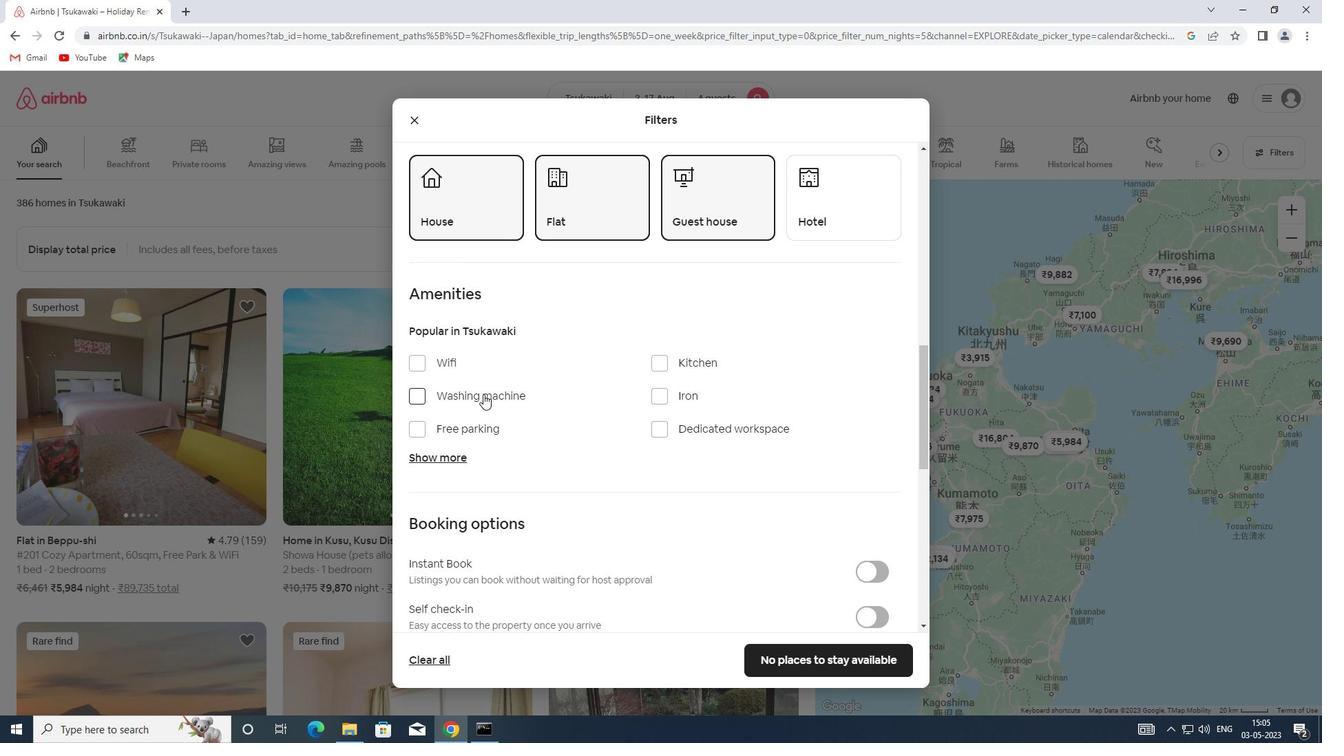 
Action: Mouse scrolled (560, 393) with delta (0, 0)
Screenshot: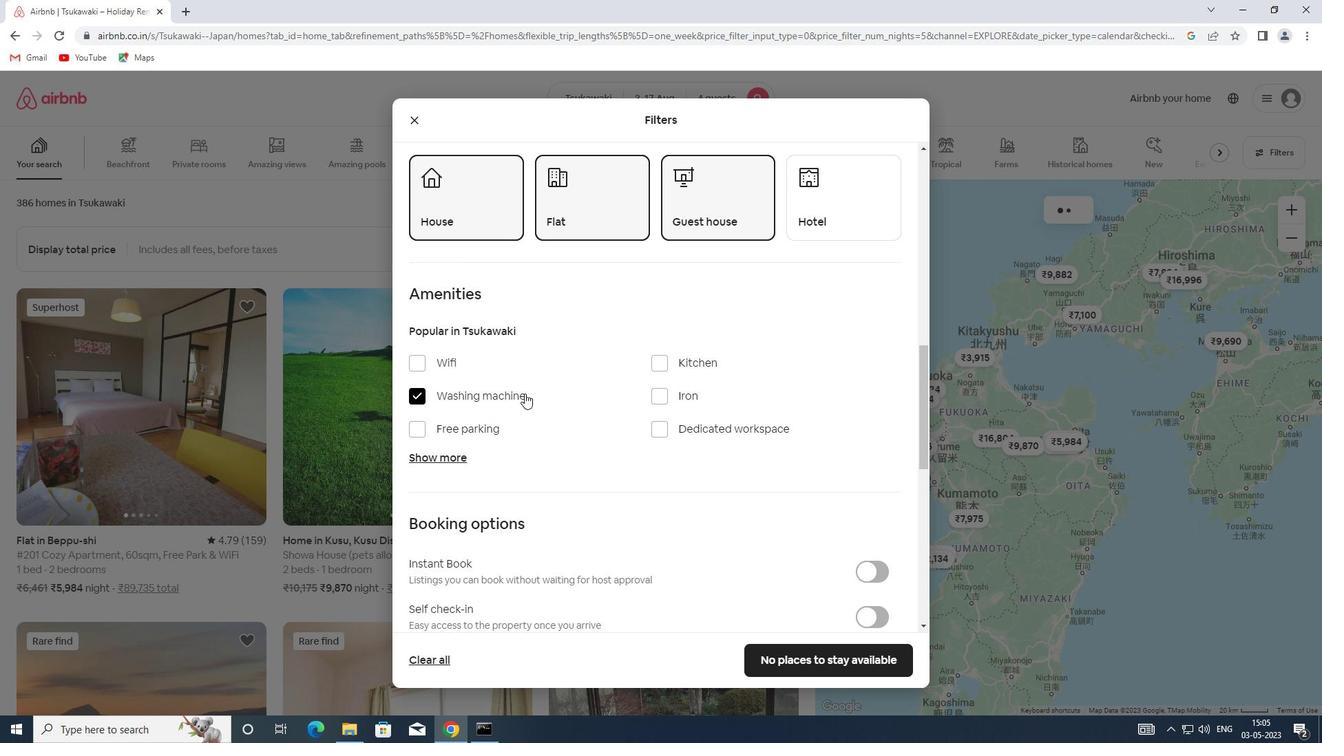 
Action: Mouse scrolled (560, 393) with delta (0, 0)
Screenshot: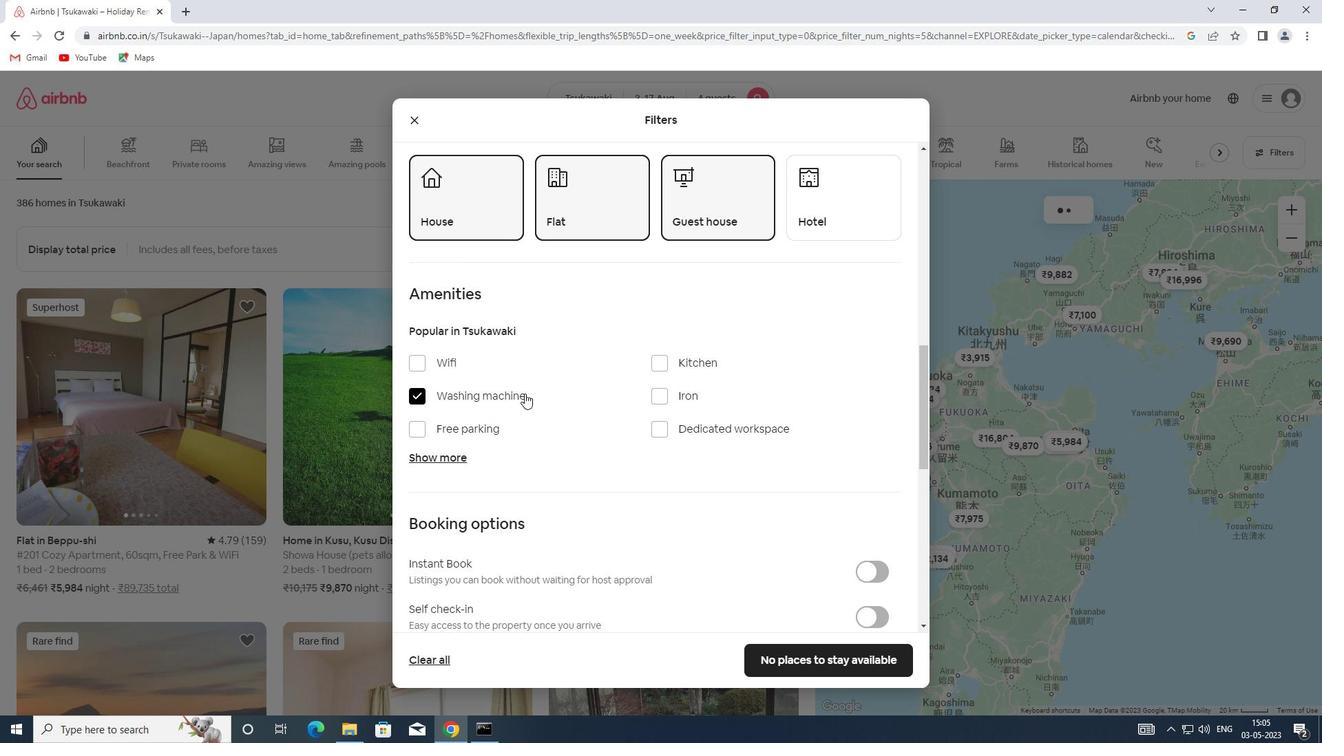 
Action: Mouse scrolled (560, 393) with delta (0, 0)
Screenshot: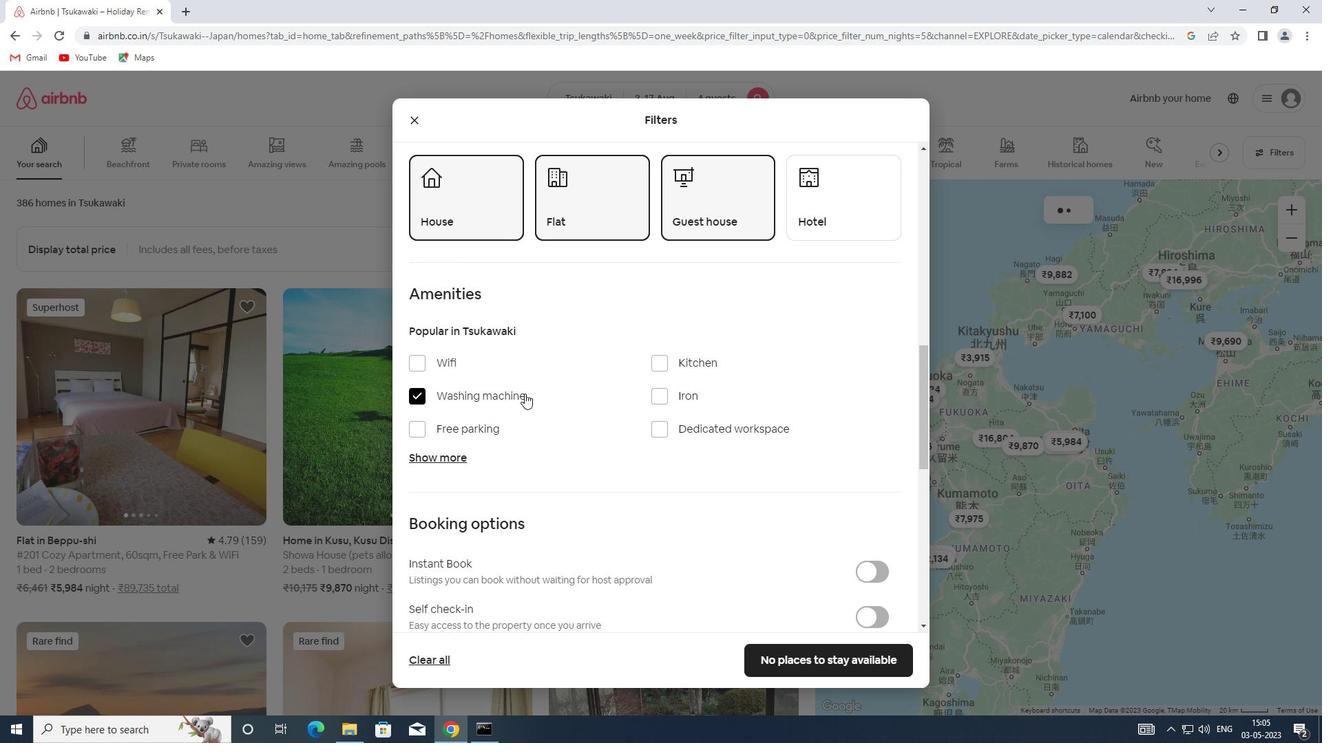 
Action: Mouse moved to (853, 340)
Screenshot: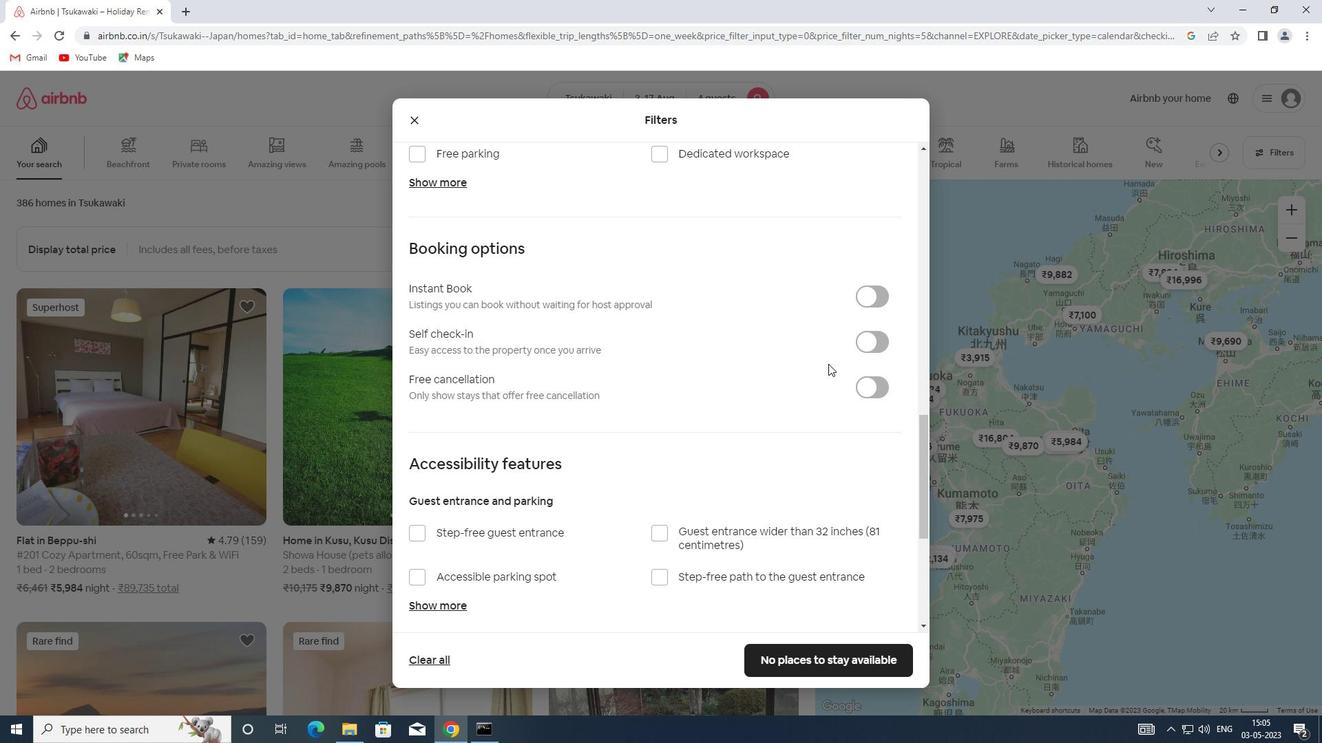 
Action: Mouse pressed left at (853, 340)
Screenshot: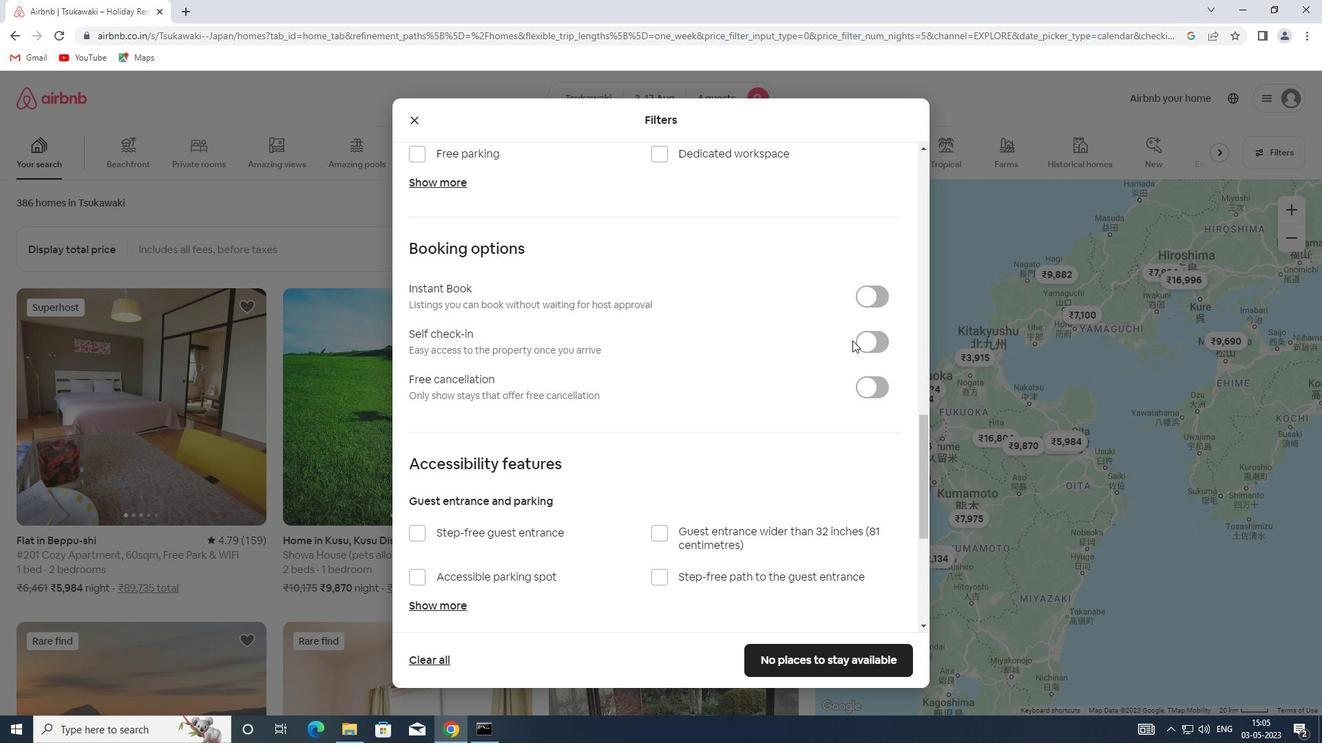 
Action: Mouse moved to (877, 340)
Screenshot: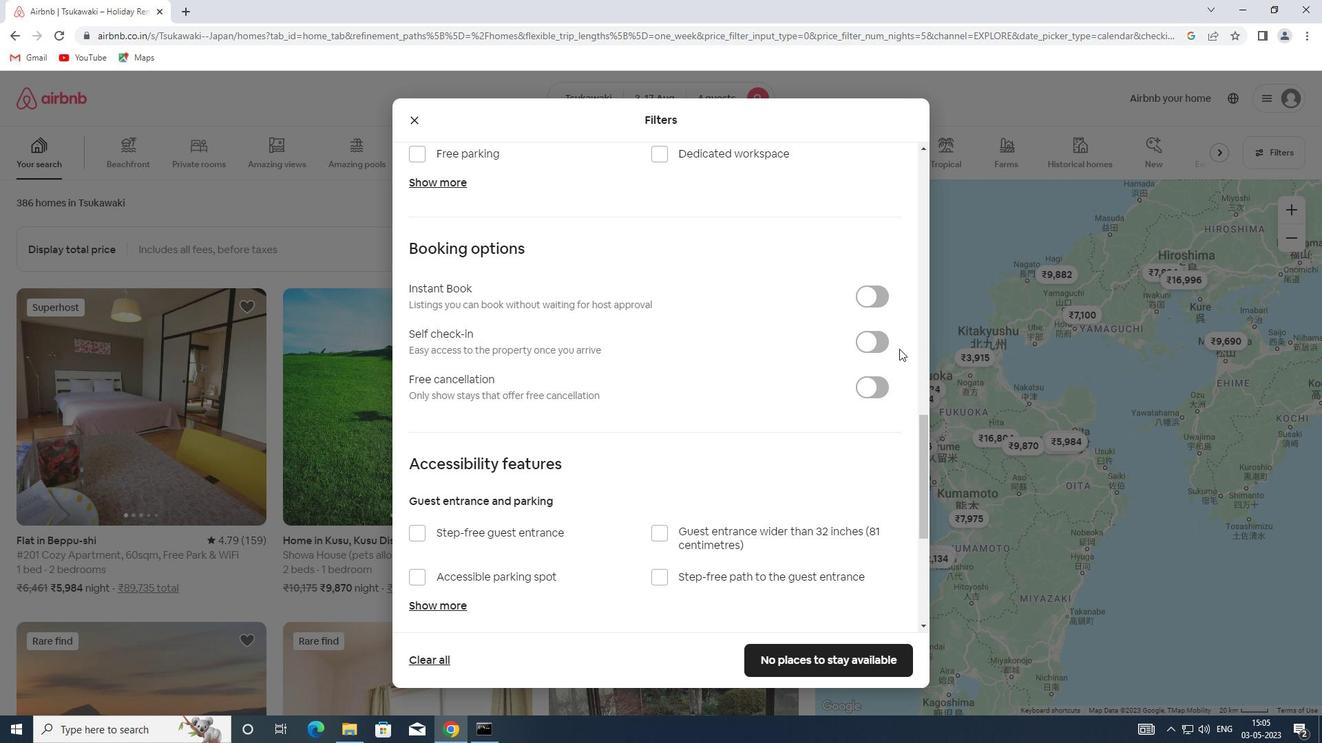 
Action: Mouse pressed left at (877, 340)
Screenshot: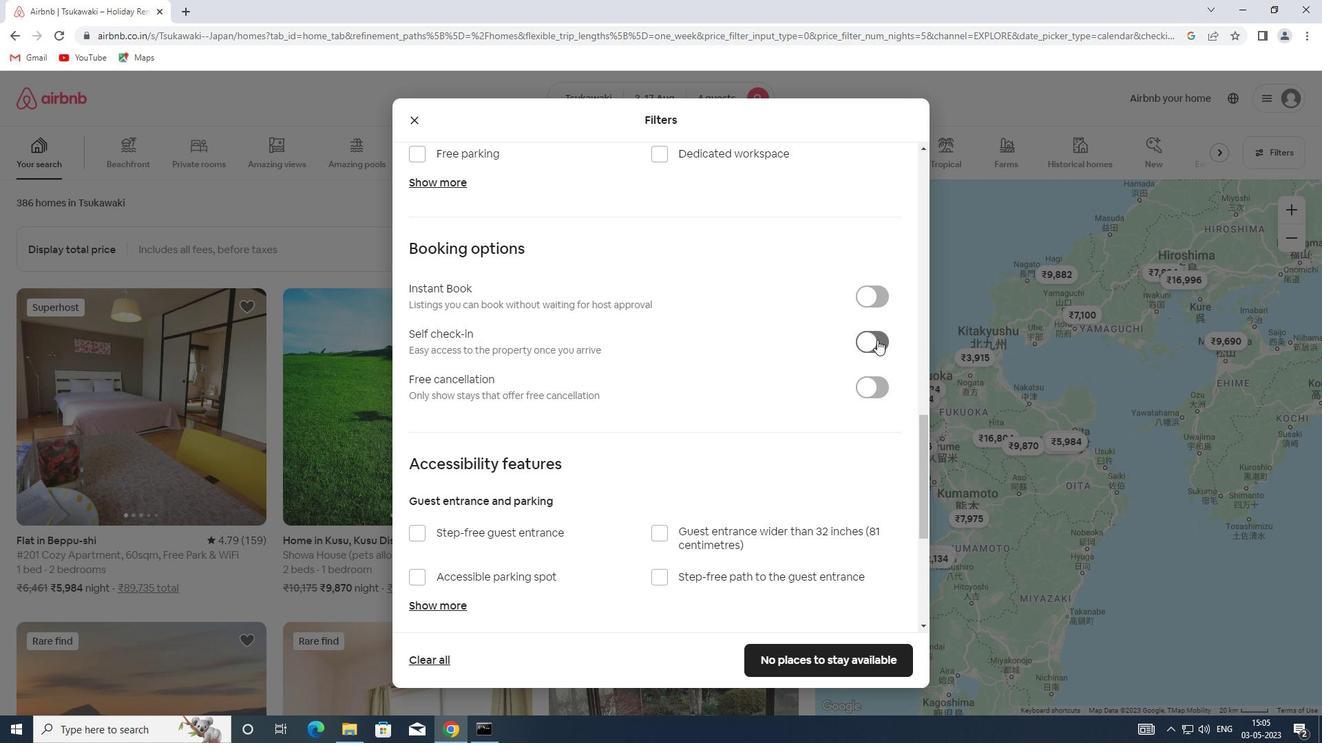
Action: Mouse moved to (783, 387)
Screenshot: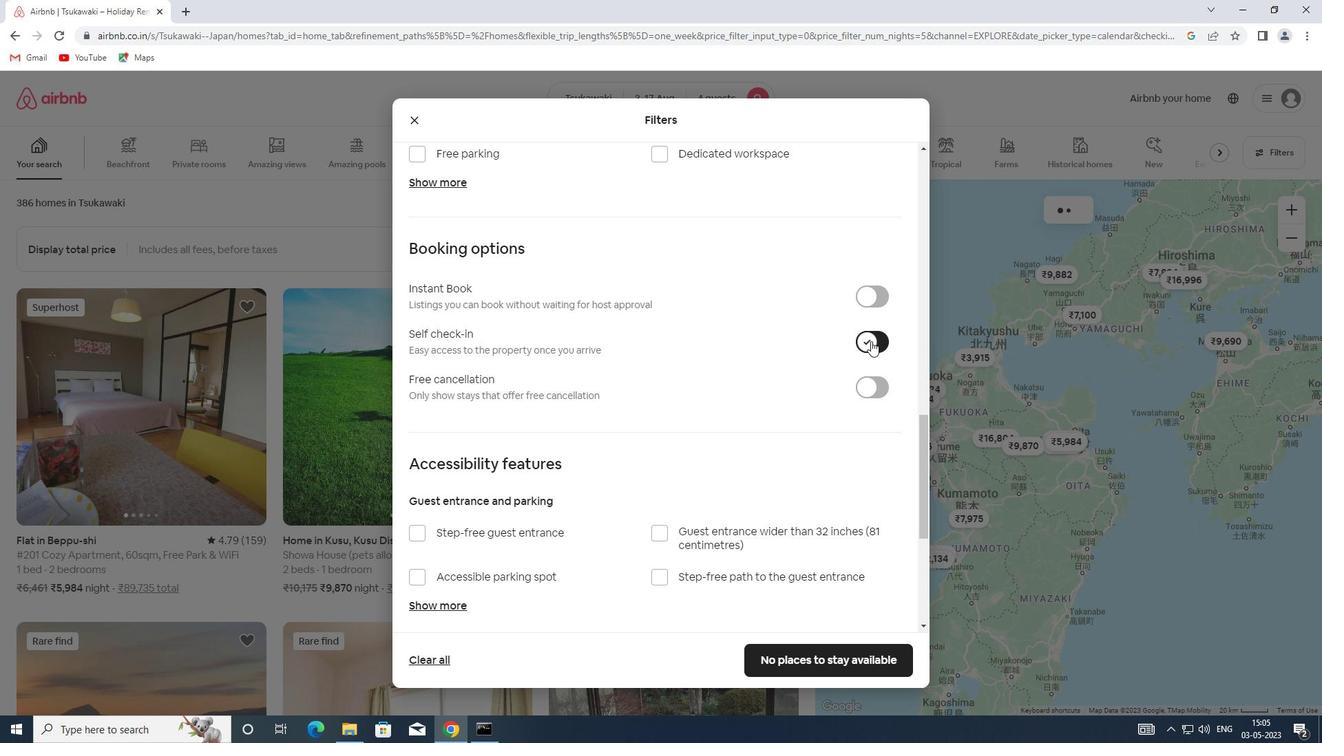 
Action: Mouse scrolled (783, 386) with delta (0, 0)
Screenshot: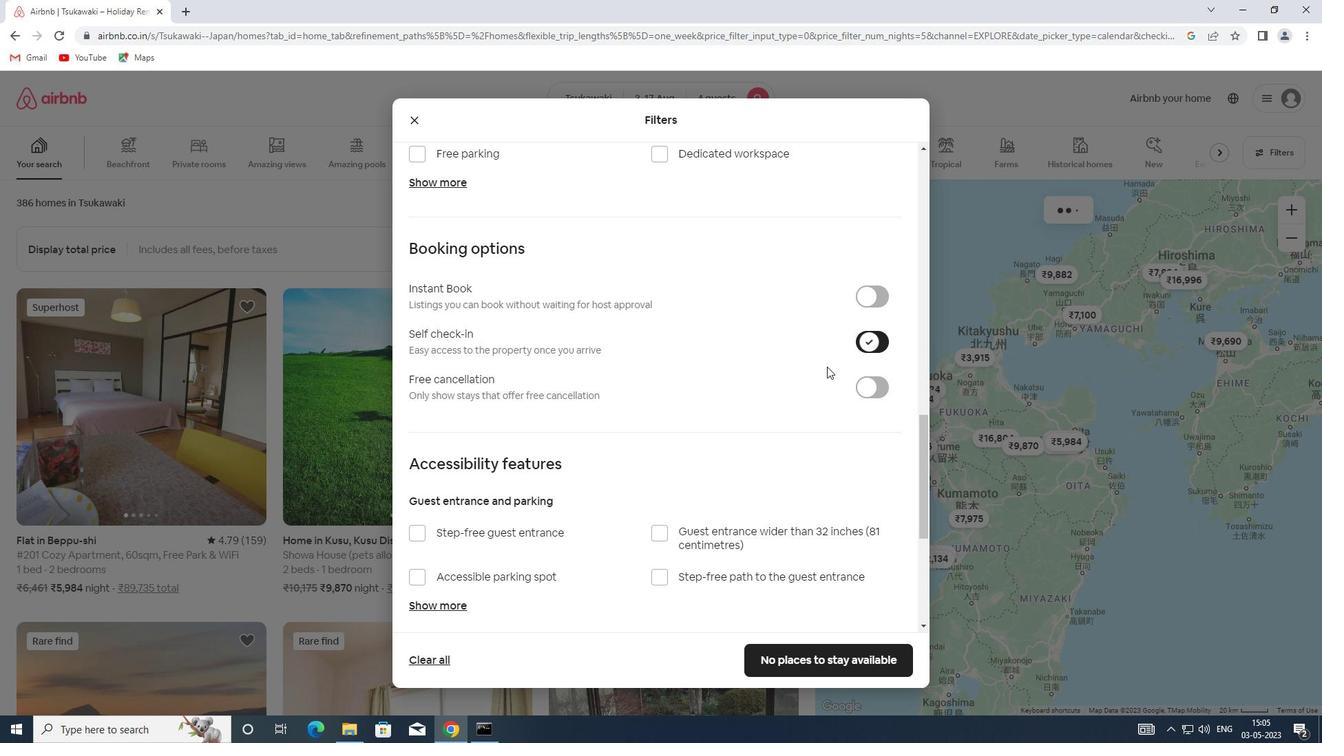 
Action: Mouse scrolled (783, 386) with delta (0, 0)
Screenshot: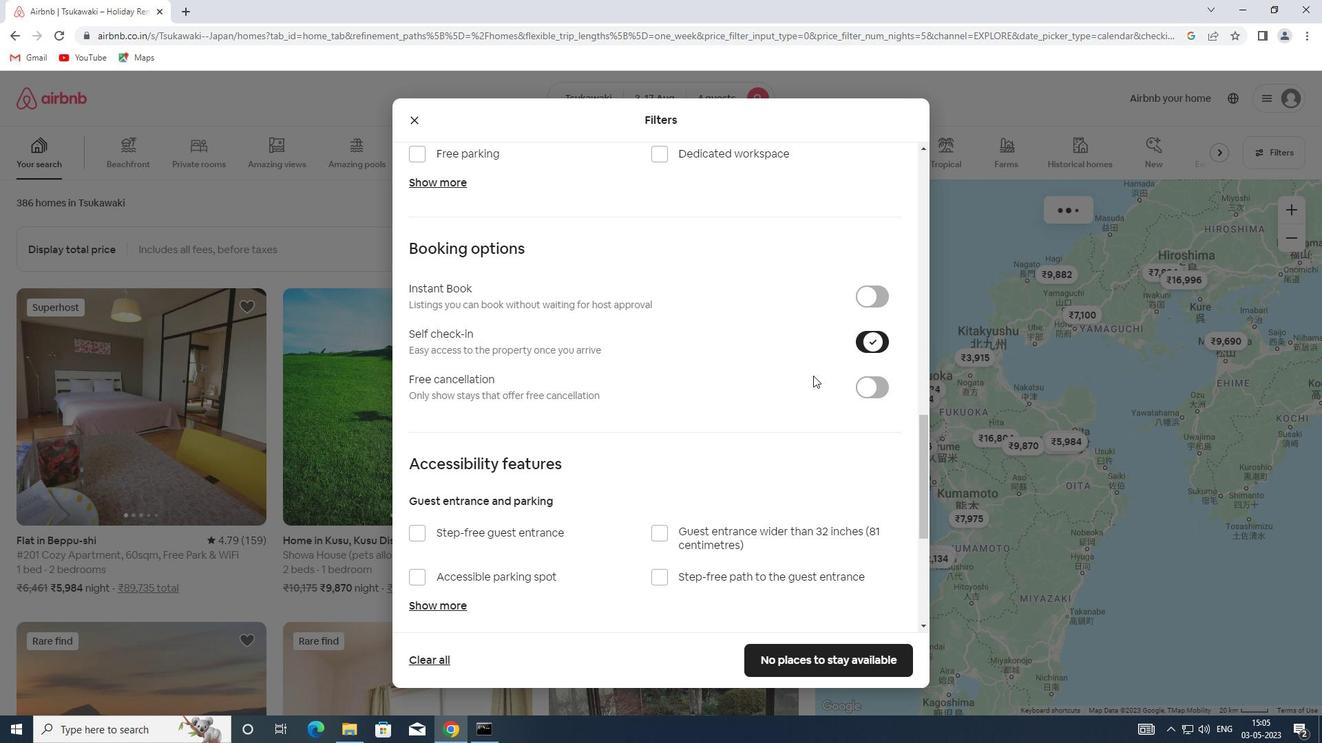 
Action: Mouse scrolled (783, 386) with delta (0, 0)
Screenshot: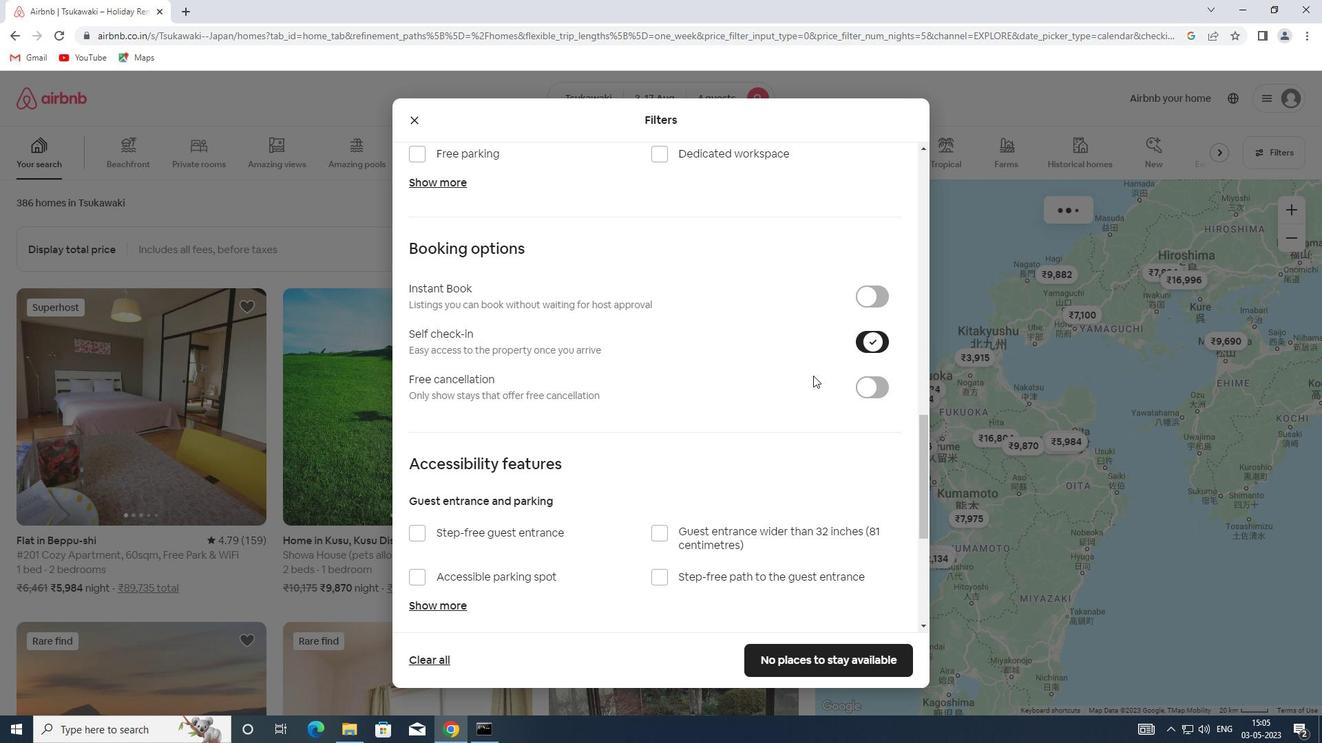 
Action: Mouse scrolled (783, 386) with delta (0, 0)
Screenshot: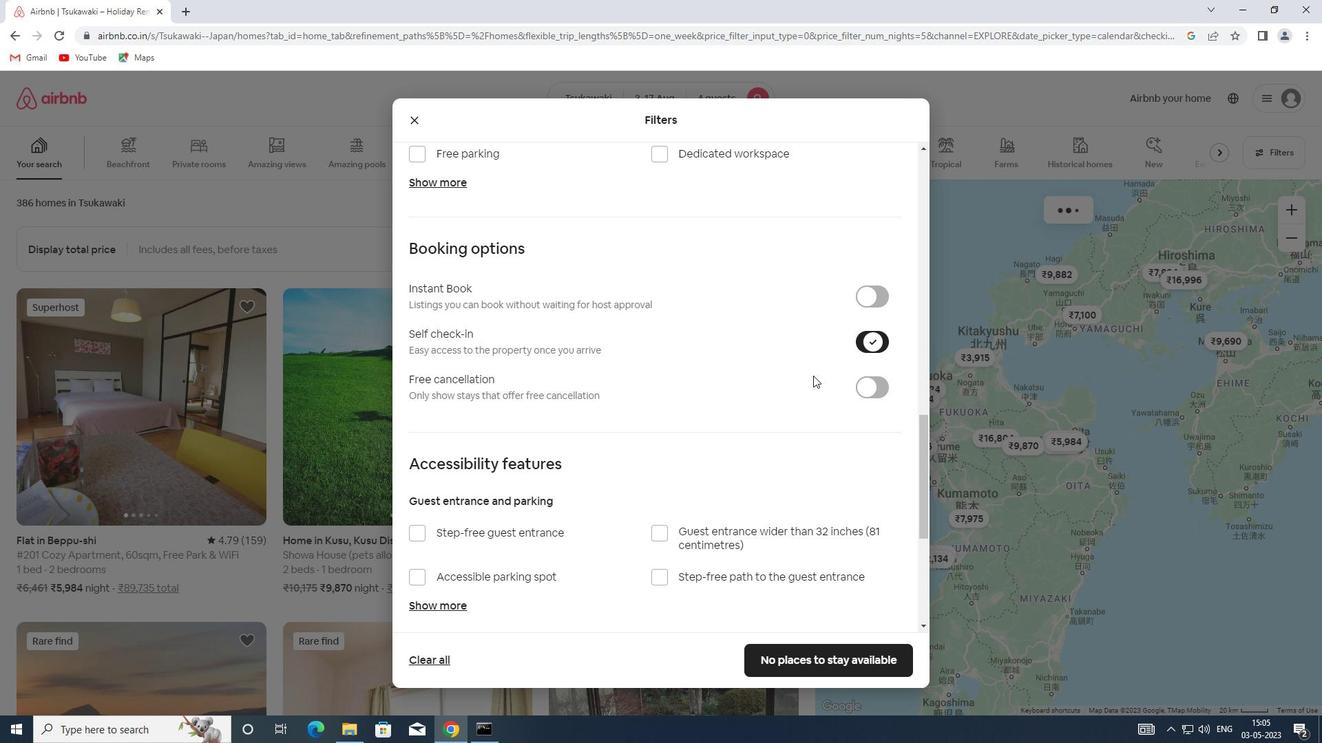 
Action: Mouse scrolled (783, 386) with delta (0, 0)
Screenshot: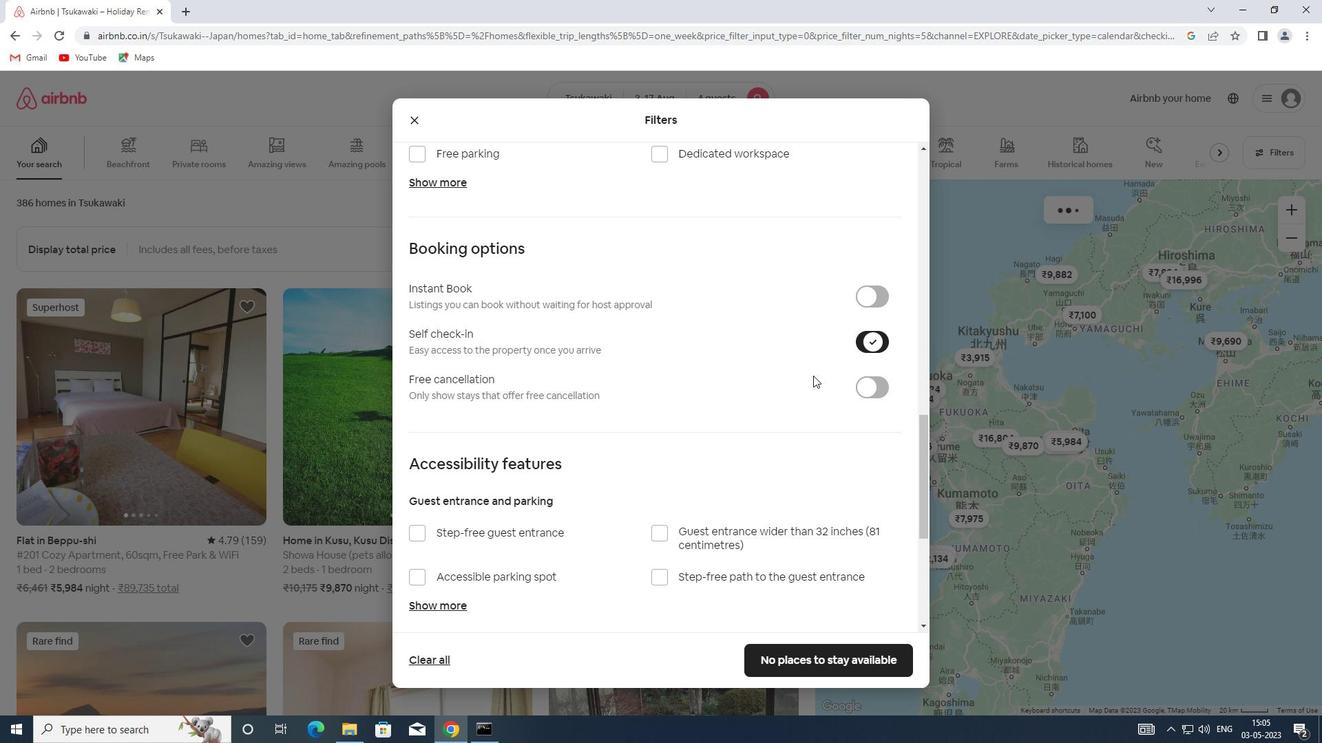 
Action: Mouse moved to (776, 391)
Screenshot: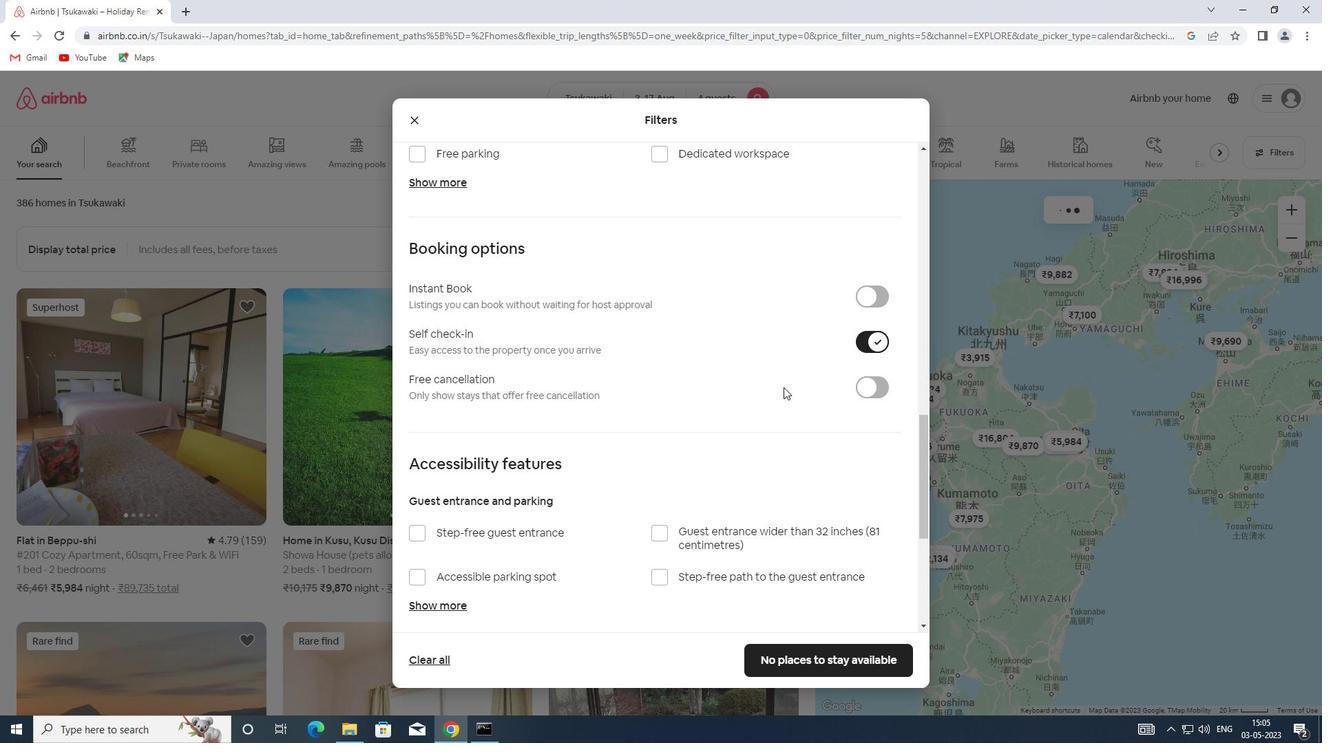 
Action: Mouse scrolled (776, 390) with delta (0, 0)
Screenshot: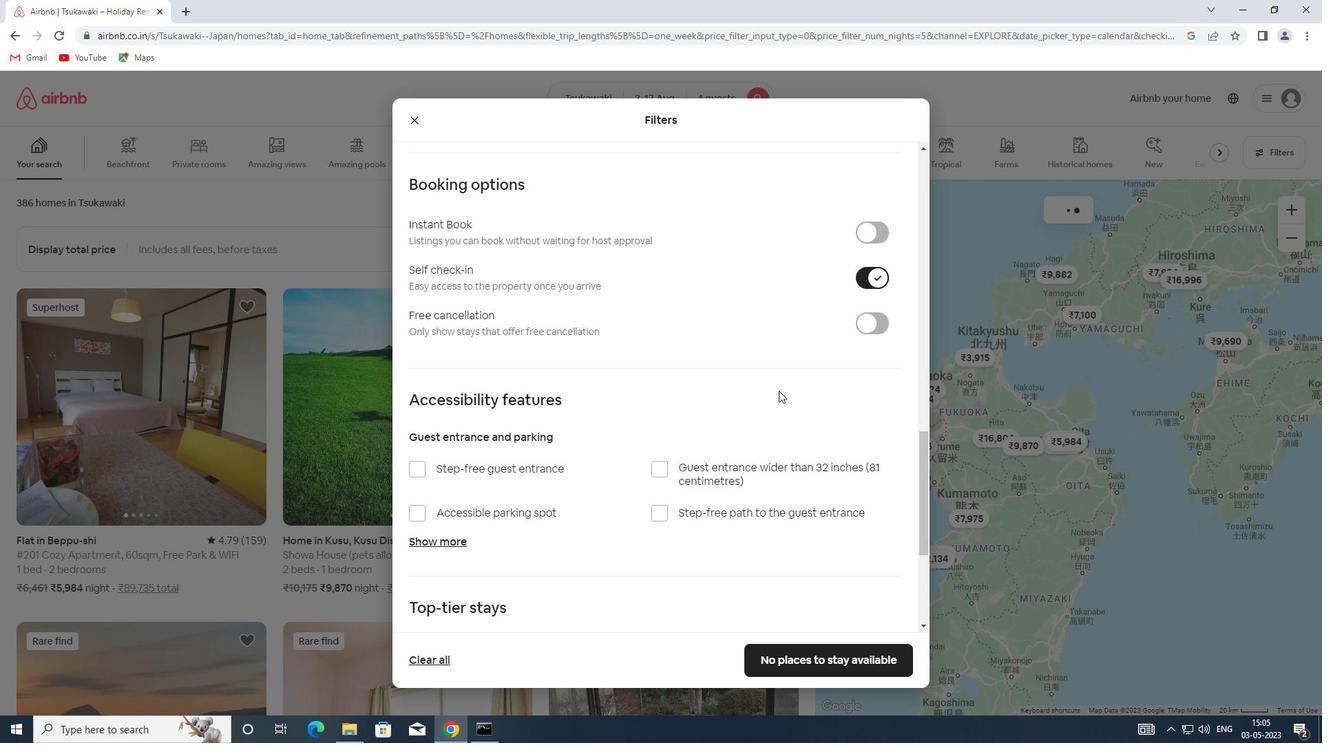 
Action: Mouse scrolled (776, 390) with delta (0, 0)
Screenshot: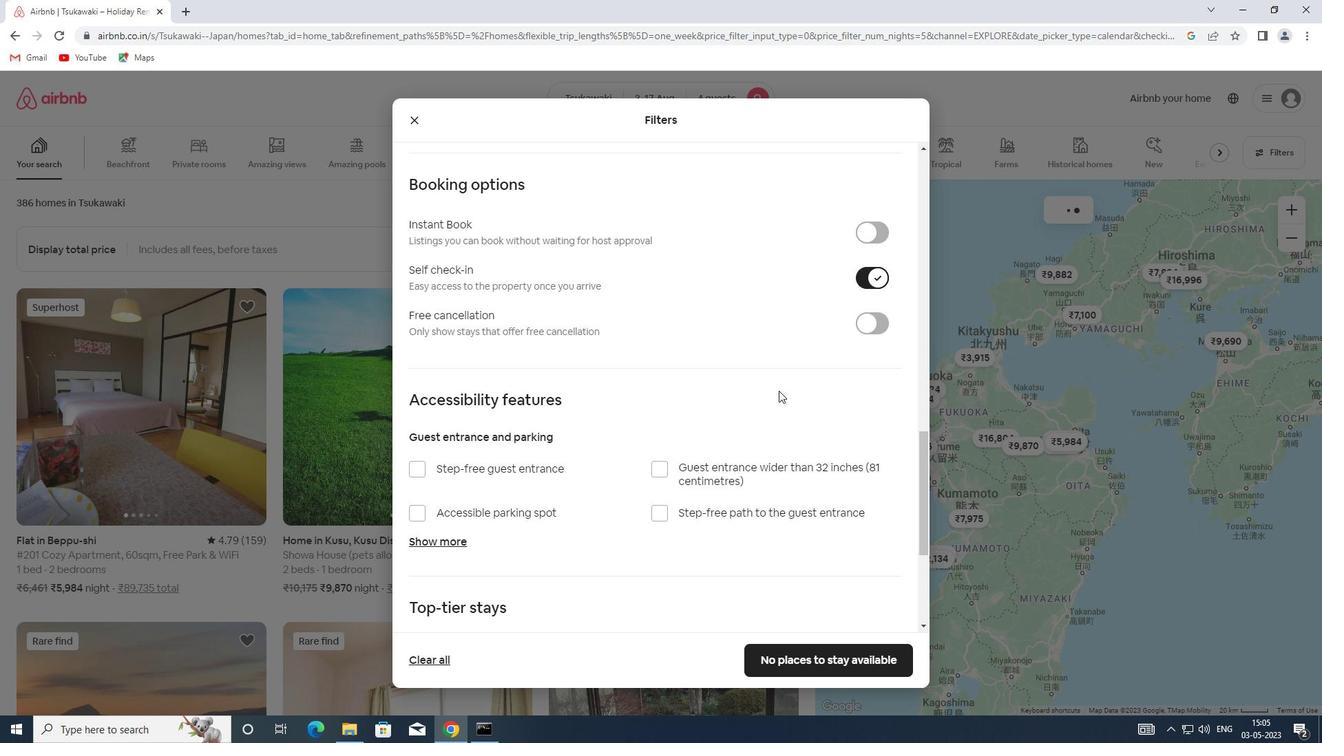 
Action: Mouse scrolled (776, 390) with delta (0, 0)
Screenshot: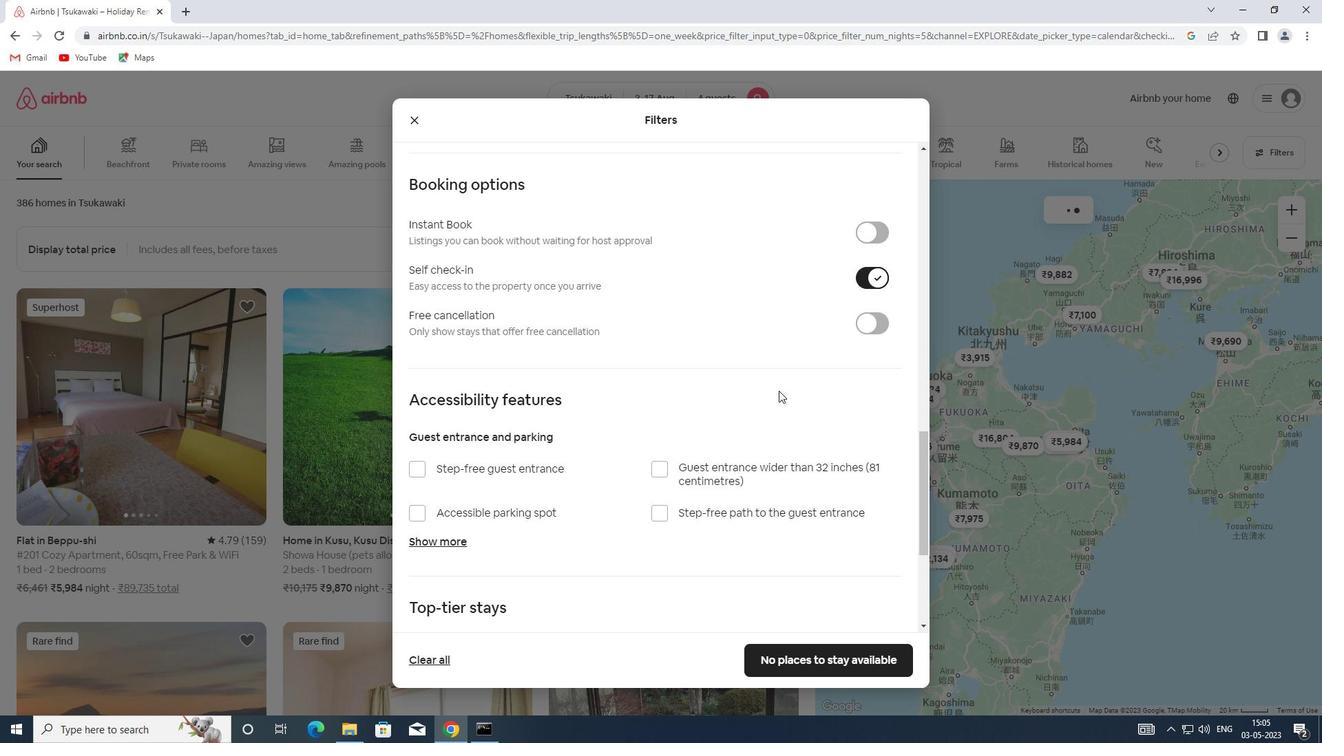 
Action: Mouse scrolled (776, 390) with delta (0, 0)
Screenshot: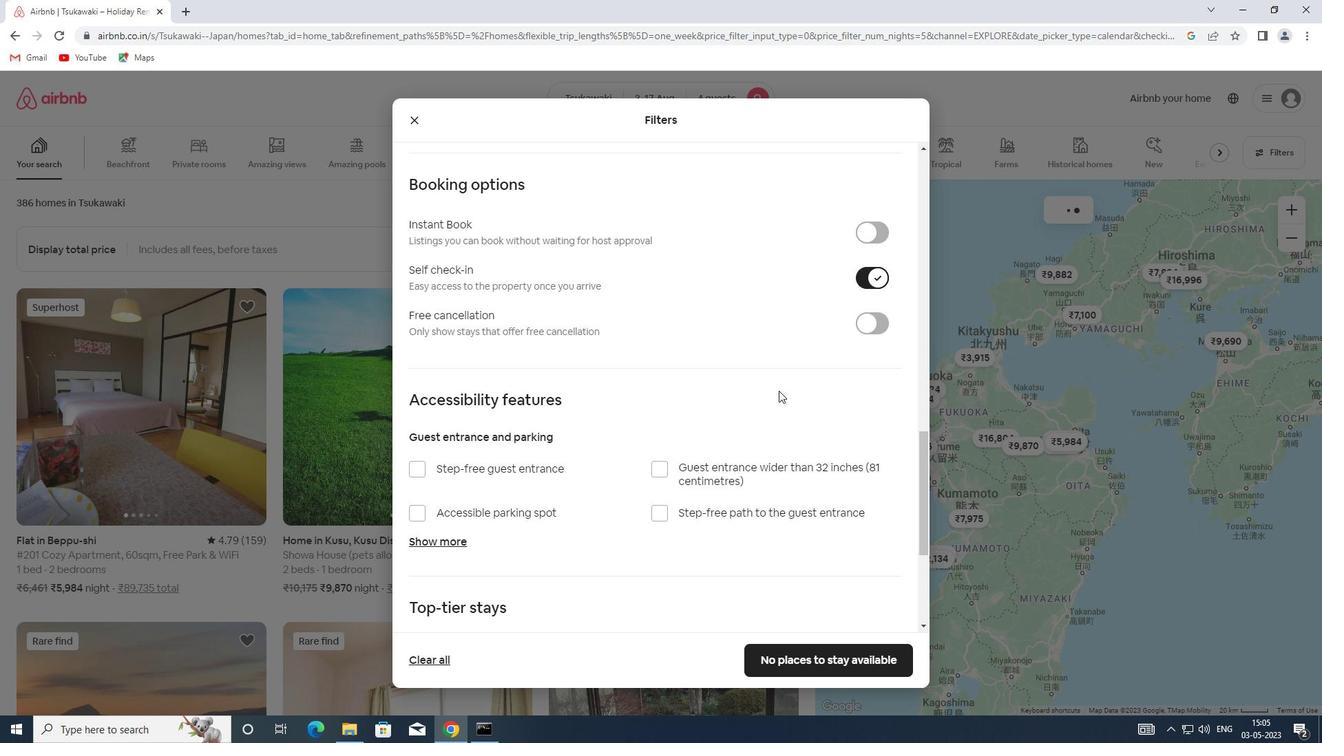 
Action: Mouse moved to (467, 539)
Screenshot: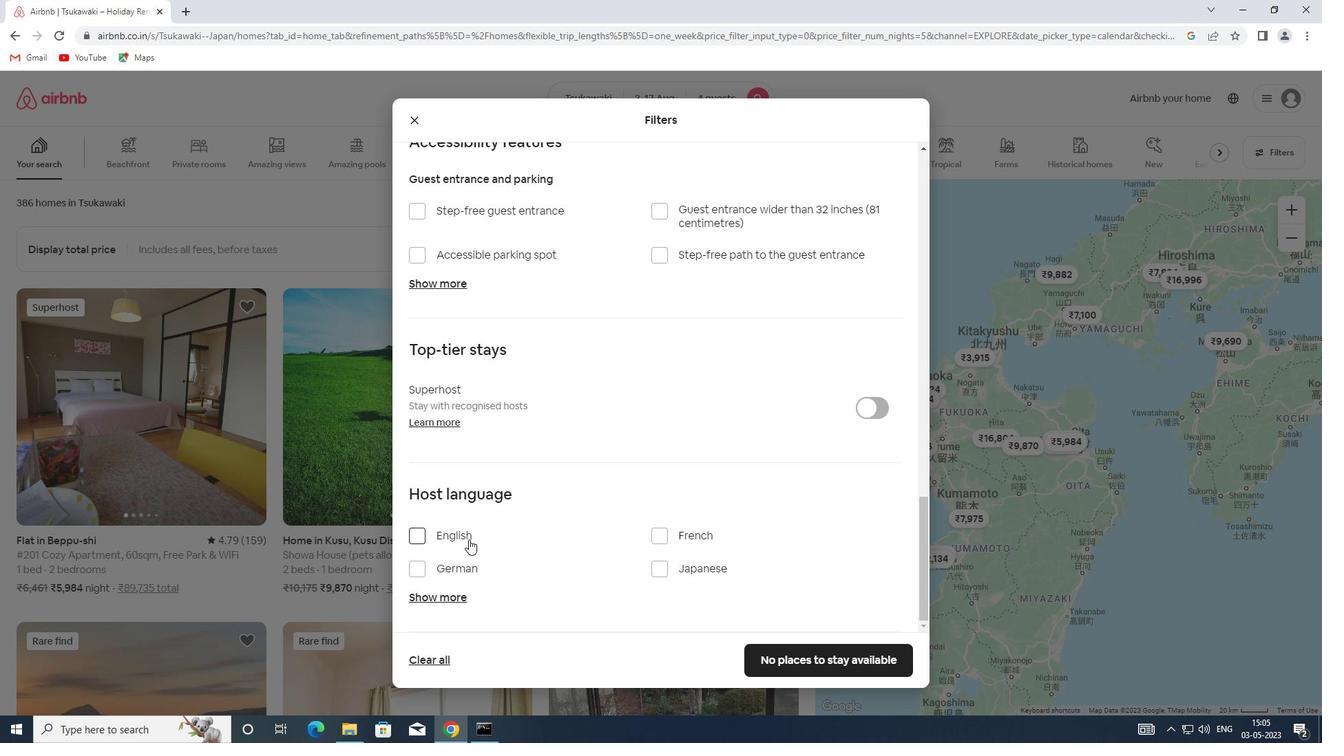 
Action: Mouse pressed left at (467, 539)
Screenshot: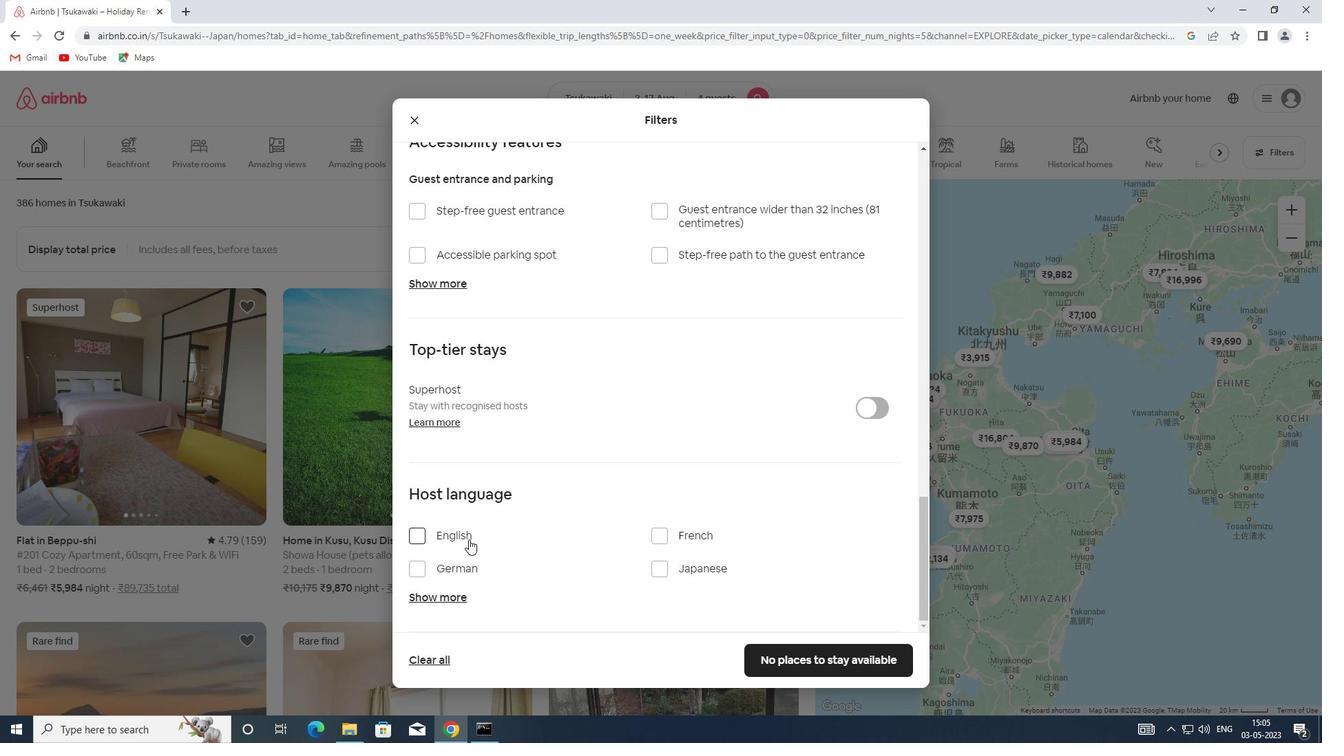 
Action: Mouse moved to (810, 665)
Screenshot: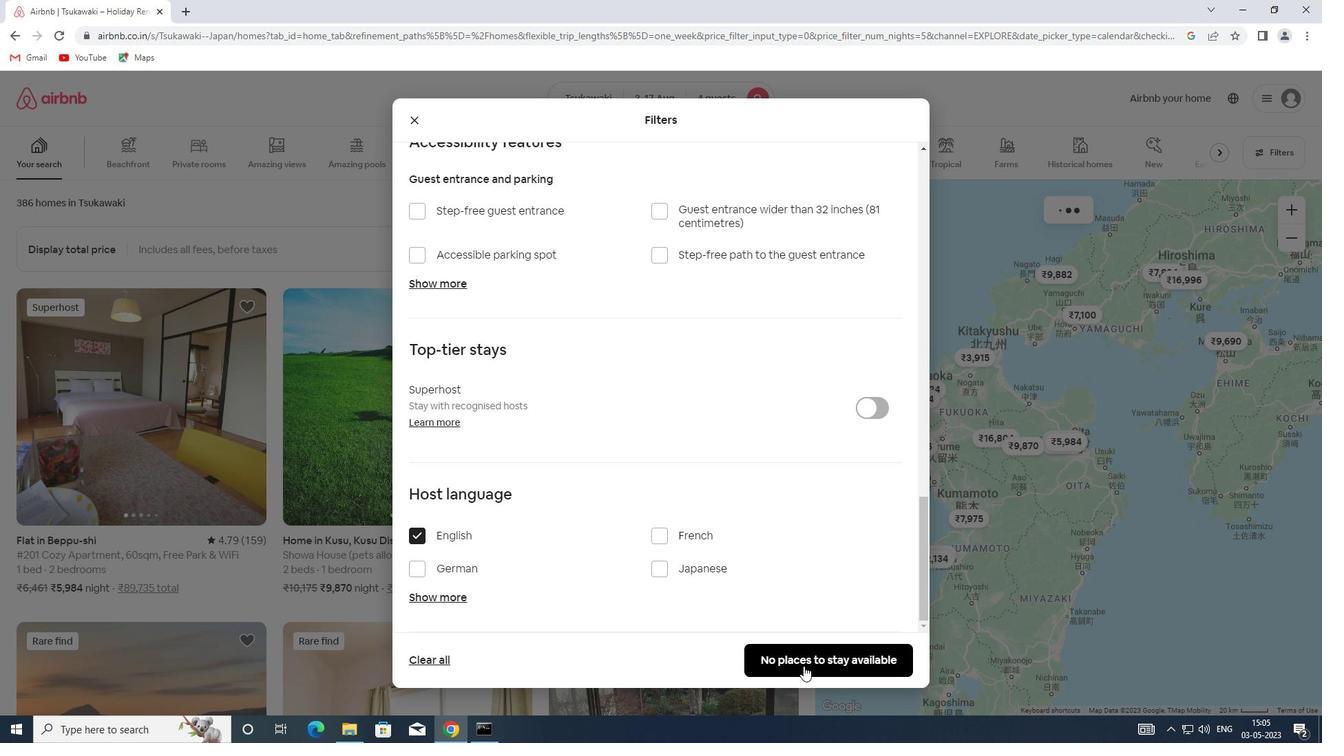 
Action: Mouse pressed left at (810, 665)
Screenshot: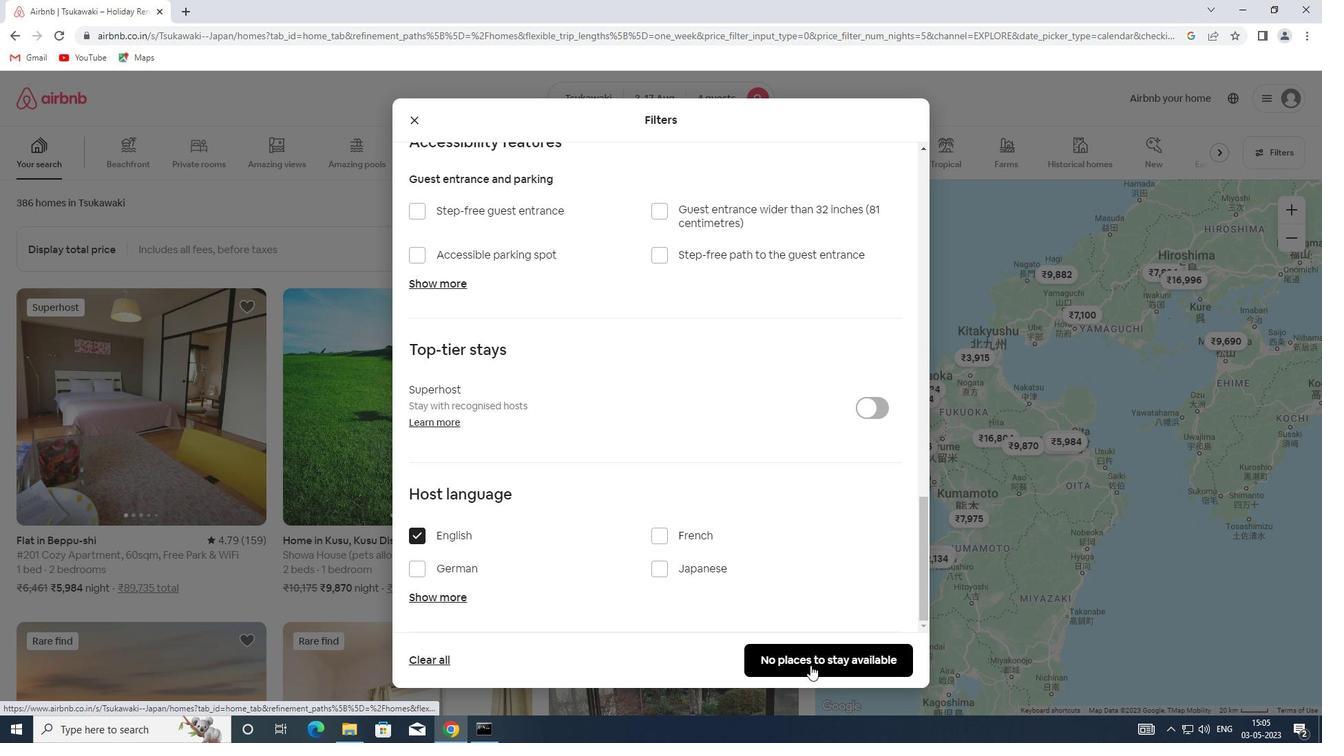 
